 Task: Look for space in Cranbrook, Canada from 4th June, 2023 to 15th June, 2023 for 2 adults in price range Rs.10000 to Rs.15000. Place can be entire place with 1  bedroom having 1 bed and 1 bathroom. Property type can be house, flat, guest house, hotel. Booking option can be shelf check-in. Required host language is English.
Action: Mouse moved to (578, 123)
Screenshot: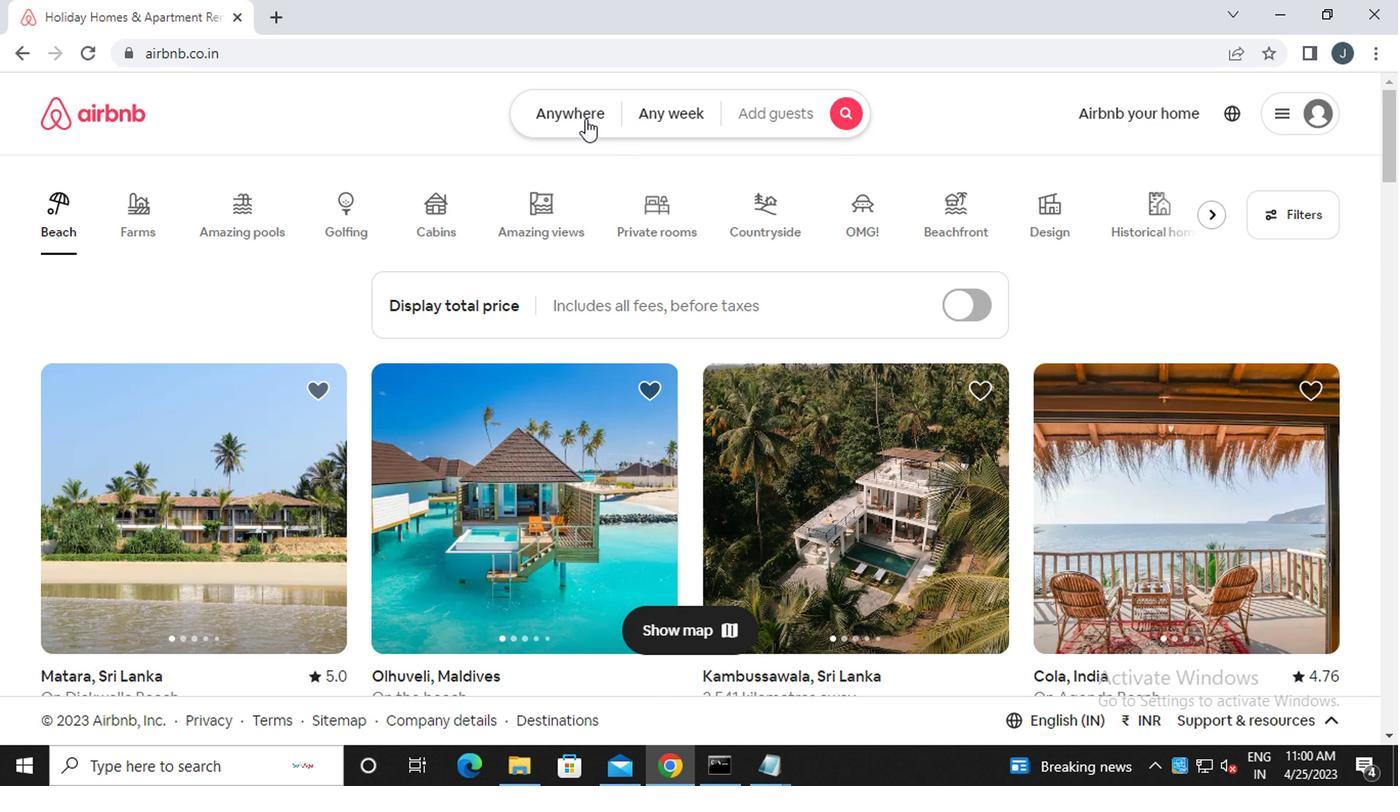 
Action: Mouse pressed left at (578, 123)
Screenshot: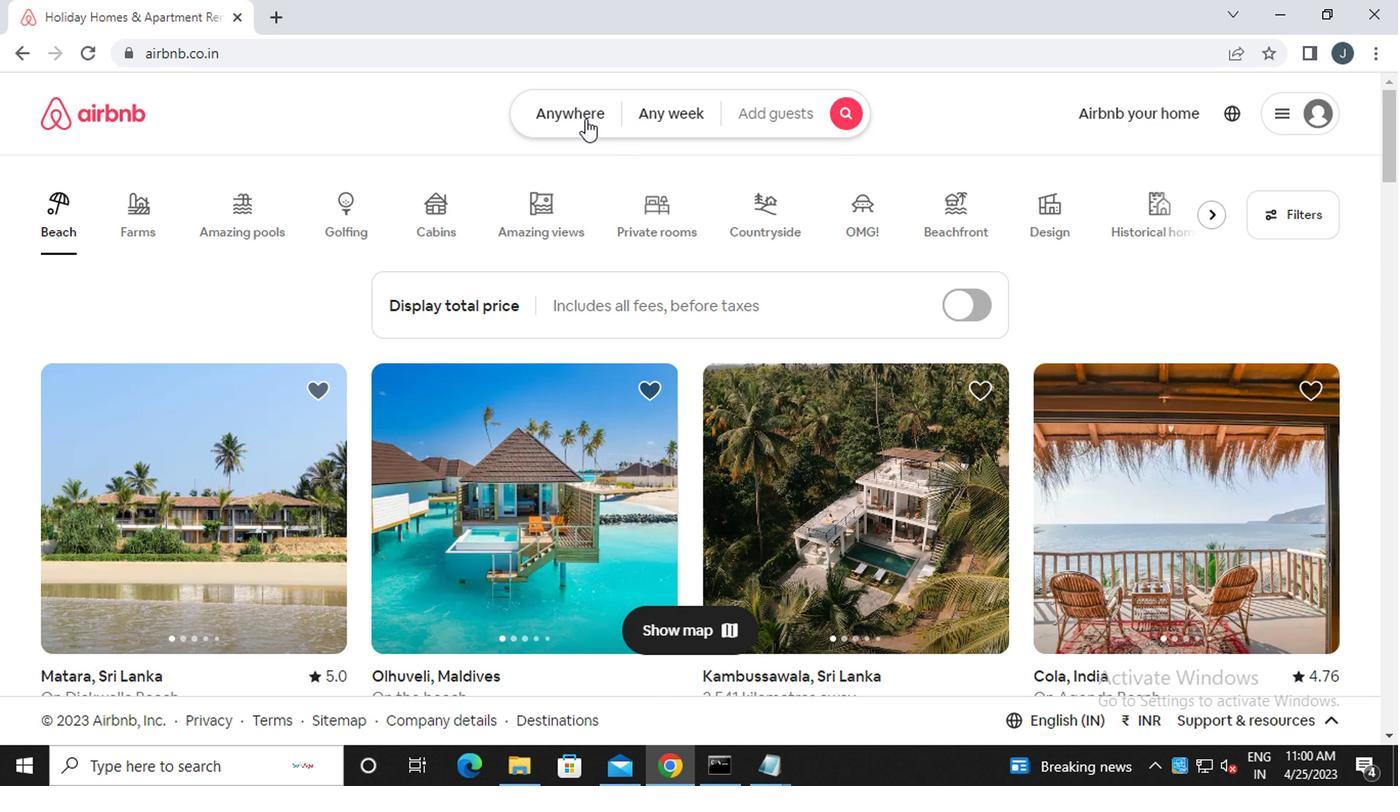 
Action: Mouse moved to (344, 194)
Screenshot: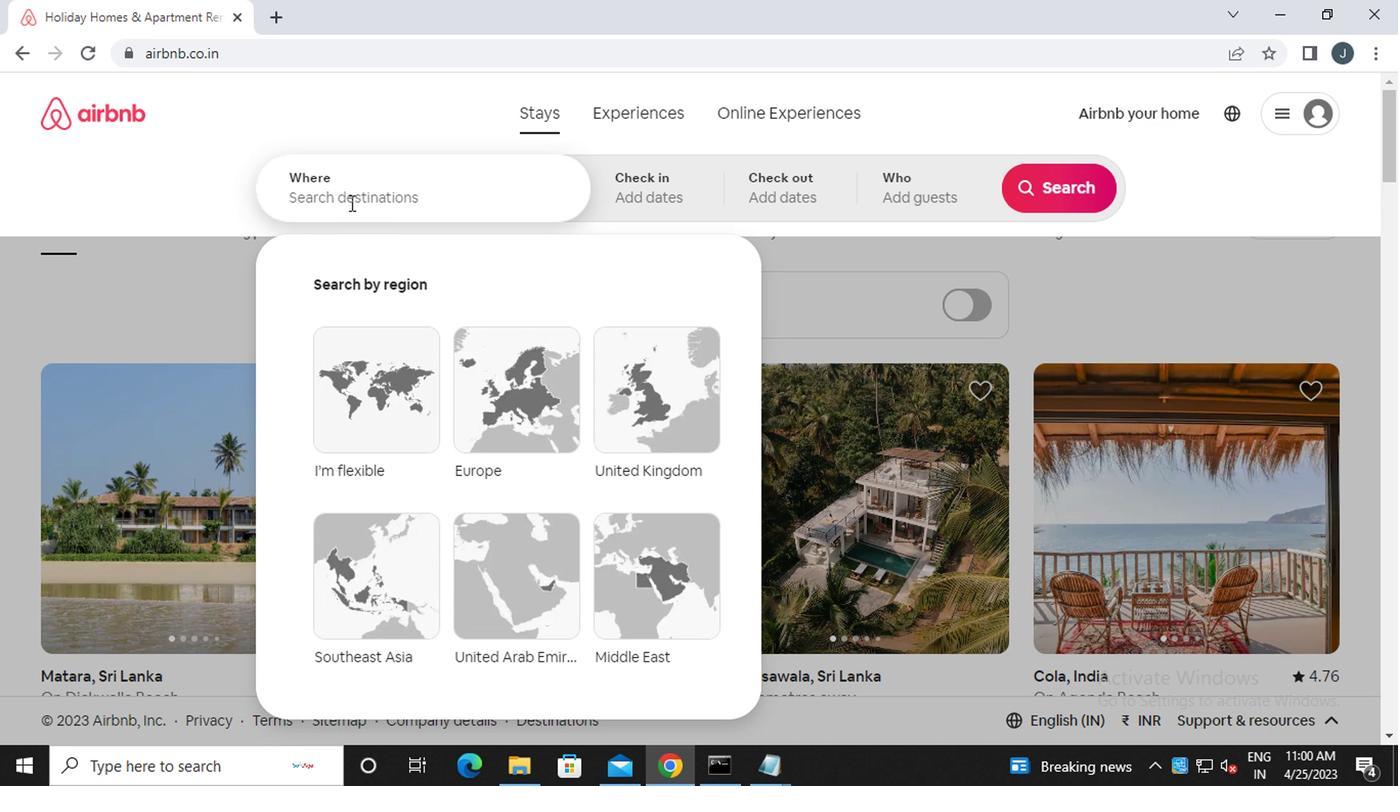 
Action: Mouse pressed left at (344, 194)
Screenshot: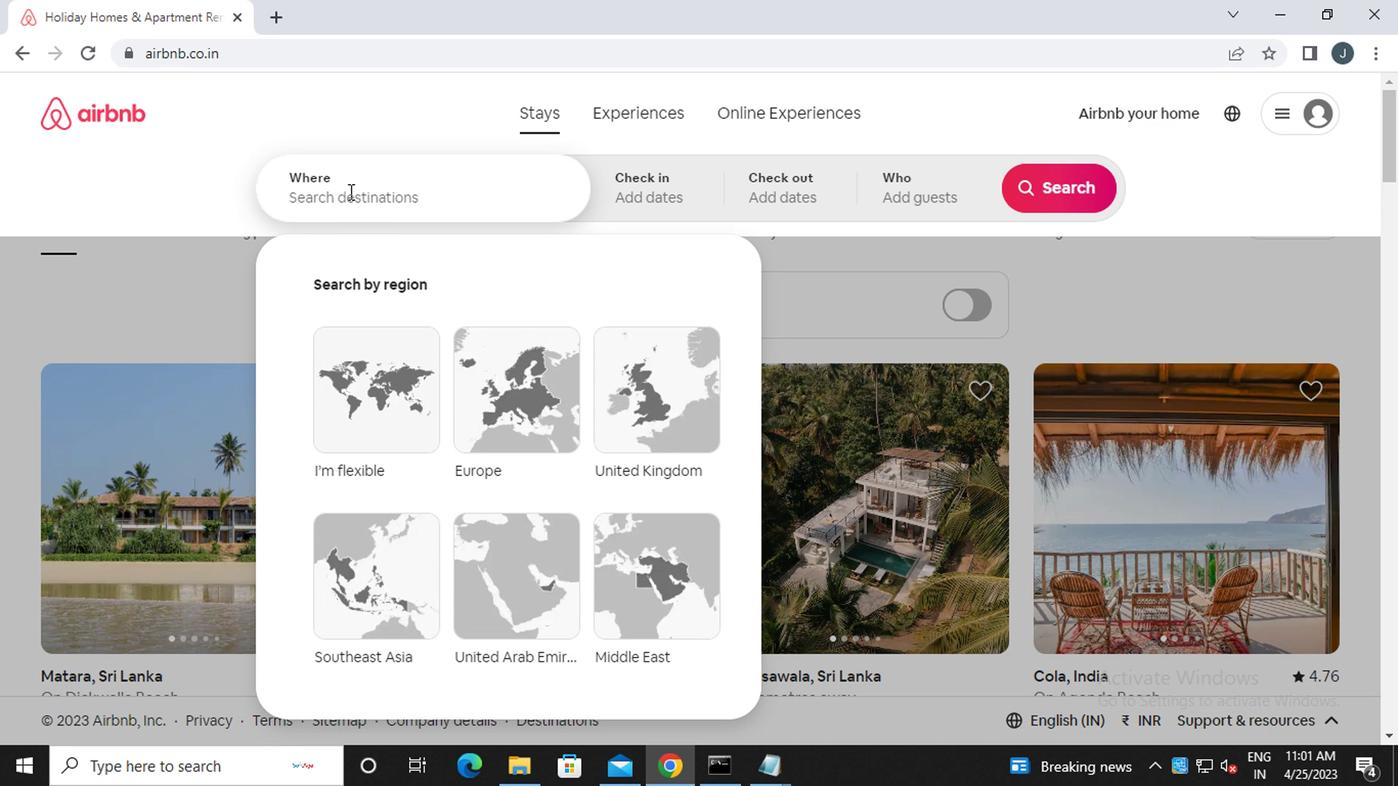 
Action: Mouse moved to (343, 194)
Screenshot: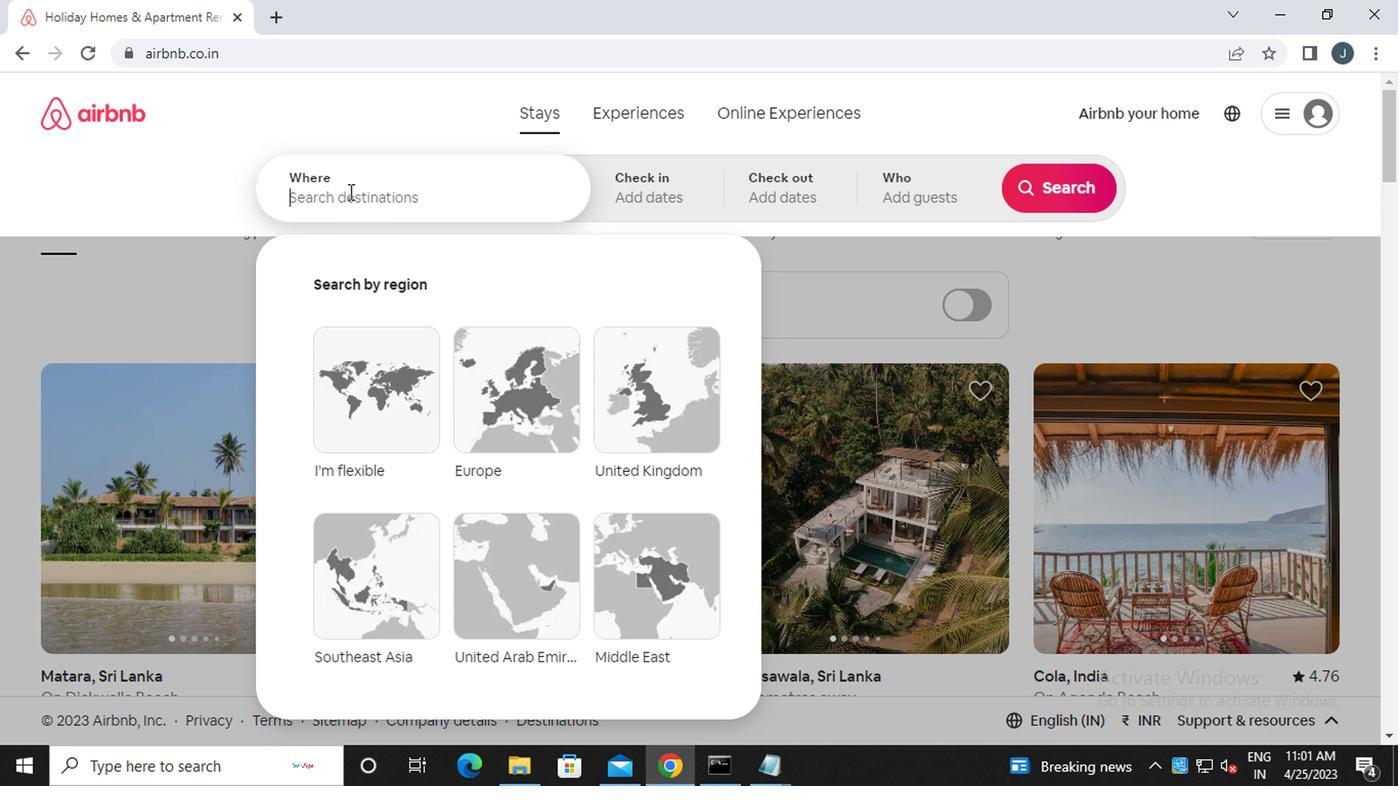 
Action: Key pressed c<Key.caps_lock>ranbrook,<Key.caps_lock>c<Key.caps_lock>anada
Screenshot: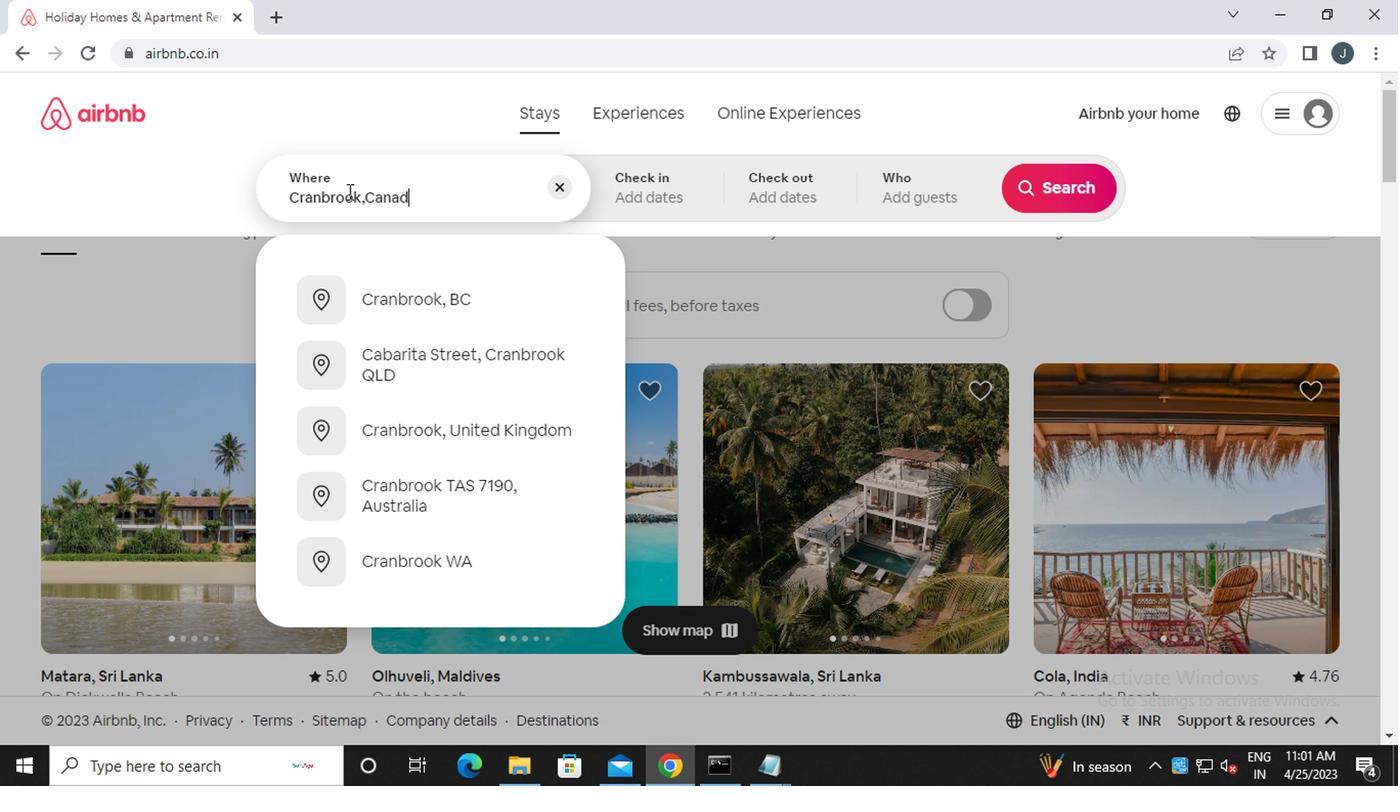 
Action: Mouse moved to (639, 202)
Screenshot: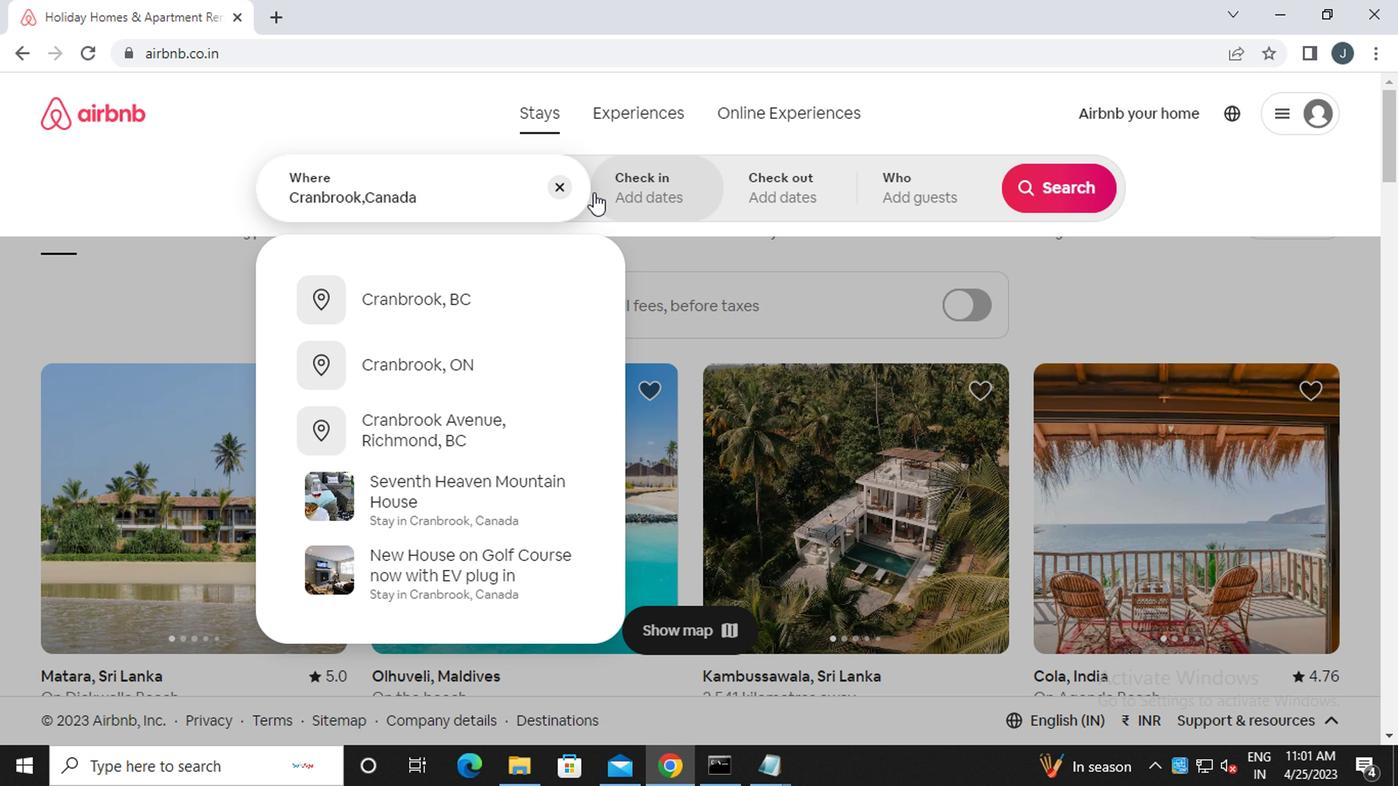 
Action: Mouse pressed left at (639, 202)
Screenshot: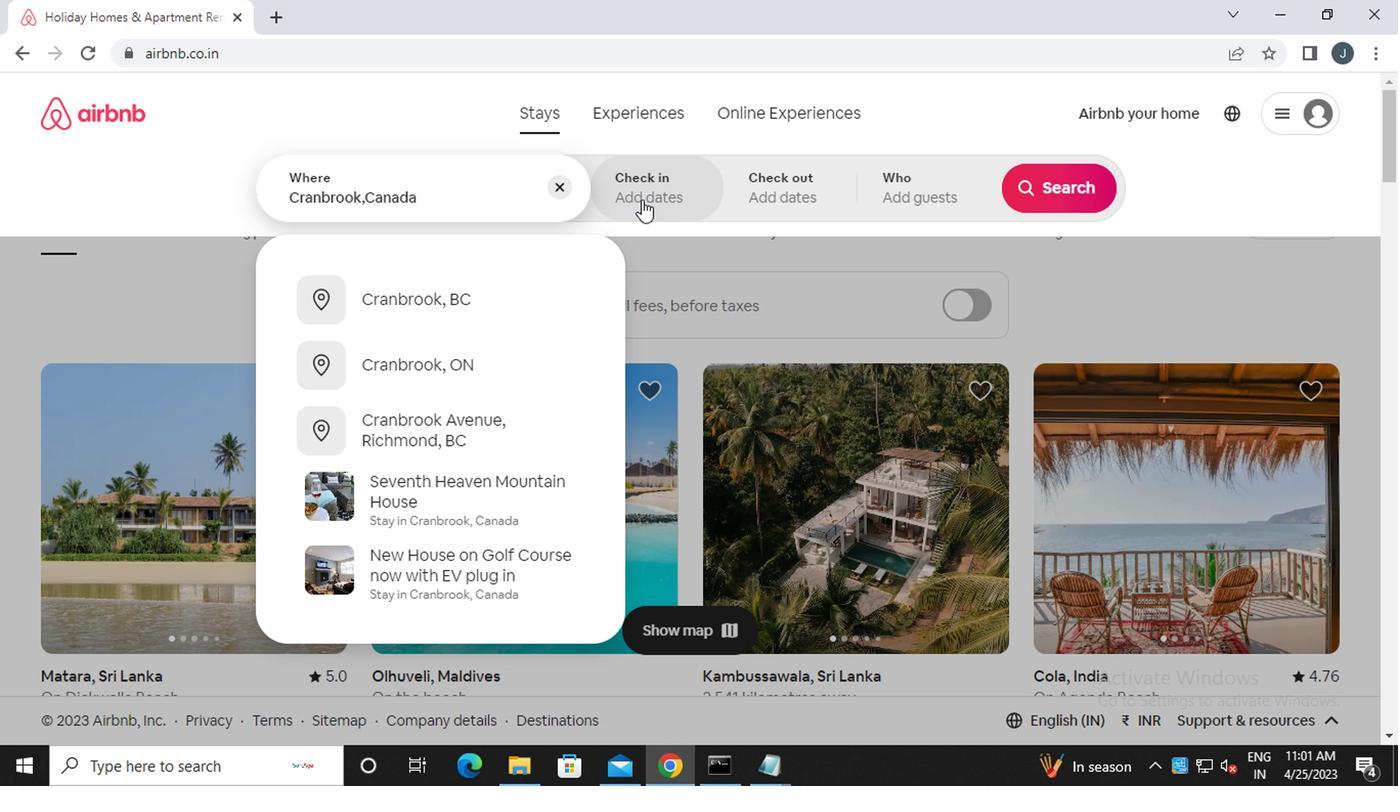 
Action: Mouse moved to (1027, 360)
Screenshot: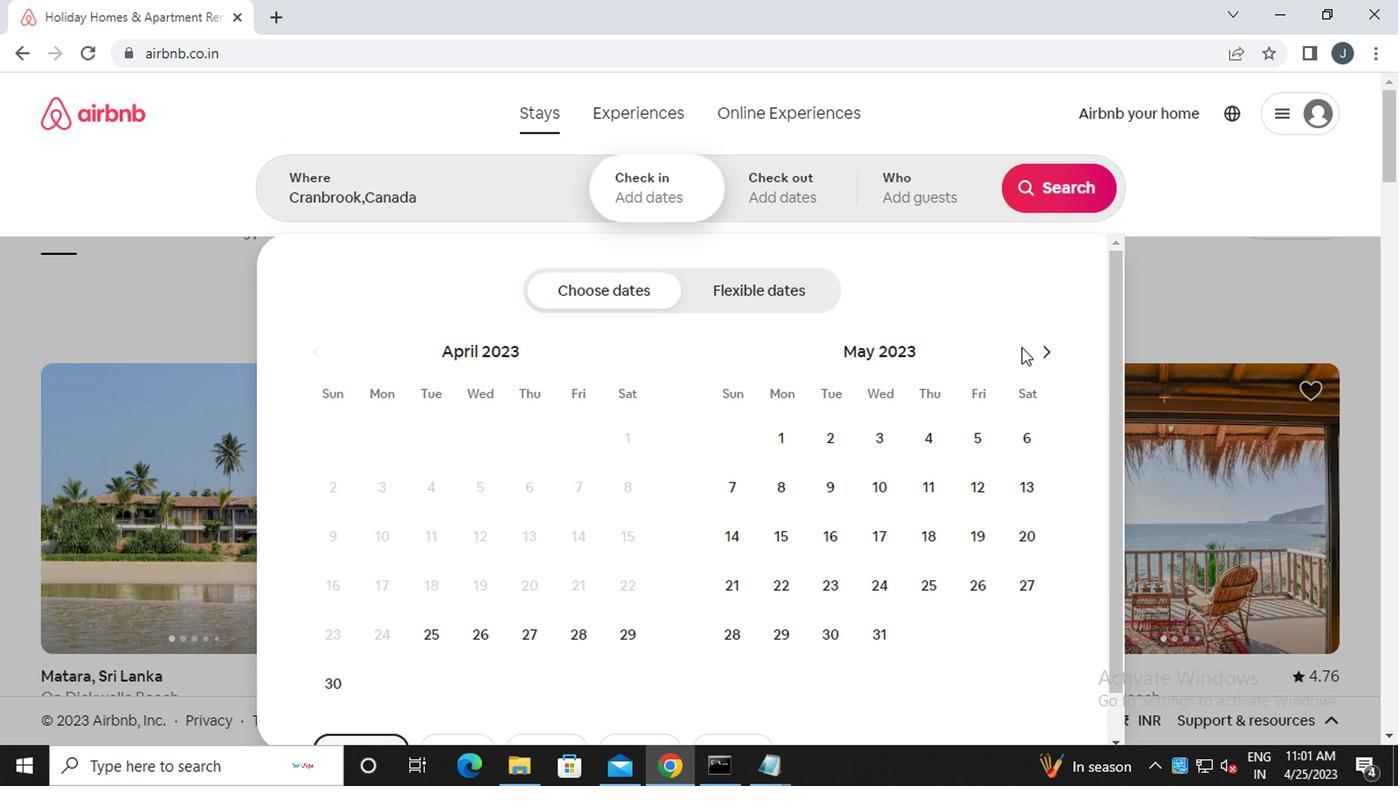 
Action: Mouse pressed left at (1027, 360)
Screenshot: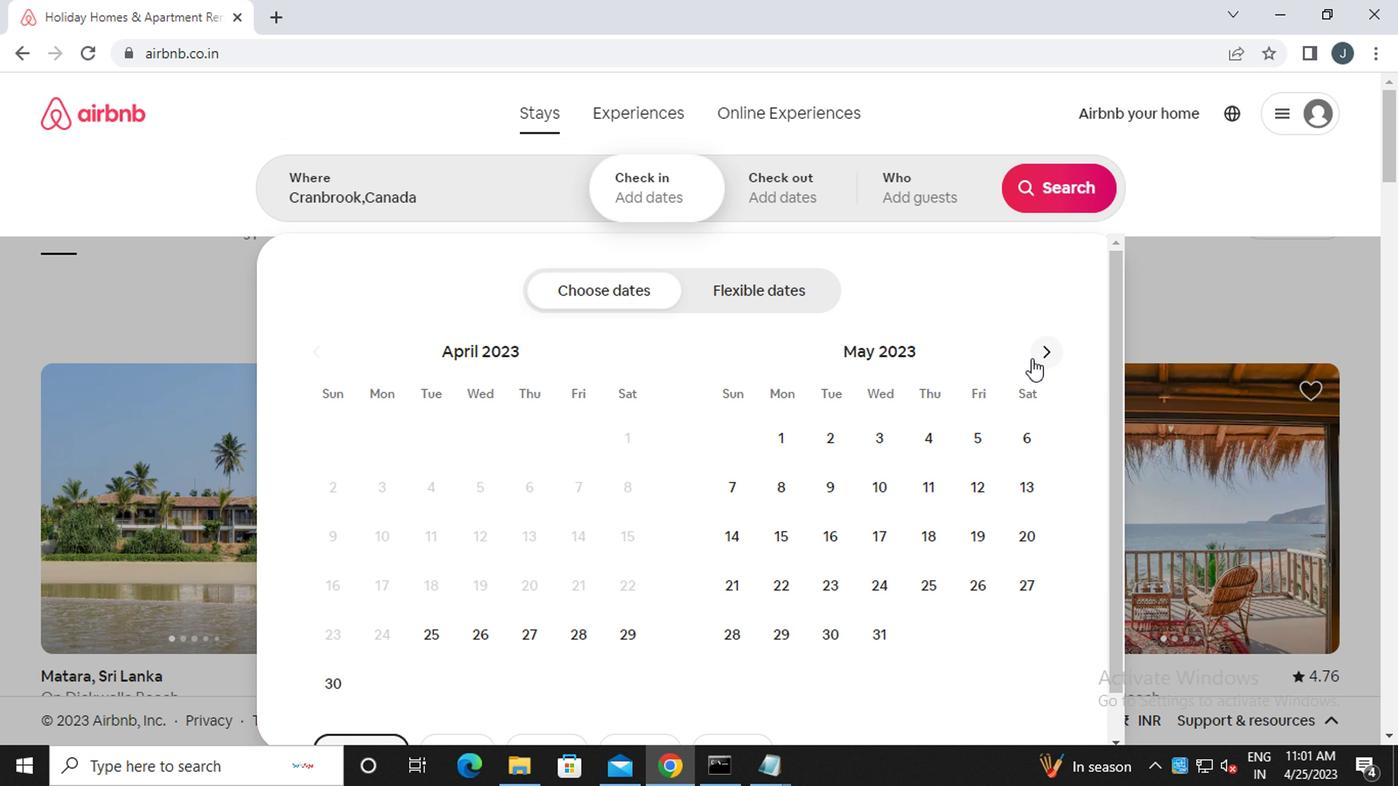 
Action: Mouse pressed left at (1027, 360)
Screenshot: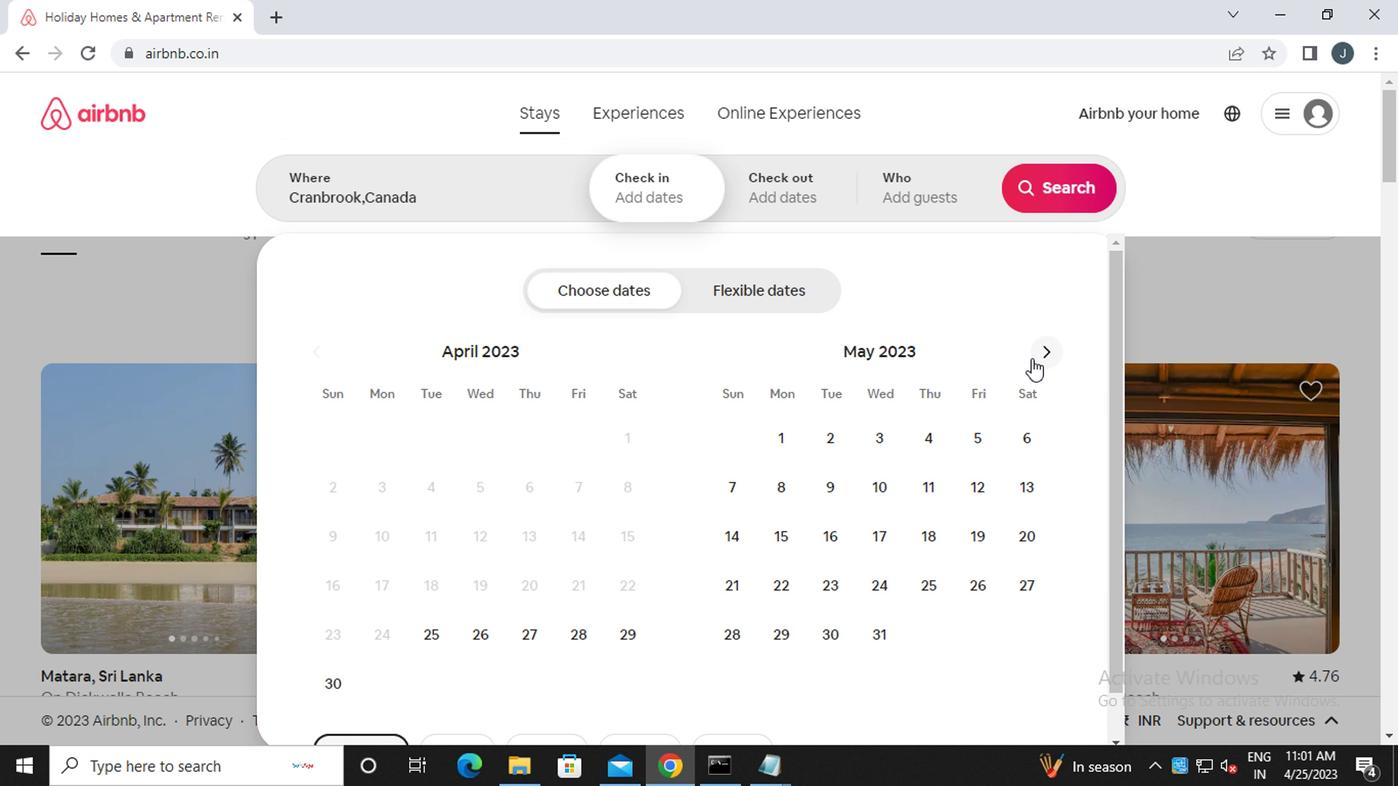 
Action: Mouse moved to (1046, 358)
Screenshot: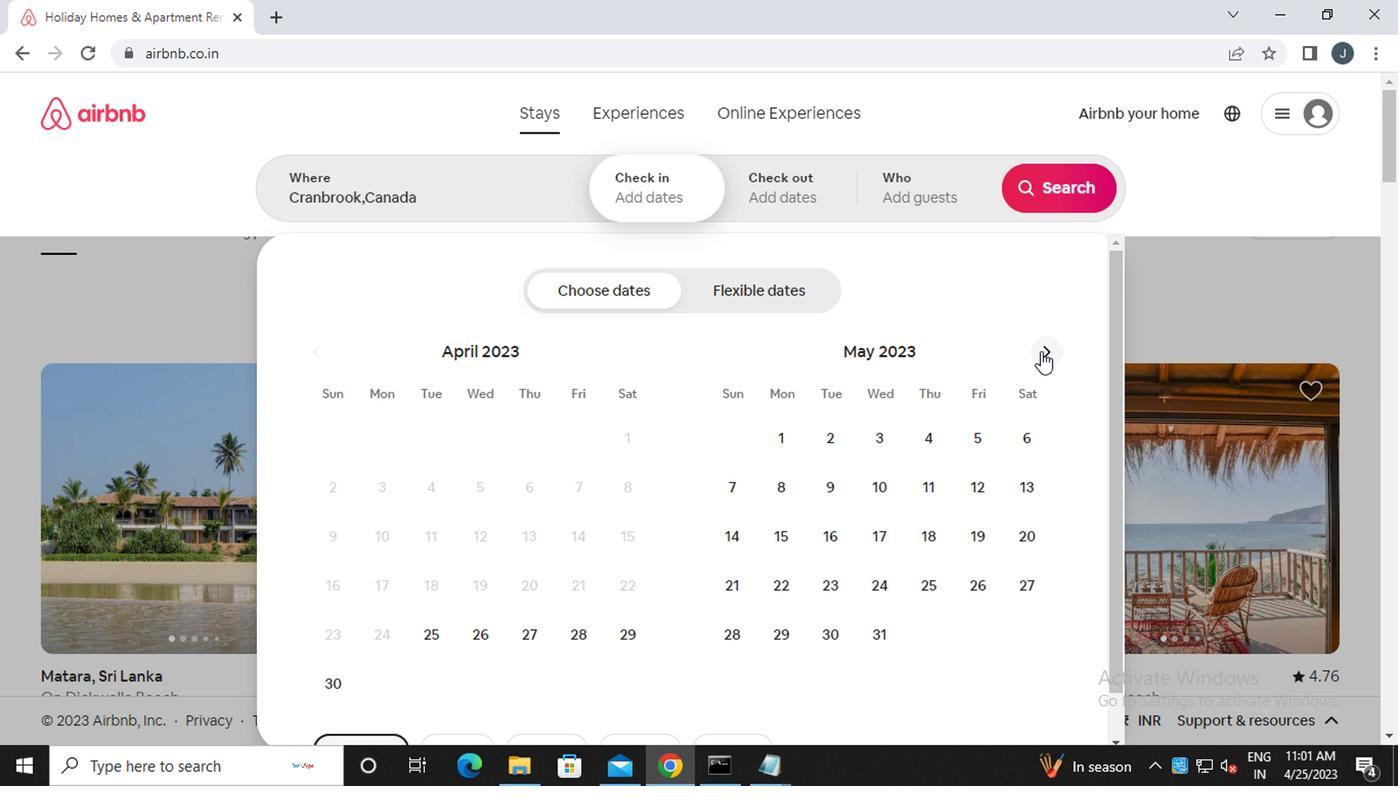 
Action: Mouse pressed left at (1046, 358)
Screenshot: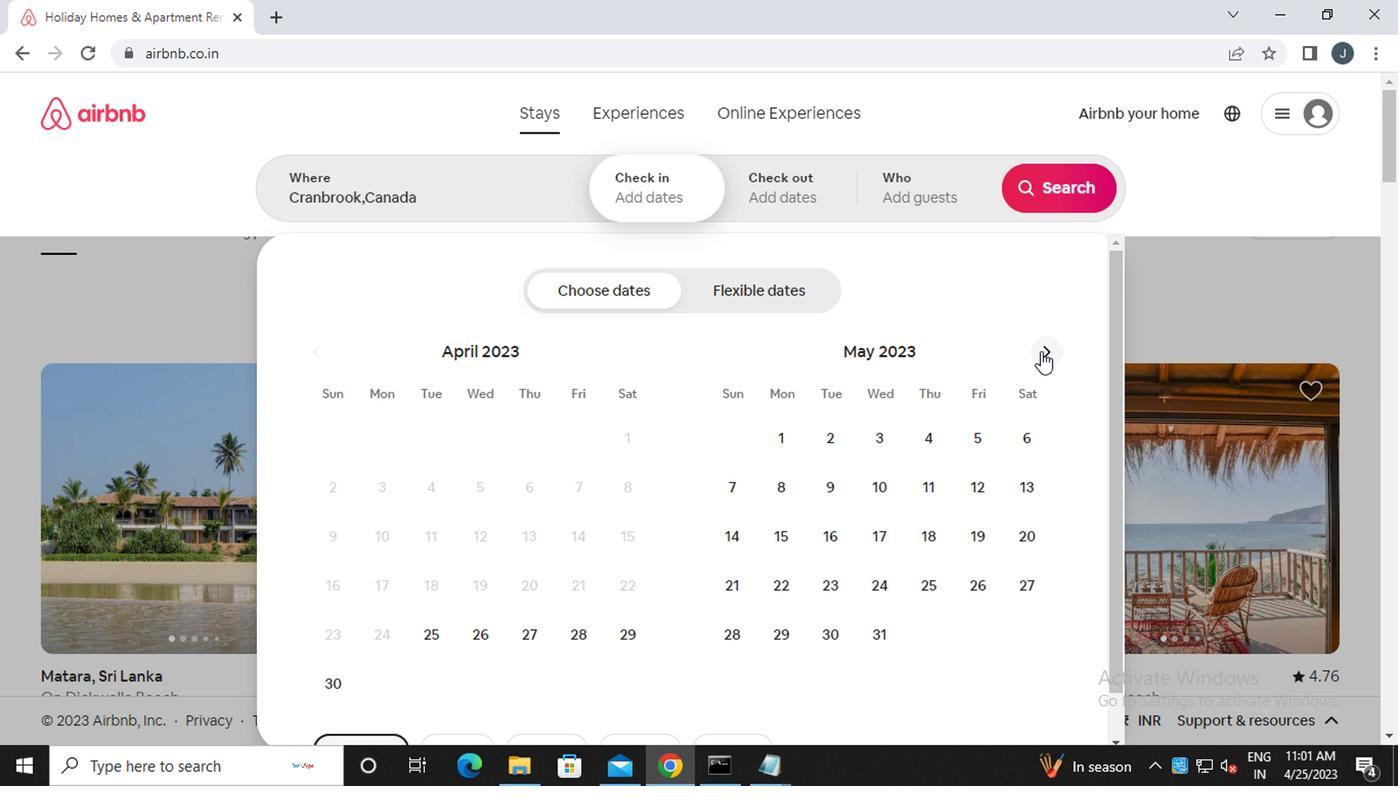 
Action: Mouse moved to (728, 486)
Screenshot: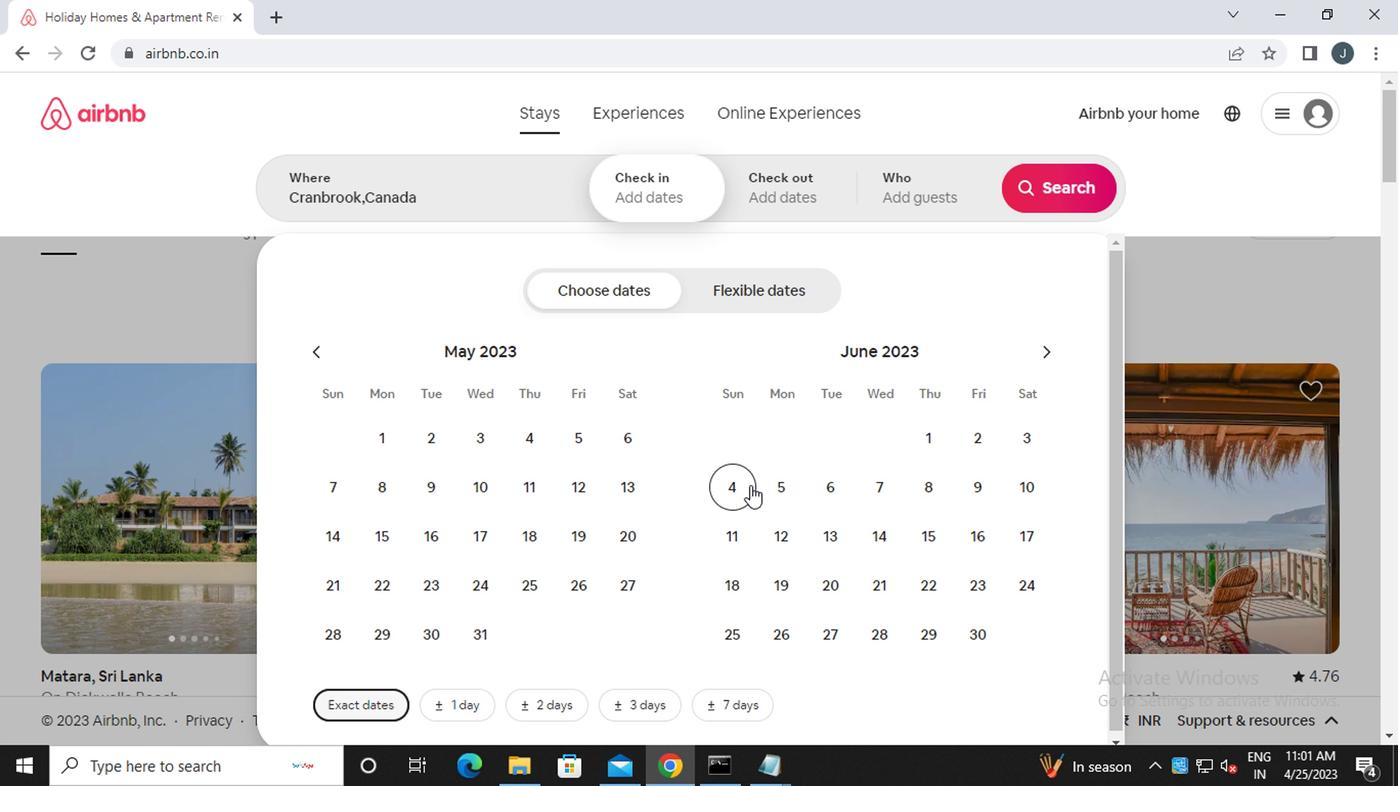 
Action: Mouse pressed left at (728, 486)
Screenshot: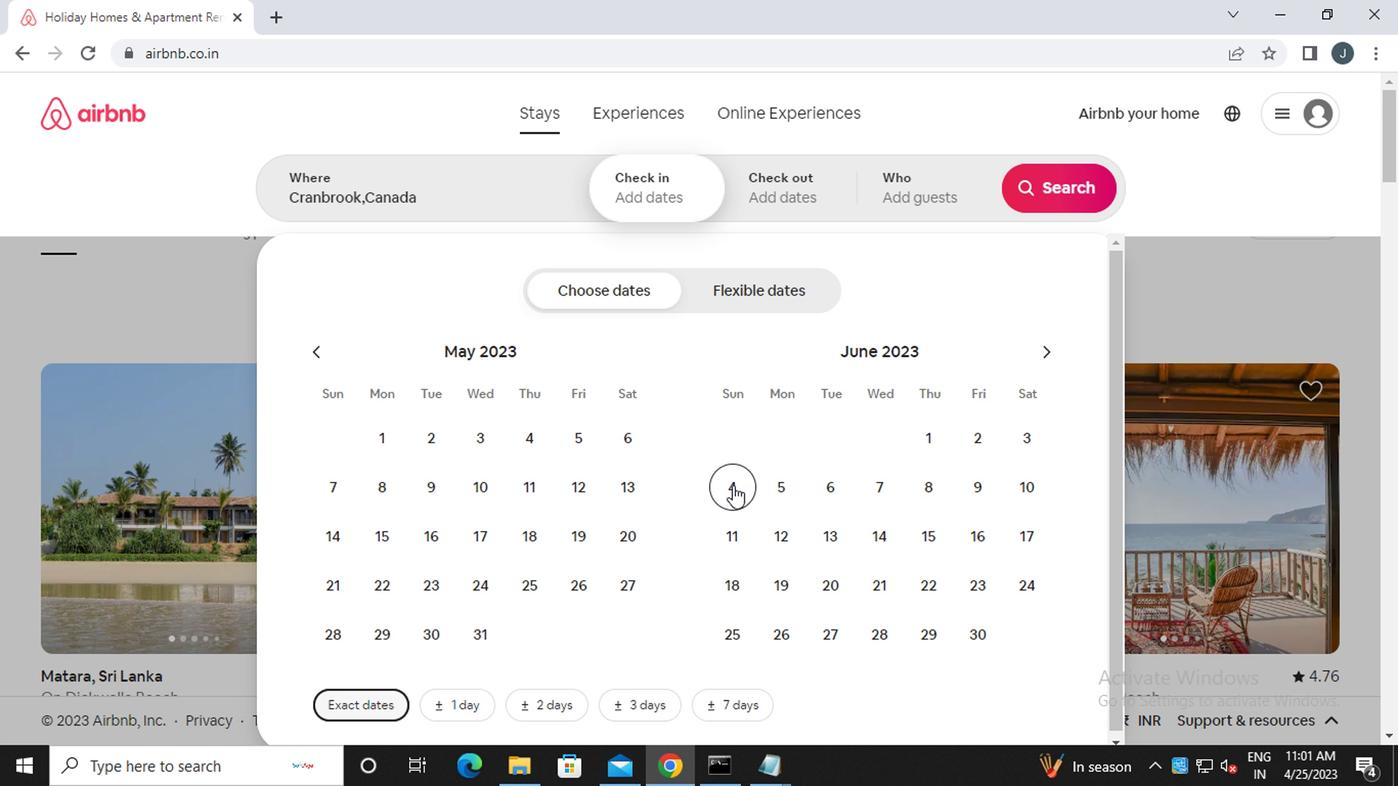 
Action: Mouse moved to (913, 544)
Screenshot: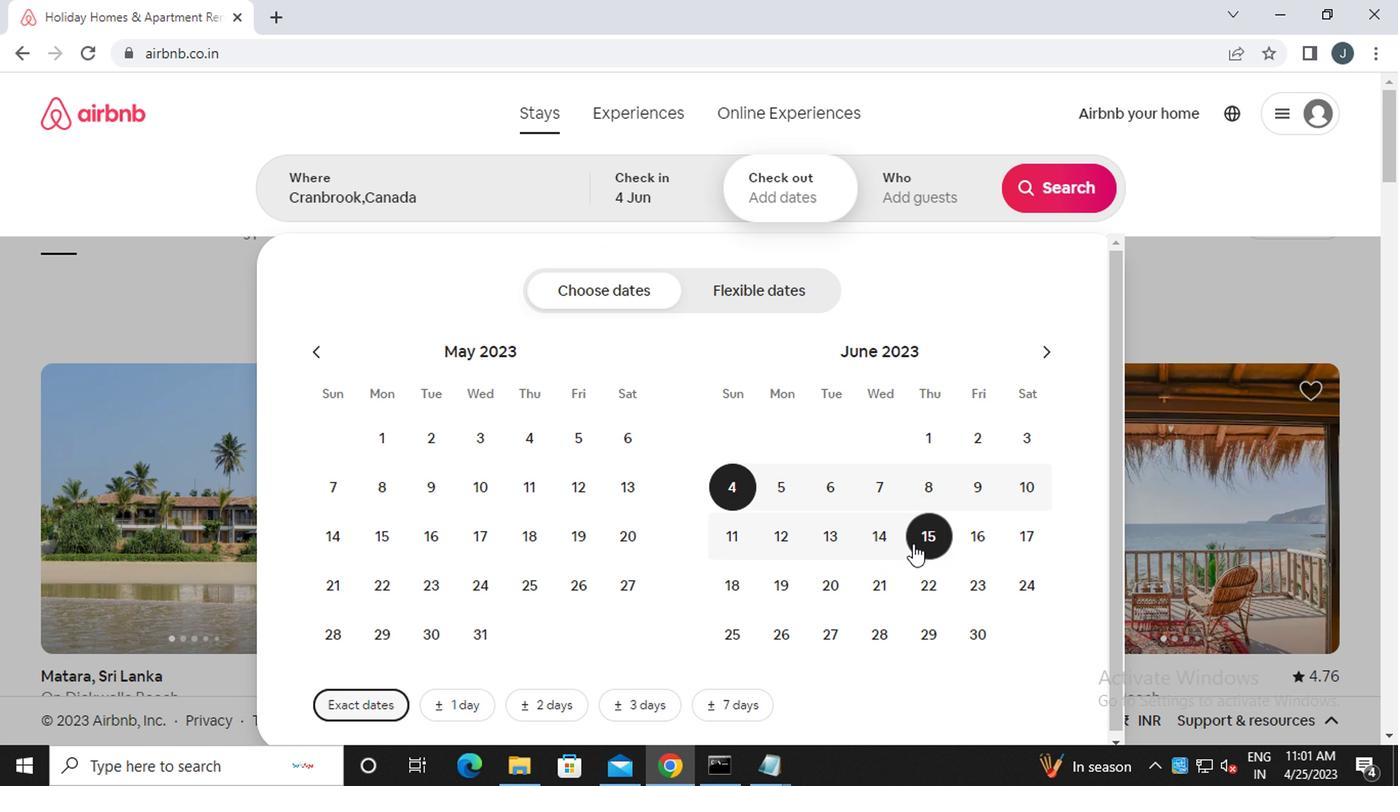 
Action: Mouse pressed left at (913, 544)
Screenshot: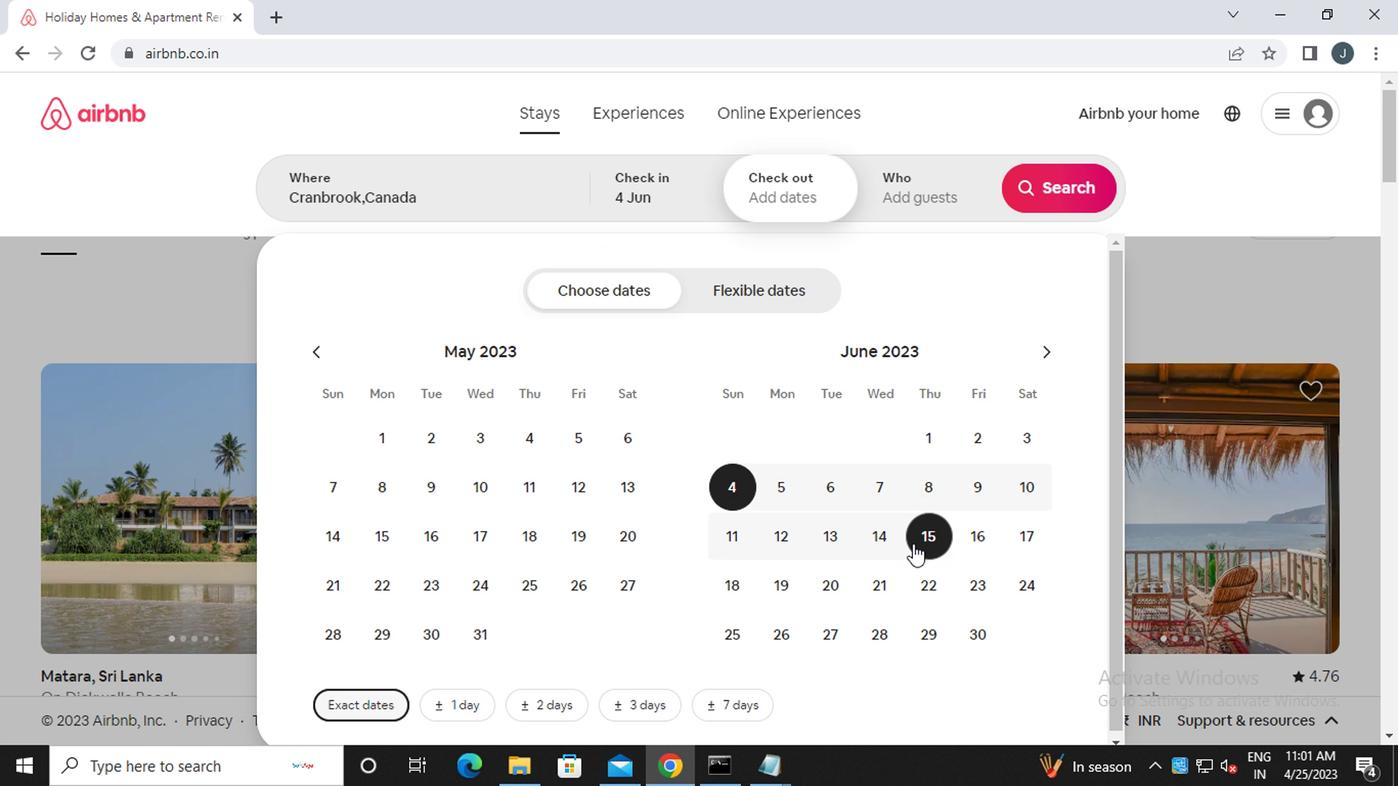 
Action: Mouse moved to (916, 206)
Screenshot: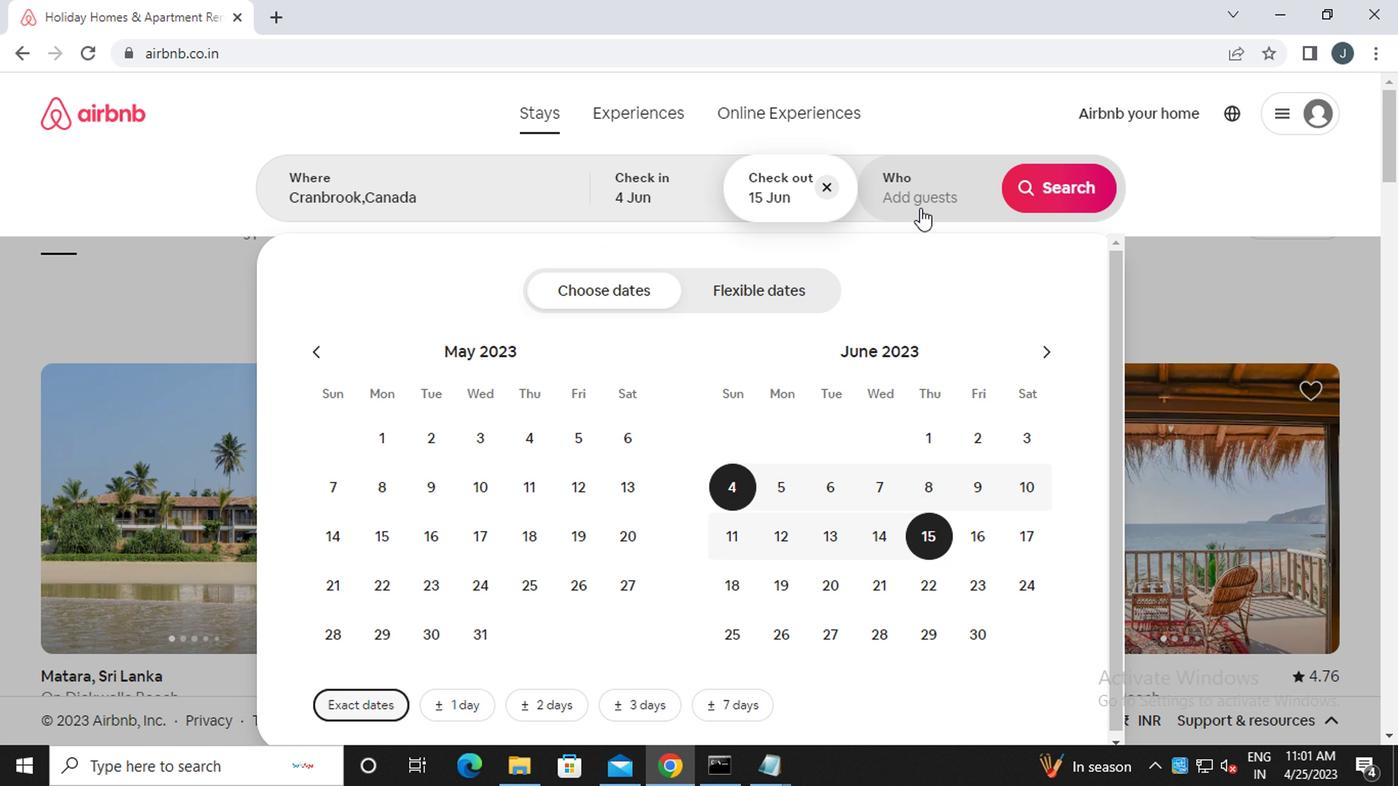 
Action: Mouse pressed left at (916, 206)
Screenshot: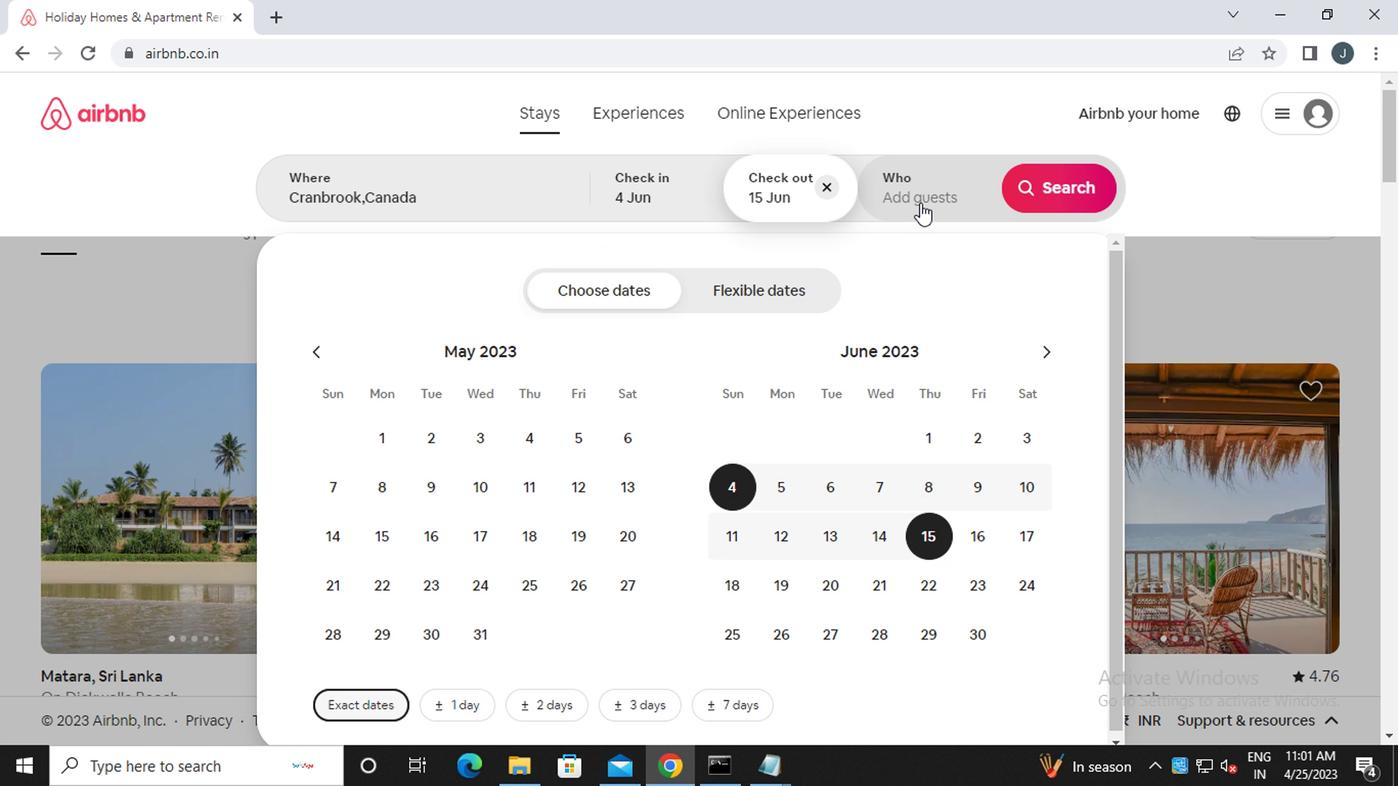 
Action: Mouse moved to (1061, 301)
Screenshot: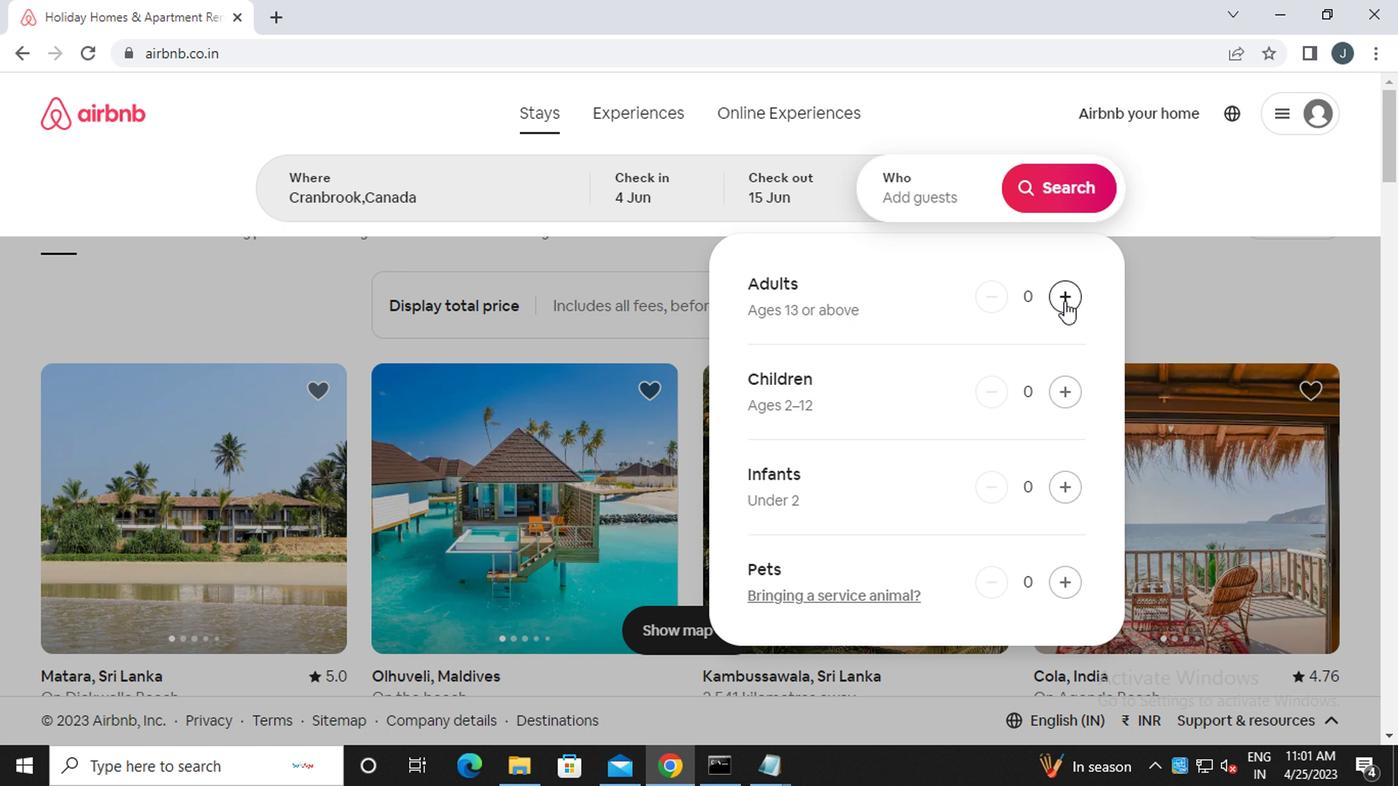 
Action: Mouse pressed left at (1061, 301)
Screenshot: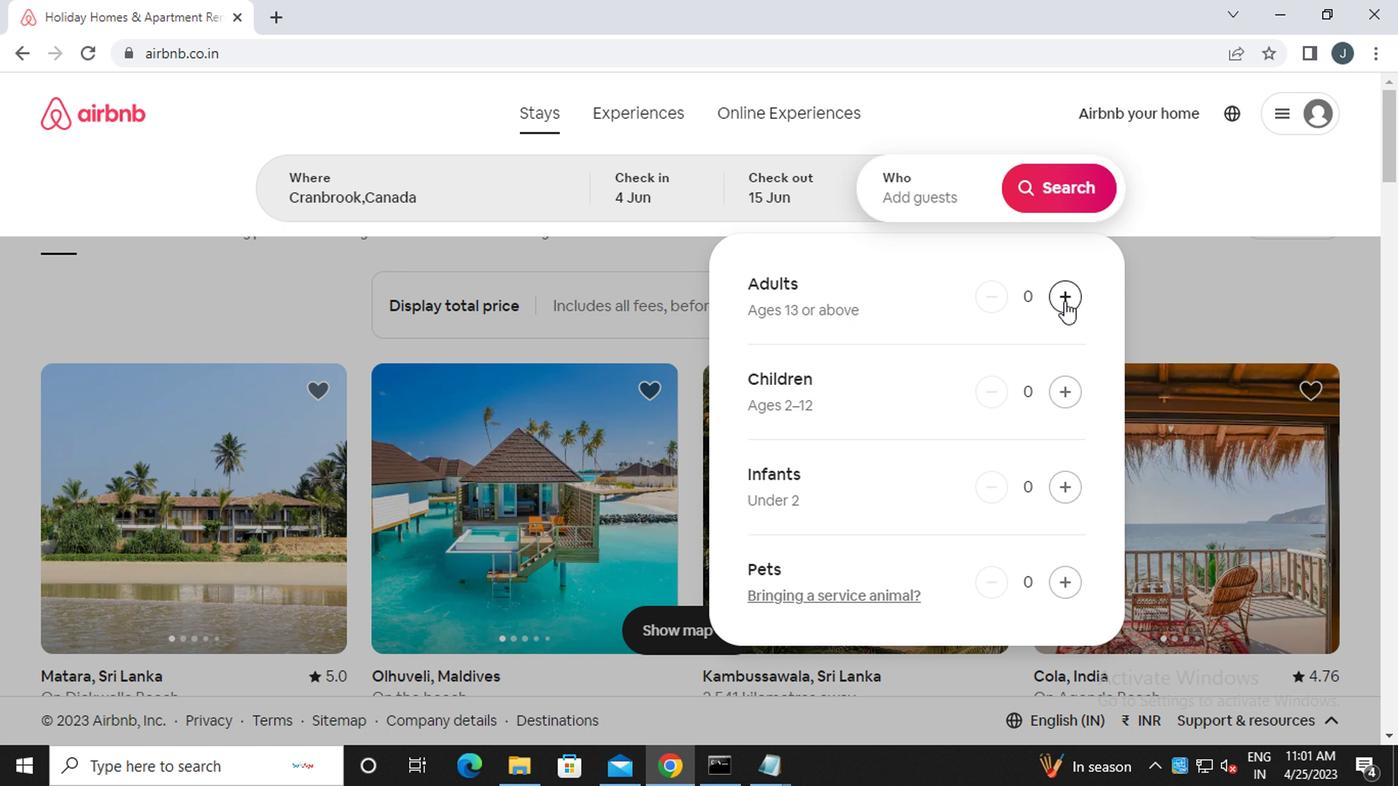 
Action: Mouse moved to (1062, 301)
Screenshot: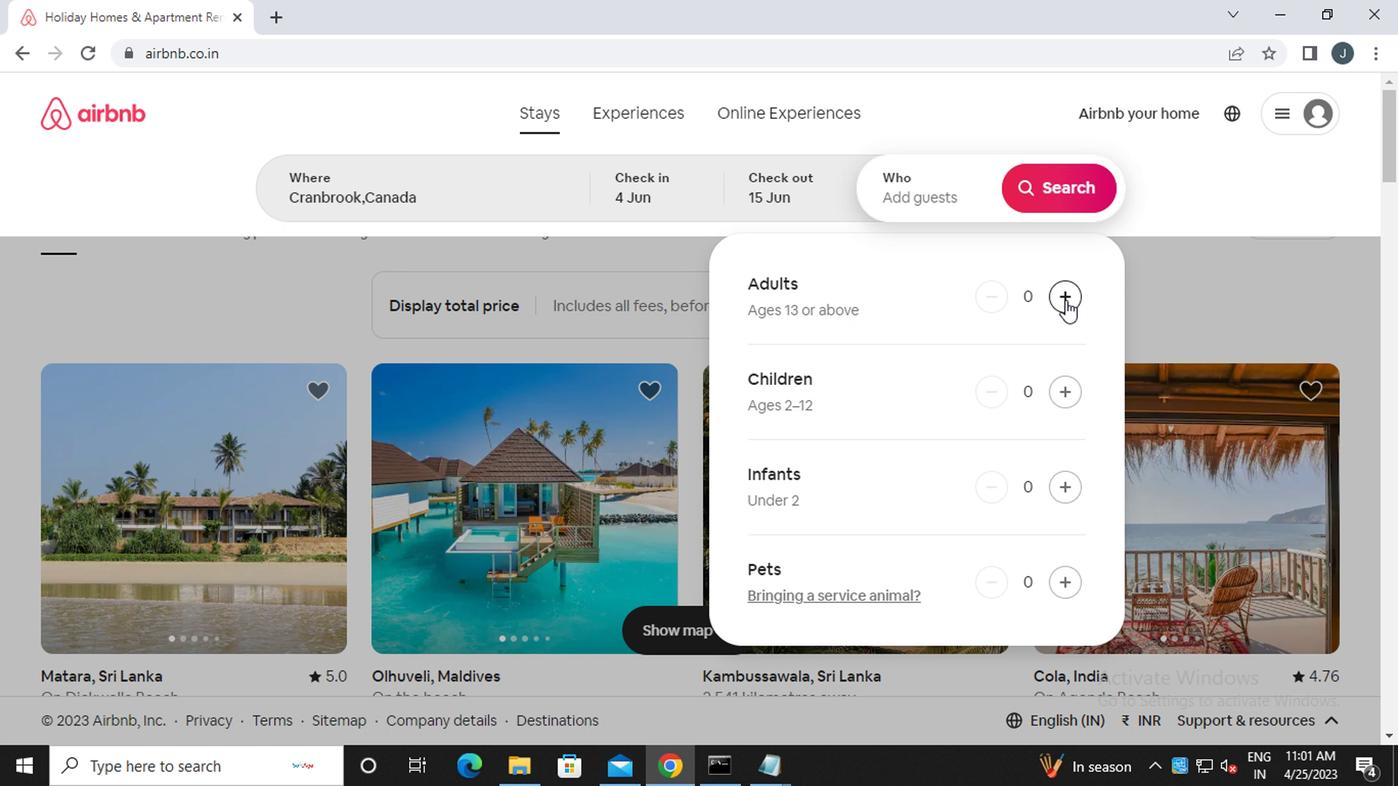
Action: Mouse pressed left at (1062, 301)
Screenshot: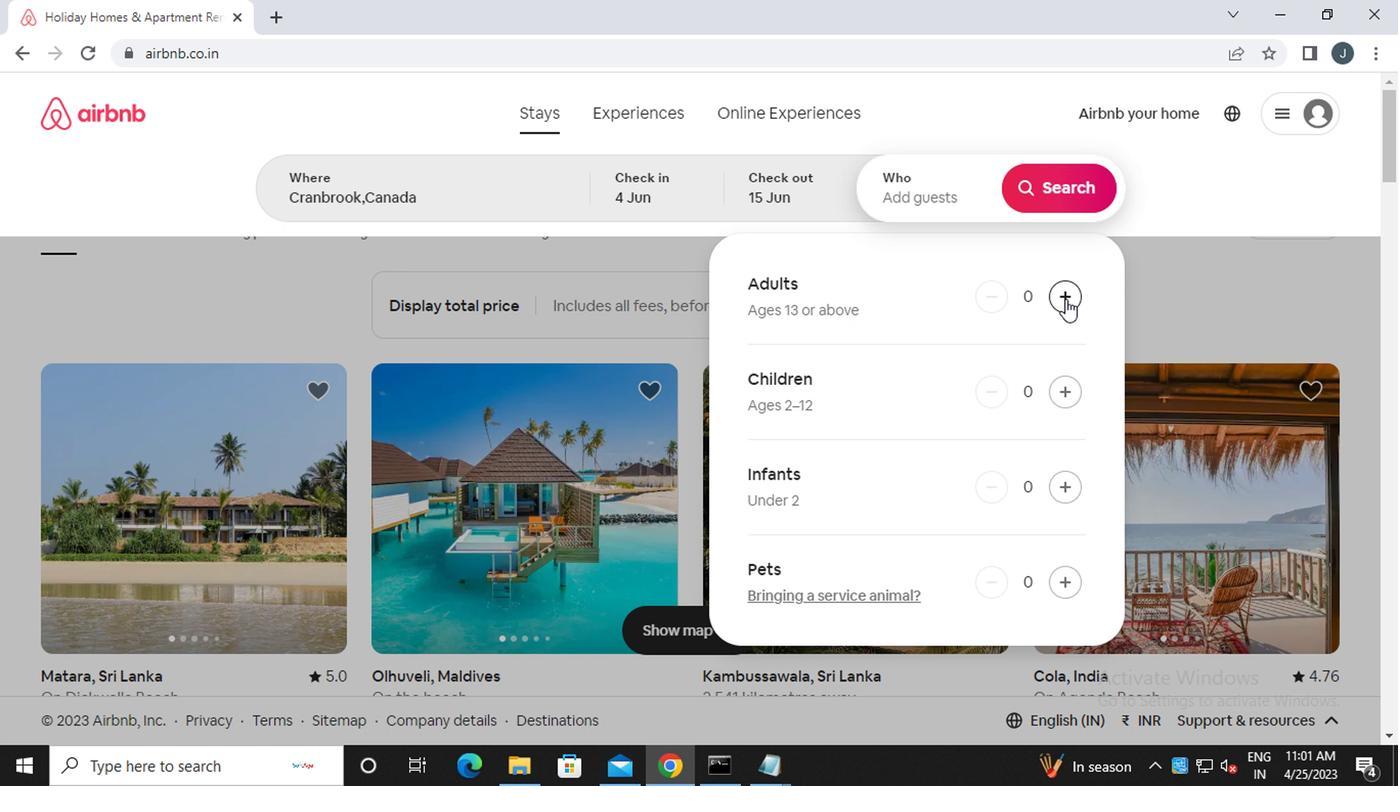 
Action: Mouse moved to (1059, 196)
Screenshot: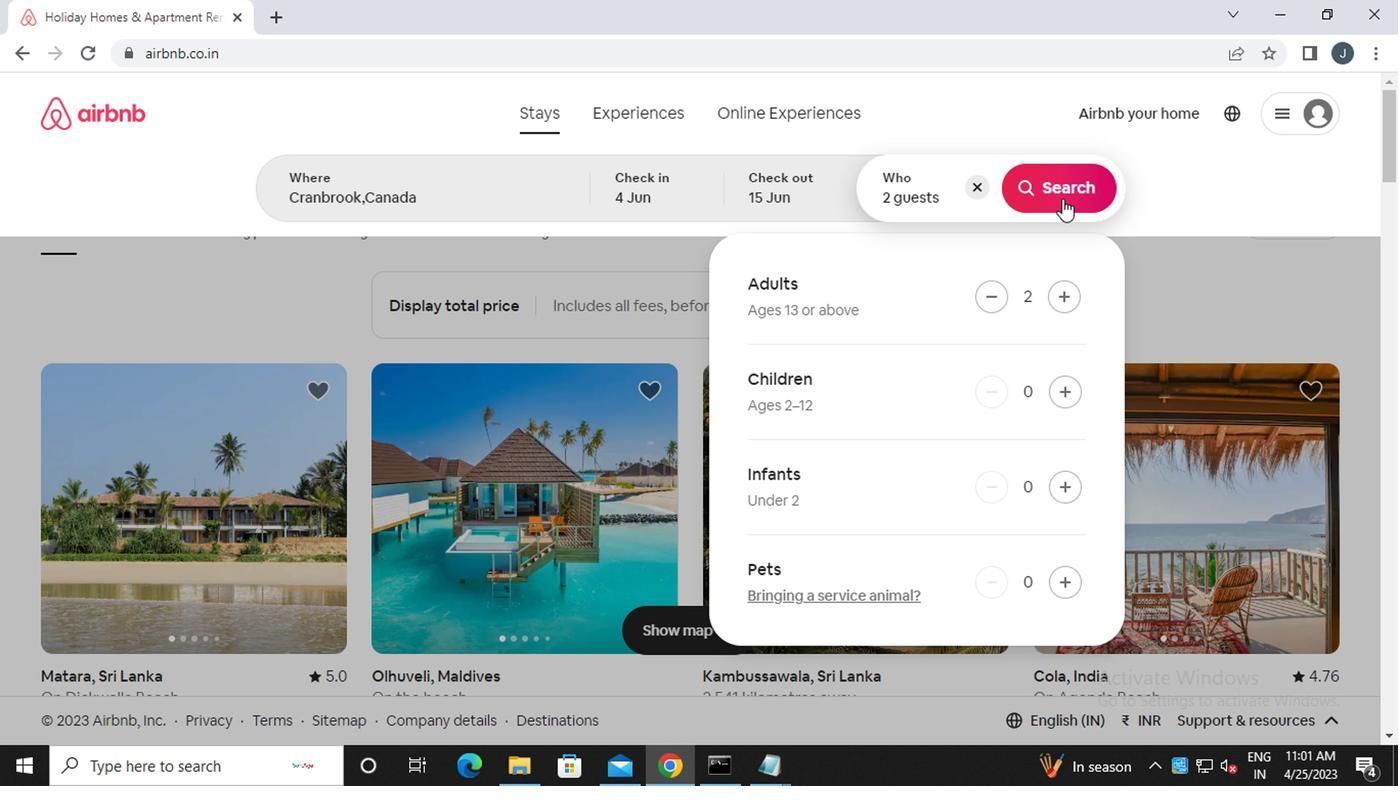 
Action: Mouse pressed left at (1059, 196)
Screenshot: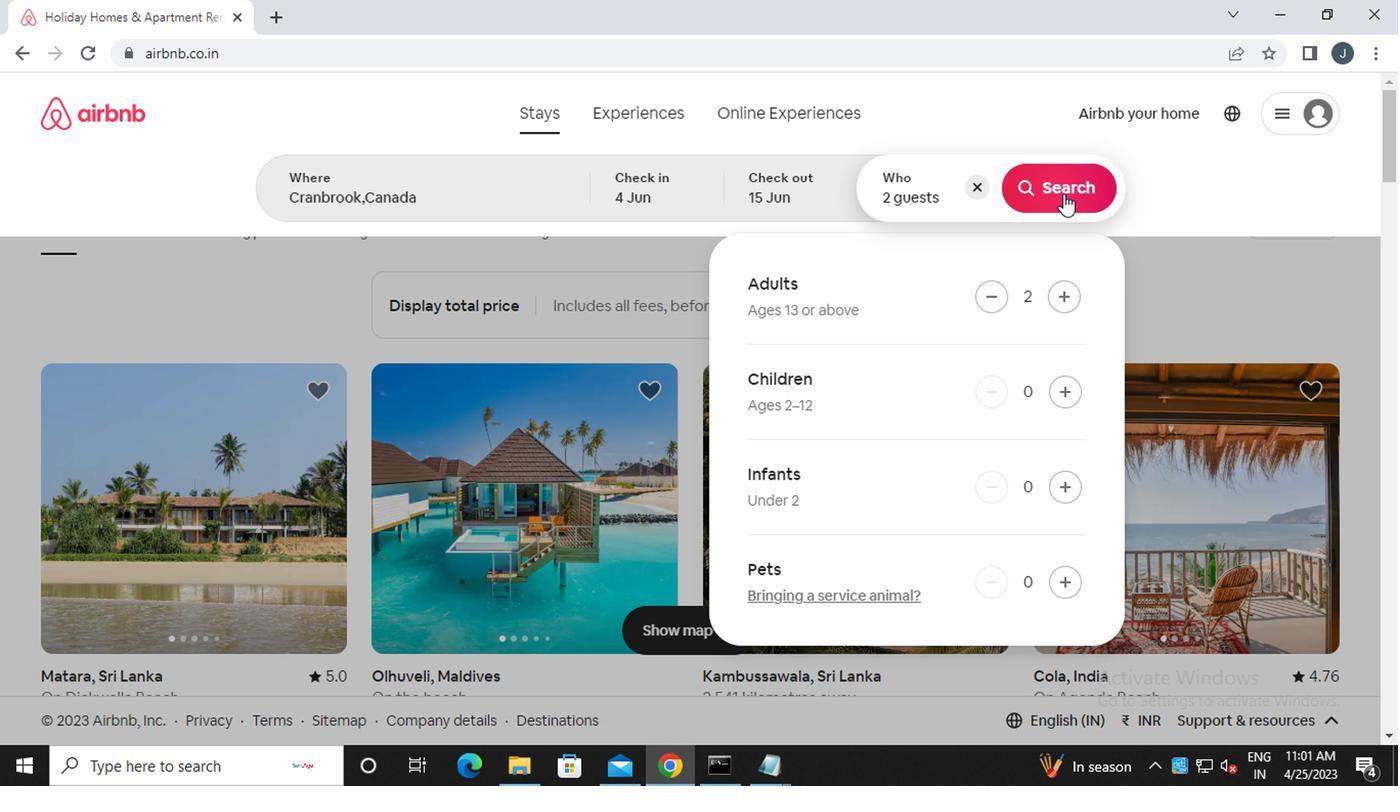 
Action: Mouse moved to (1325, 197)
Screenshot: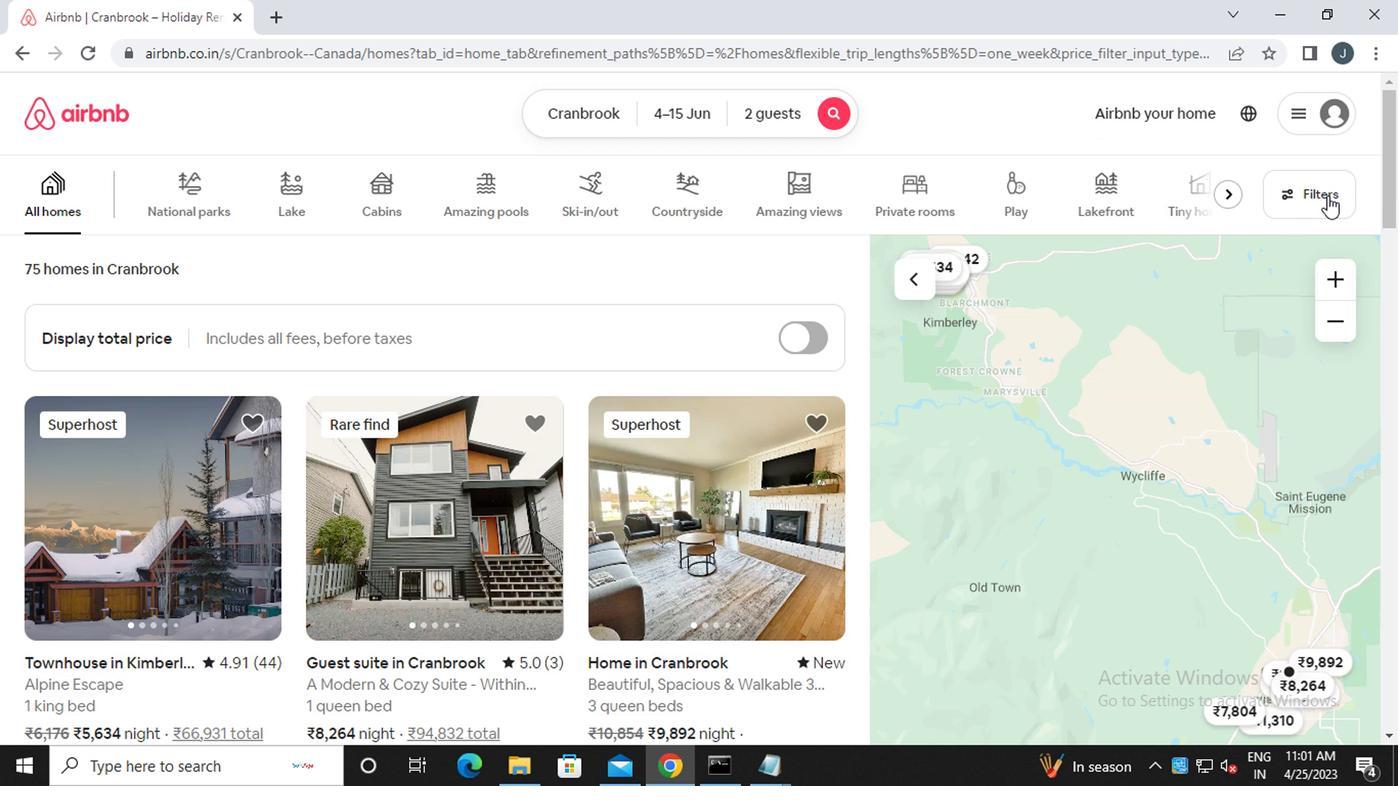 
Action: Mouse pressed left at (1325, 197)
Screenshot: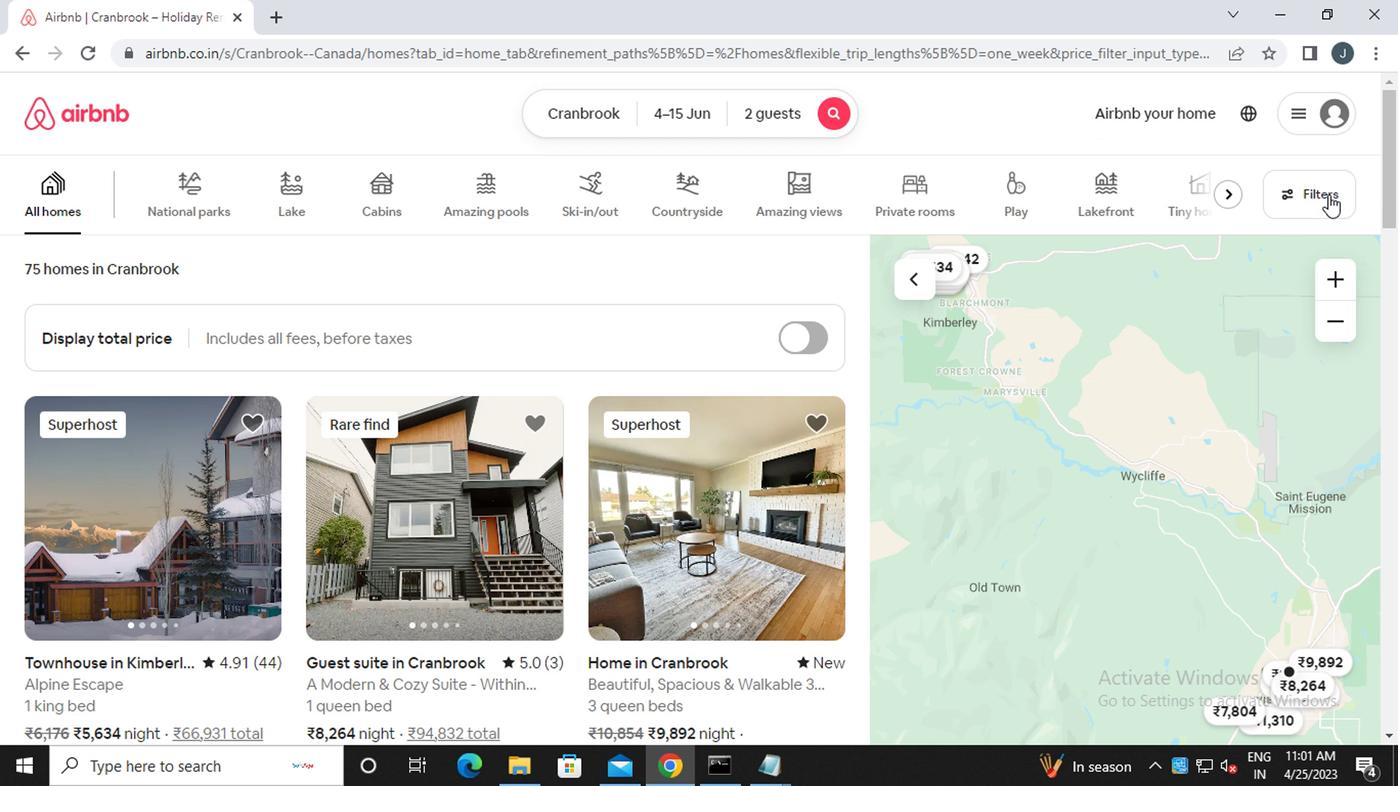 
Action: Mouse moved to (517, 458)
Screenshot: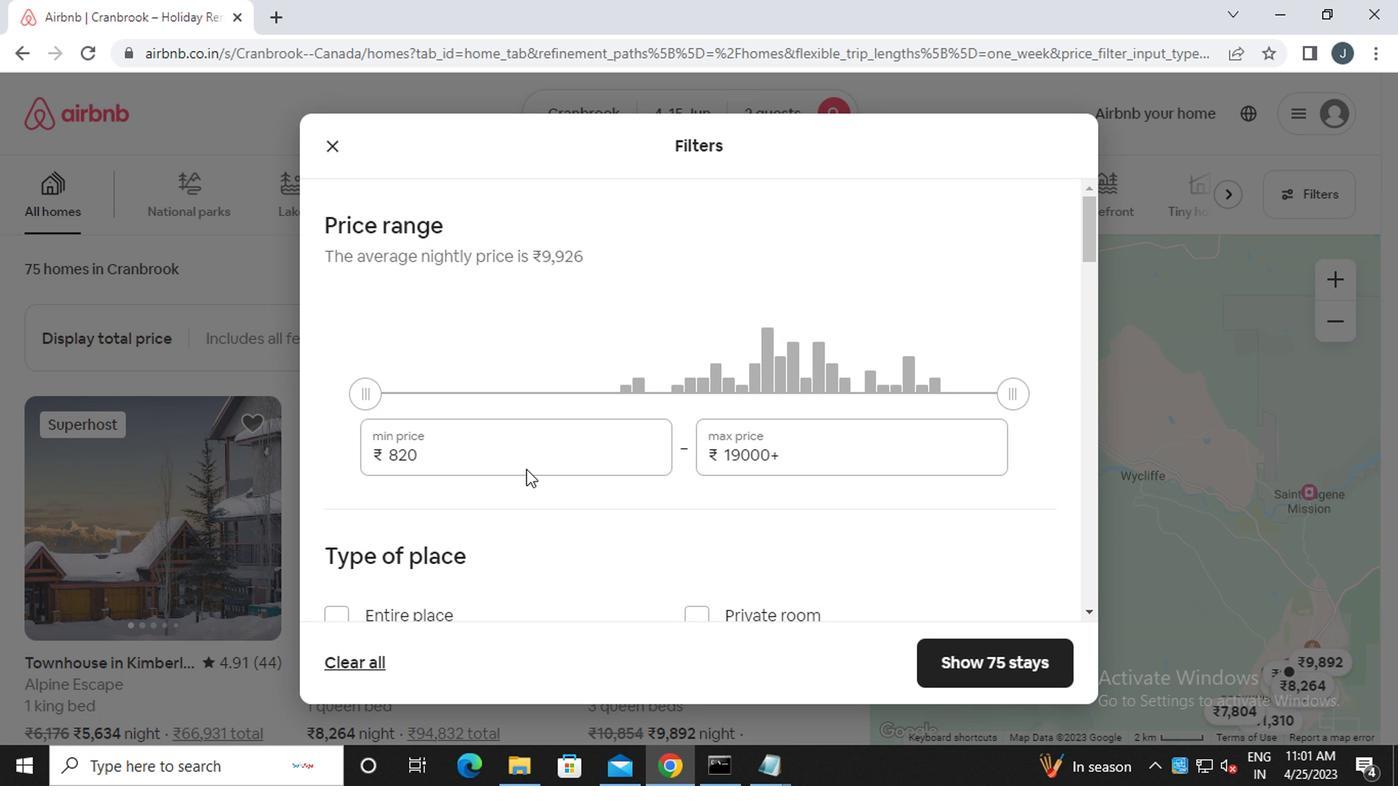 
Action: Mouse pressed left at (517, 458)
Screenshot: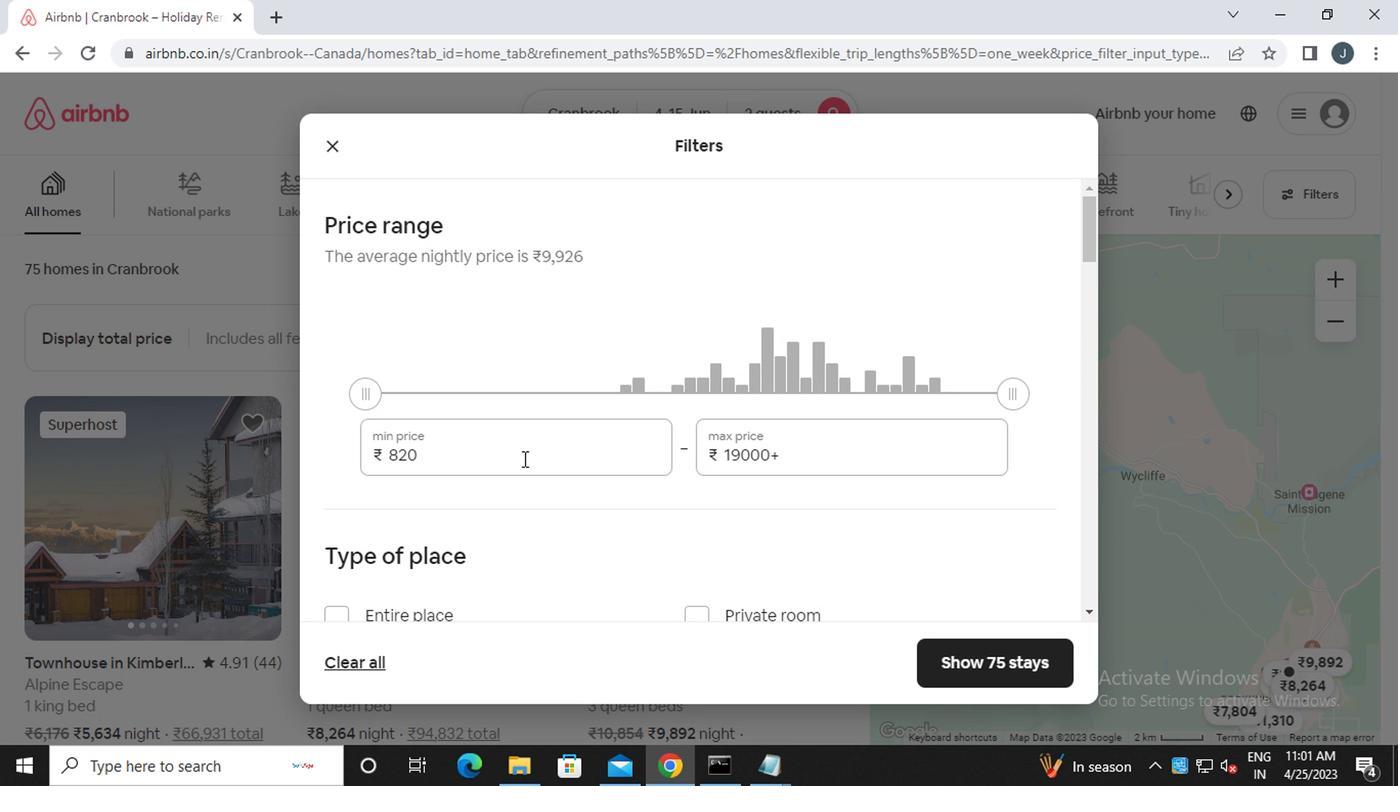
Action: Mouse moved to (513, 455)
Screenshot: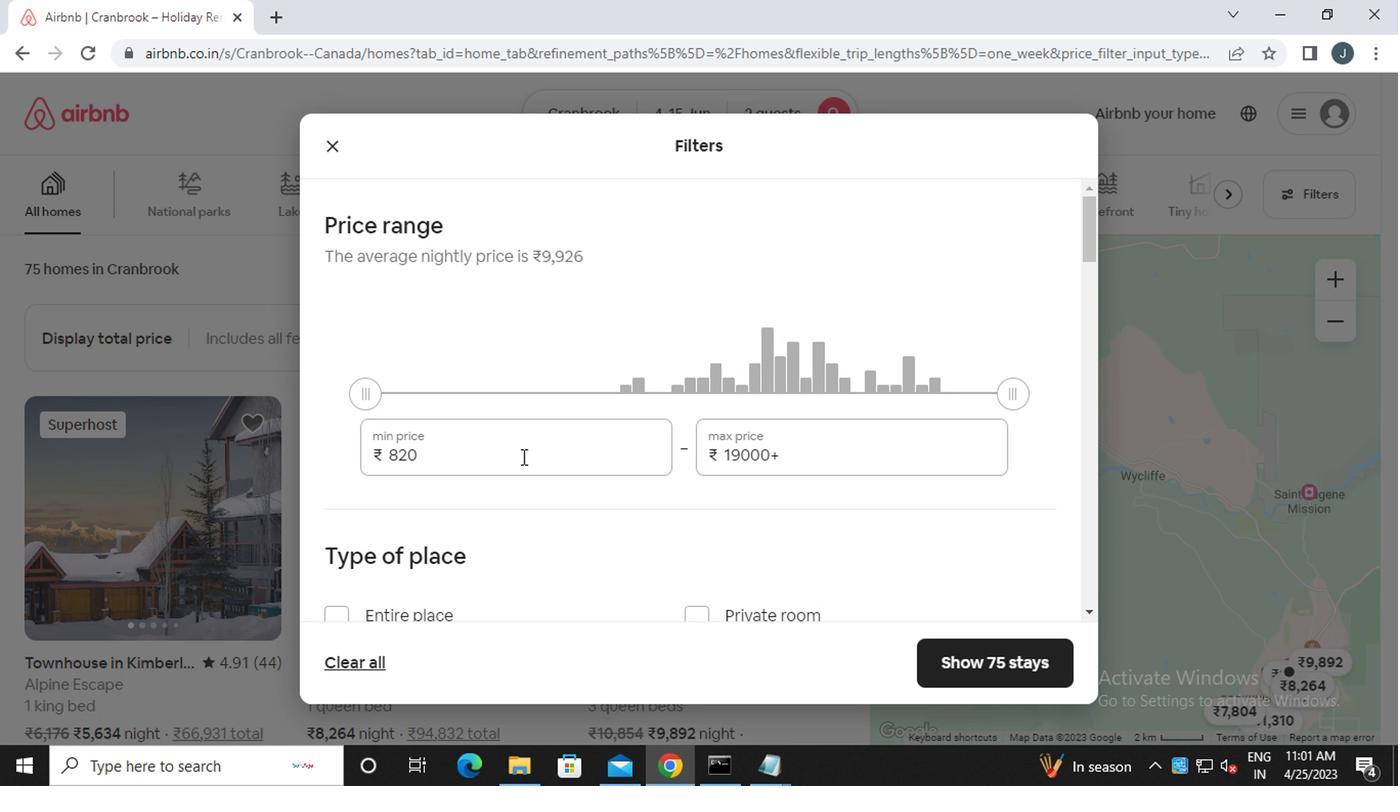 
Action: Key pressed <Key.backspace><Key.backspace><Key.backspace><Key.backspace><Key.backspace><Key.backspace><Key.backspace><Key.backspace><Key.backspace><Key.backspace><<97>><<96>><<96>><<96>><<96>>
Screenshot: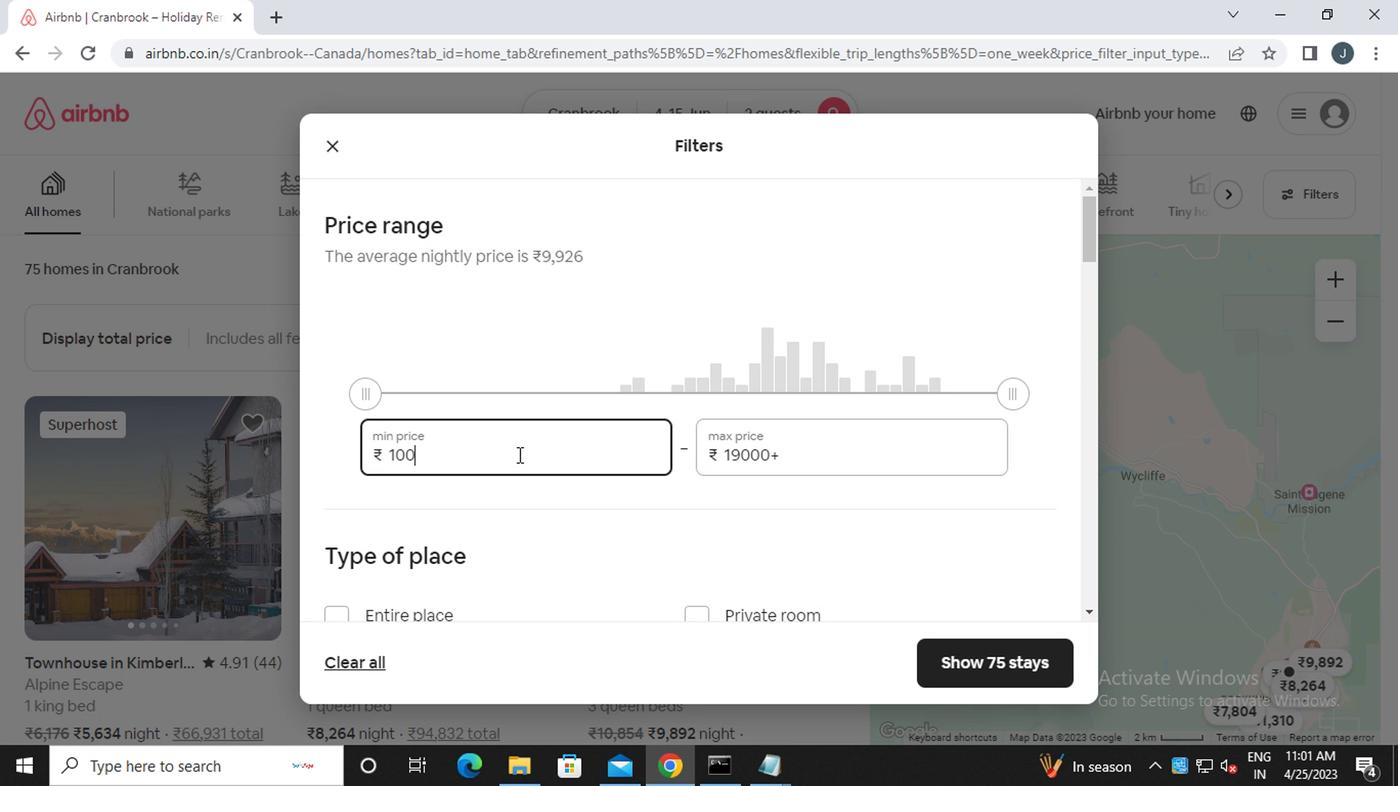 
Action: Mouse moved to (790, 458)
Screenshot: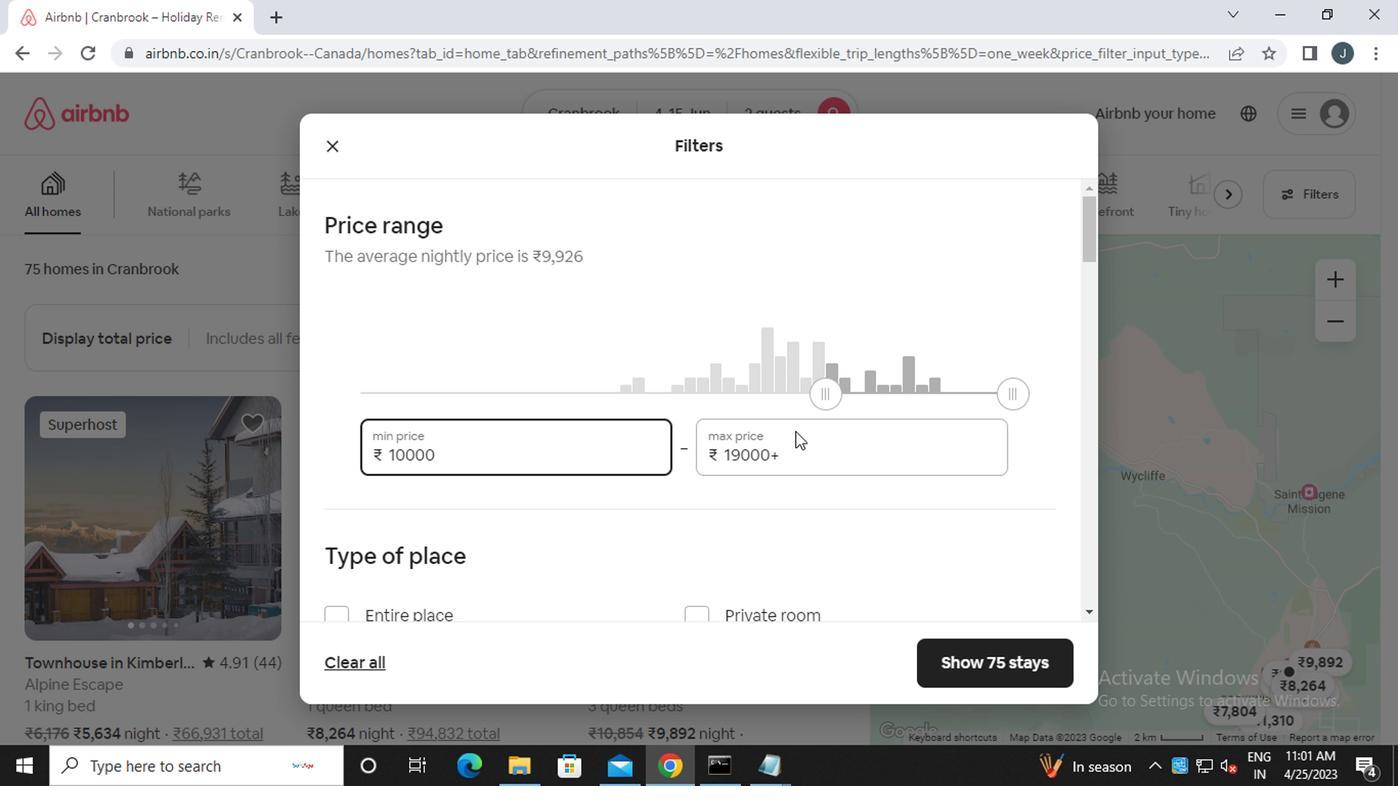 
Action: Mouse pressed left at (790, 458)
Screenshot: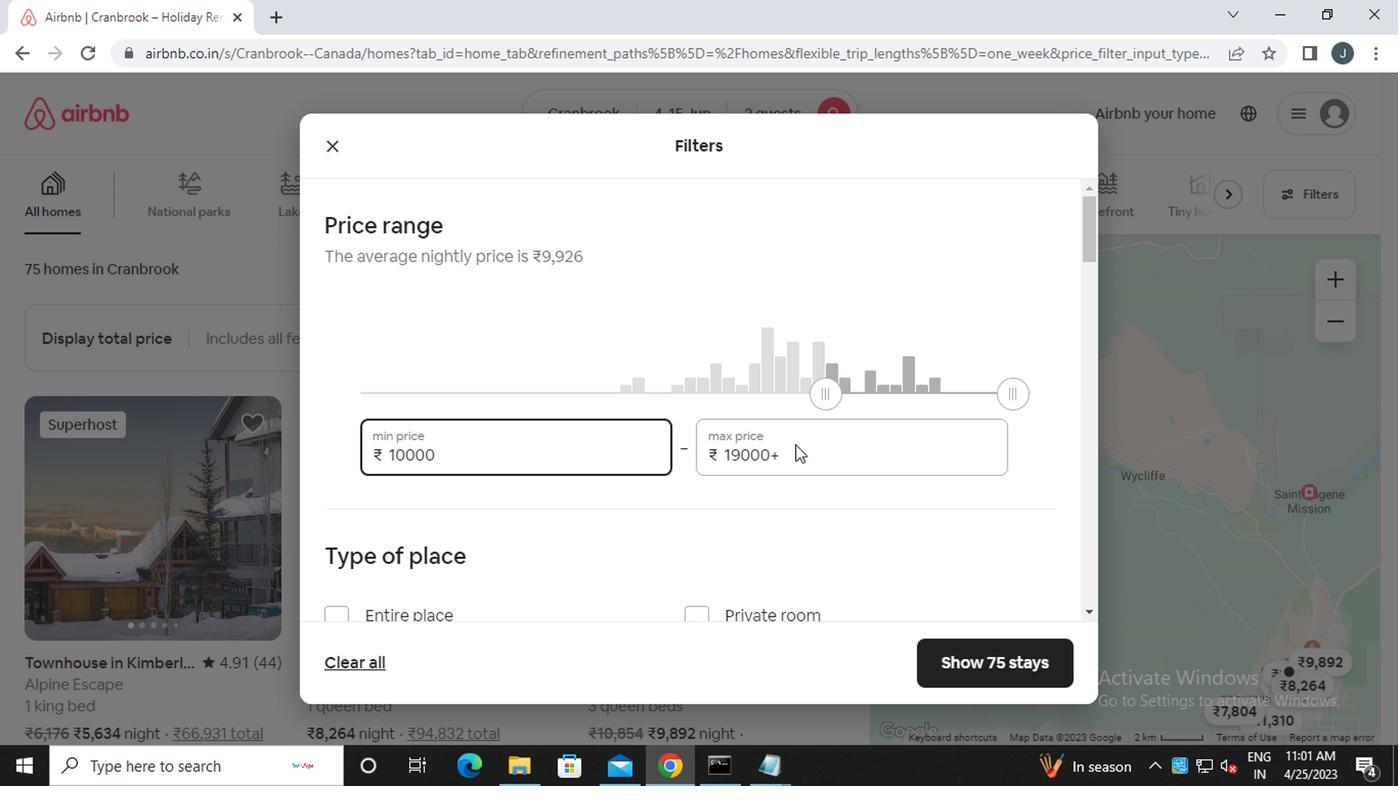 
Action: Mouse moved to (789, 458)
Screenshot: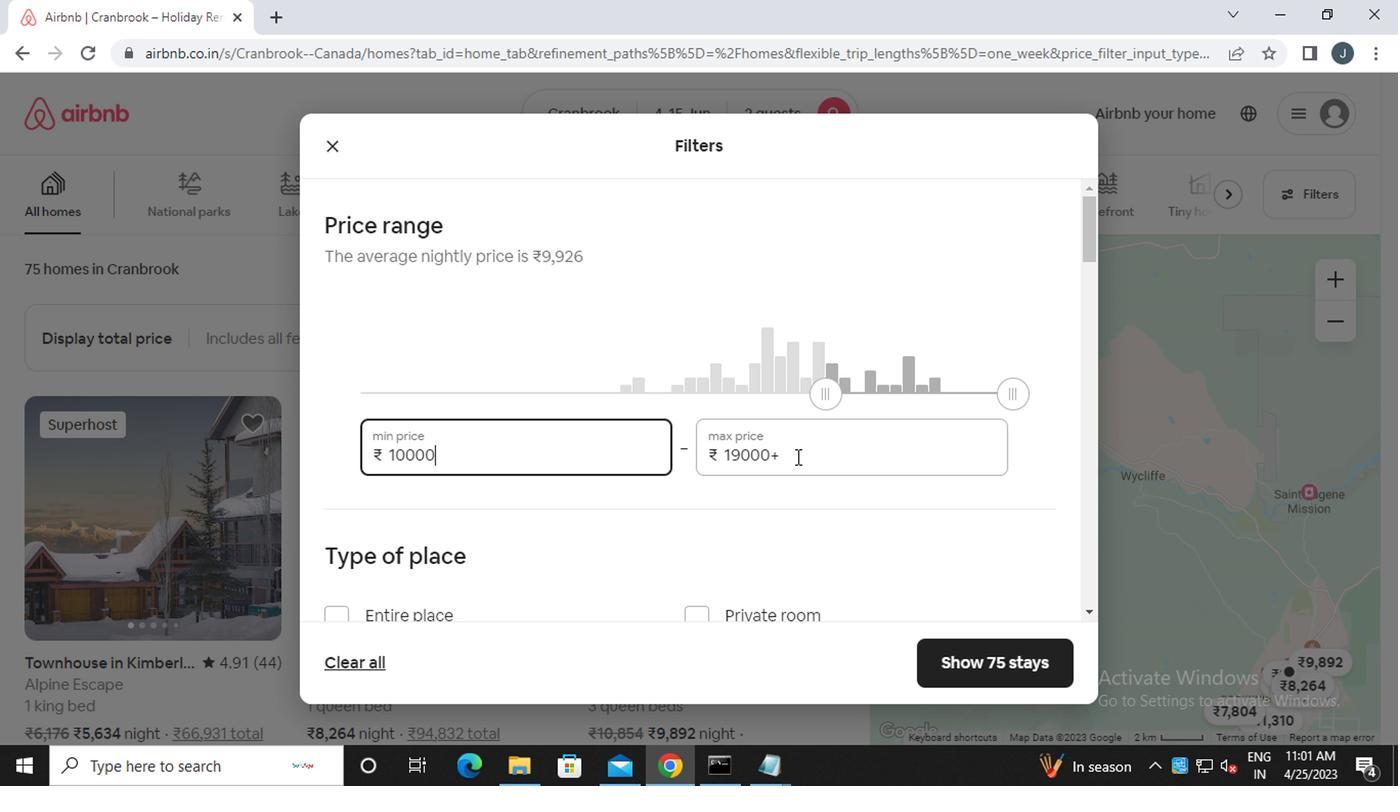 
Action: Key pressed <Key.backspace><Key.backspace><Key.backspace><Key.backspace><Key.backspace><Key.backspace><Key.backspace><Key.backspace><Key.backspace><Key.backspace><Key.backspace><Key.backspace><<97>><<101>><<96>><<96>><<96>>
Screenshot: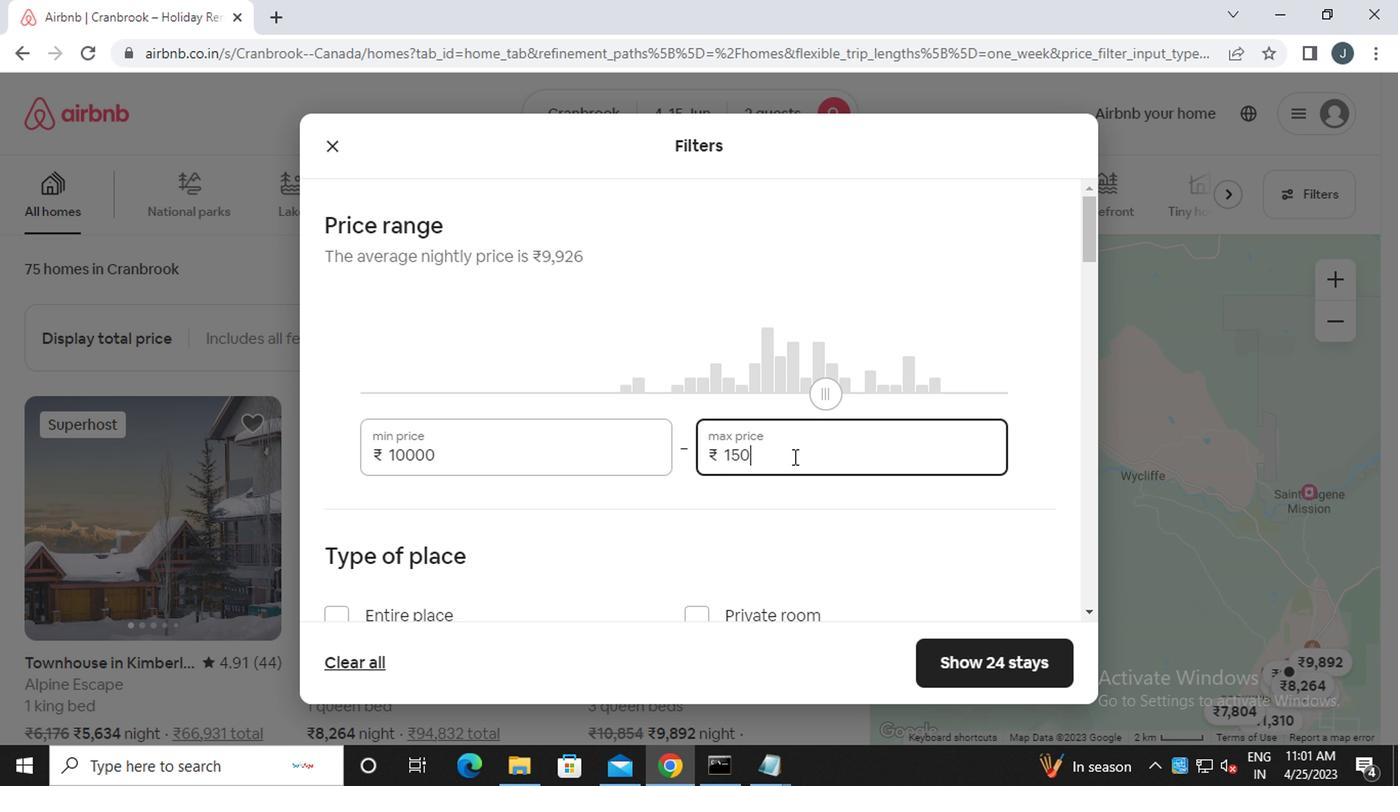 
Action: Mouse moved to (684, 468)
Screenshot: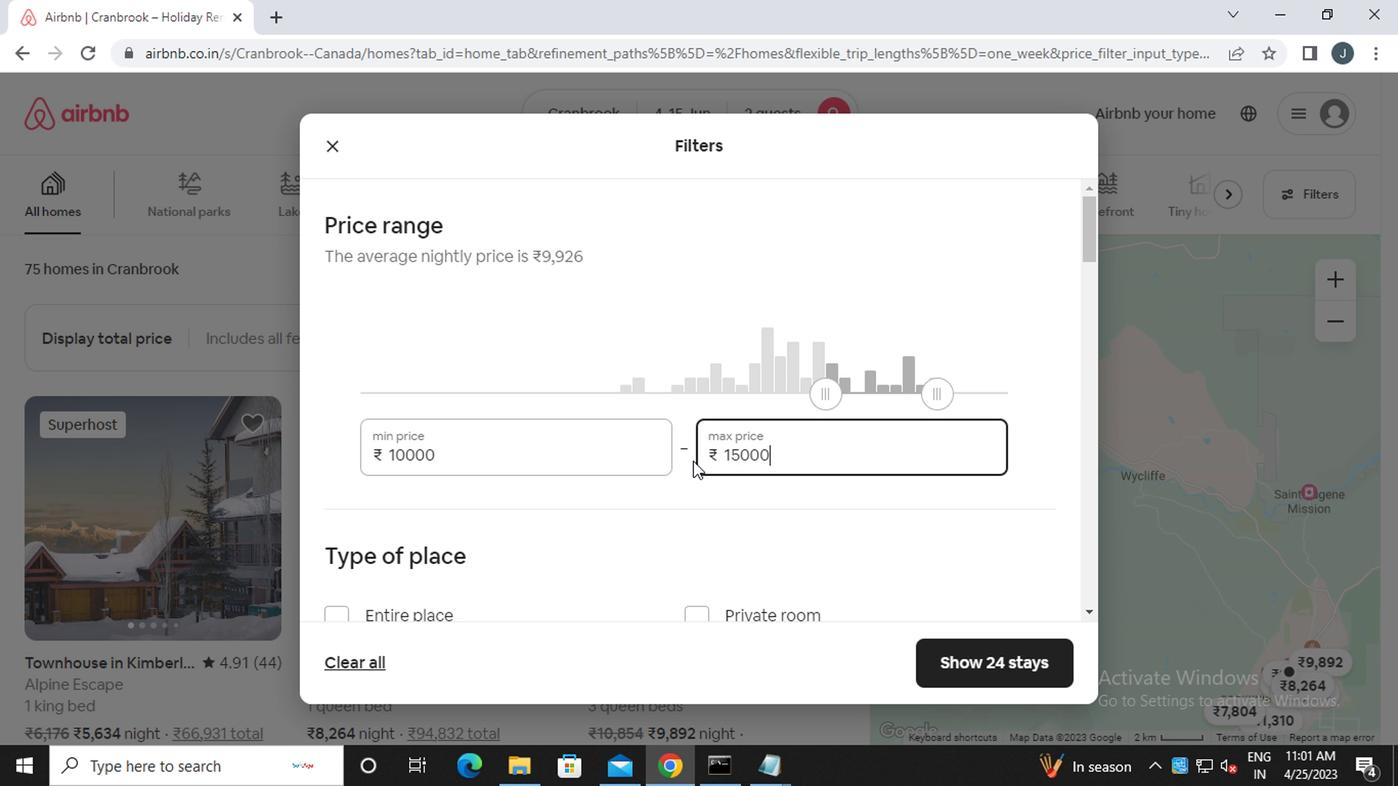 
Action: Mouse scrolled (684, 468) with delta (0, 0)
Screenshot: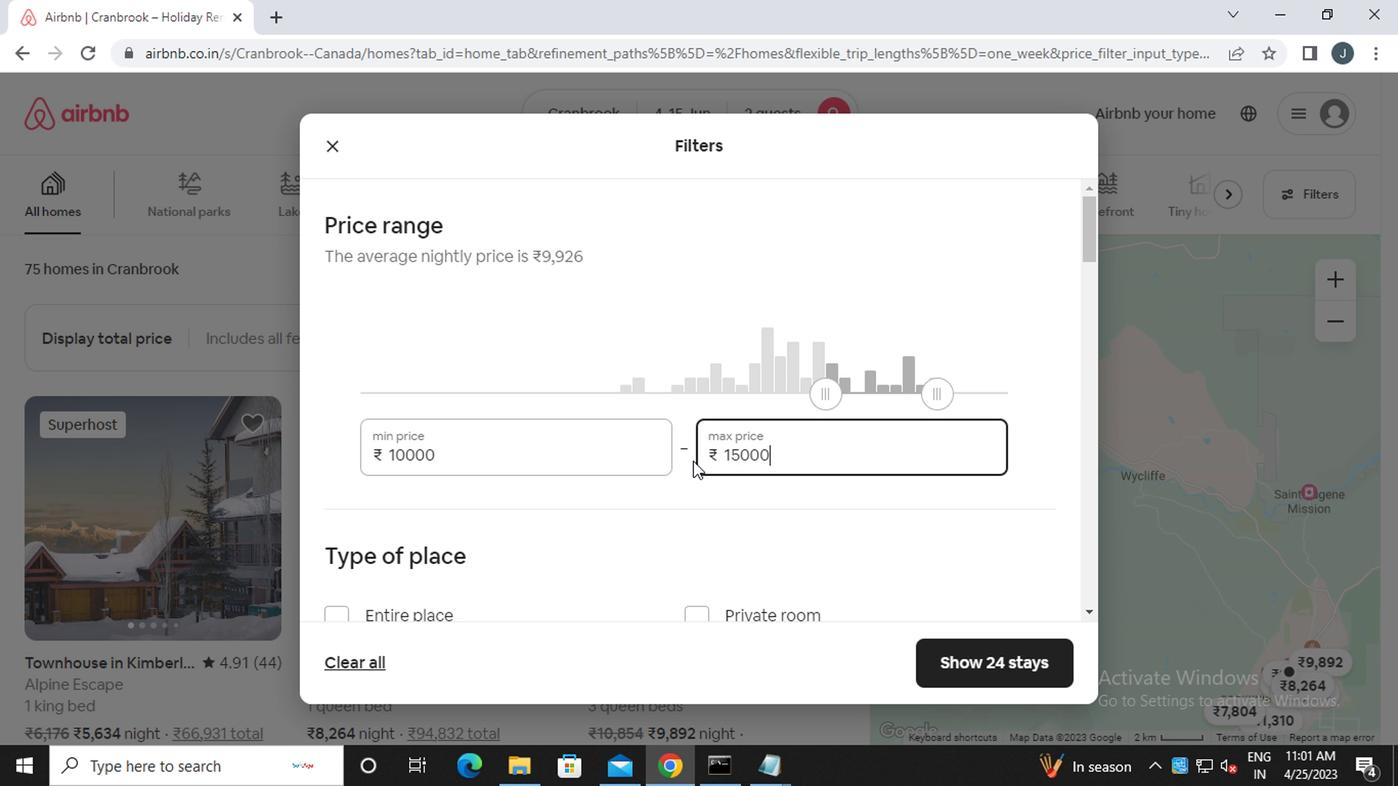 
Action: Mouse moved to (685, 471)
Screenshot: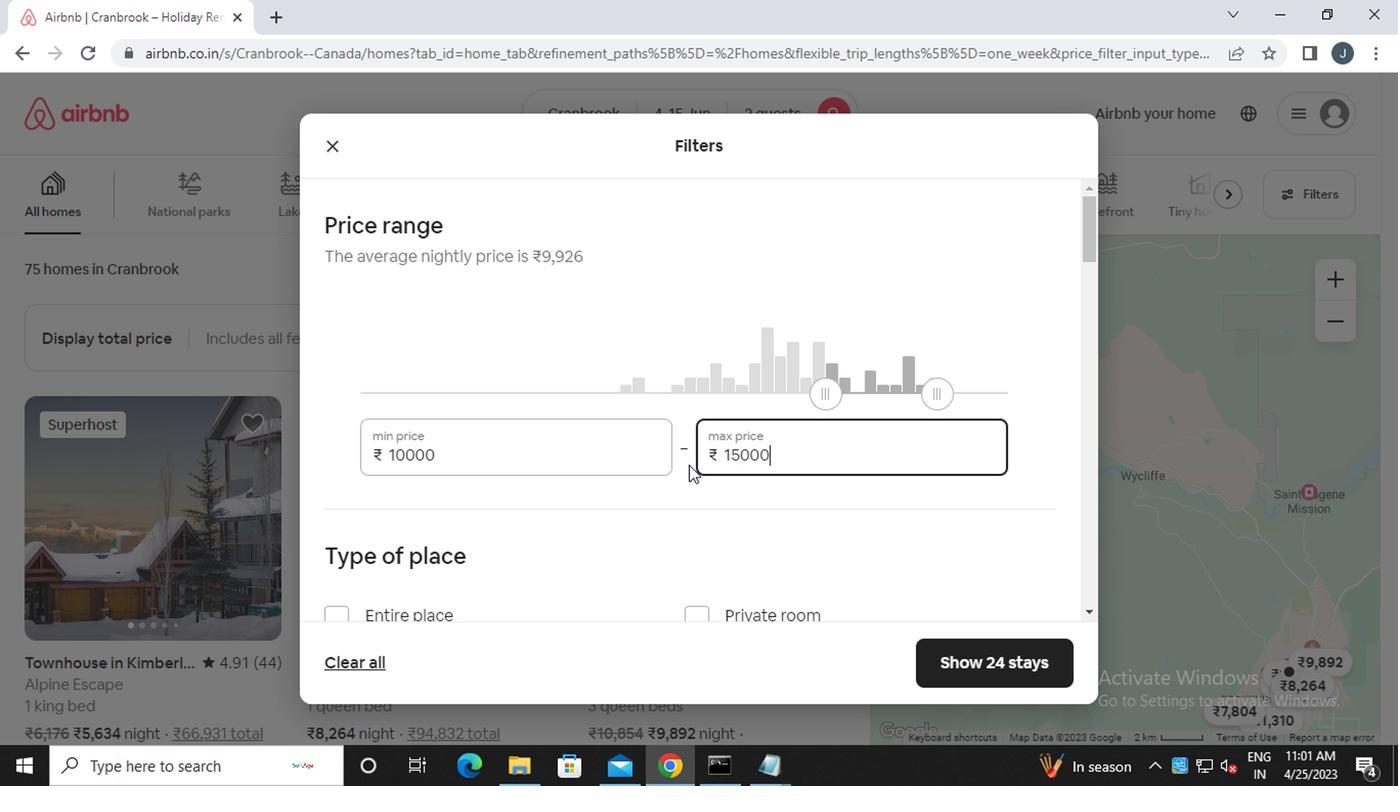 
Action: Mouse scrolled (685, 470) with delta (0, 0)
Screenshot: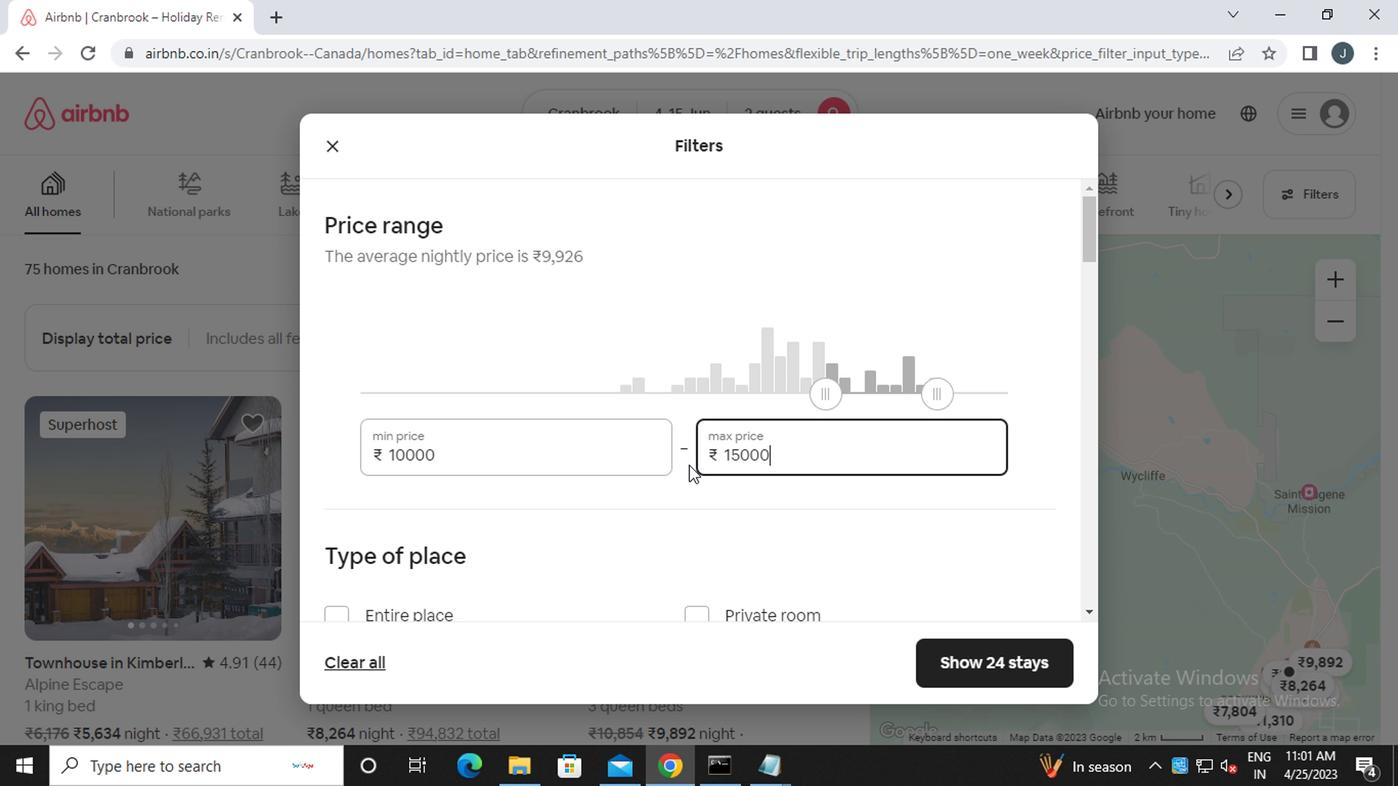 
Action: Mouse moved to (685, 472)
Screenshot: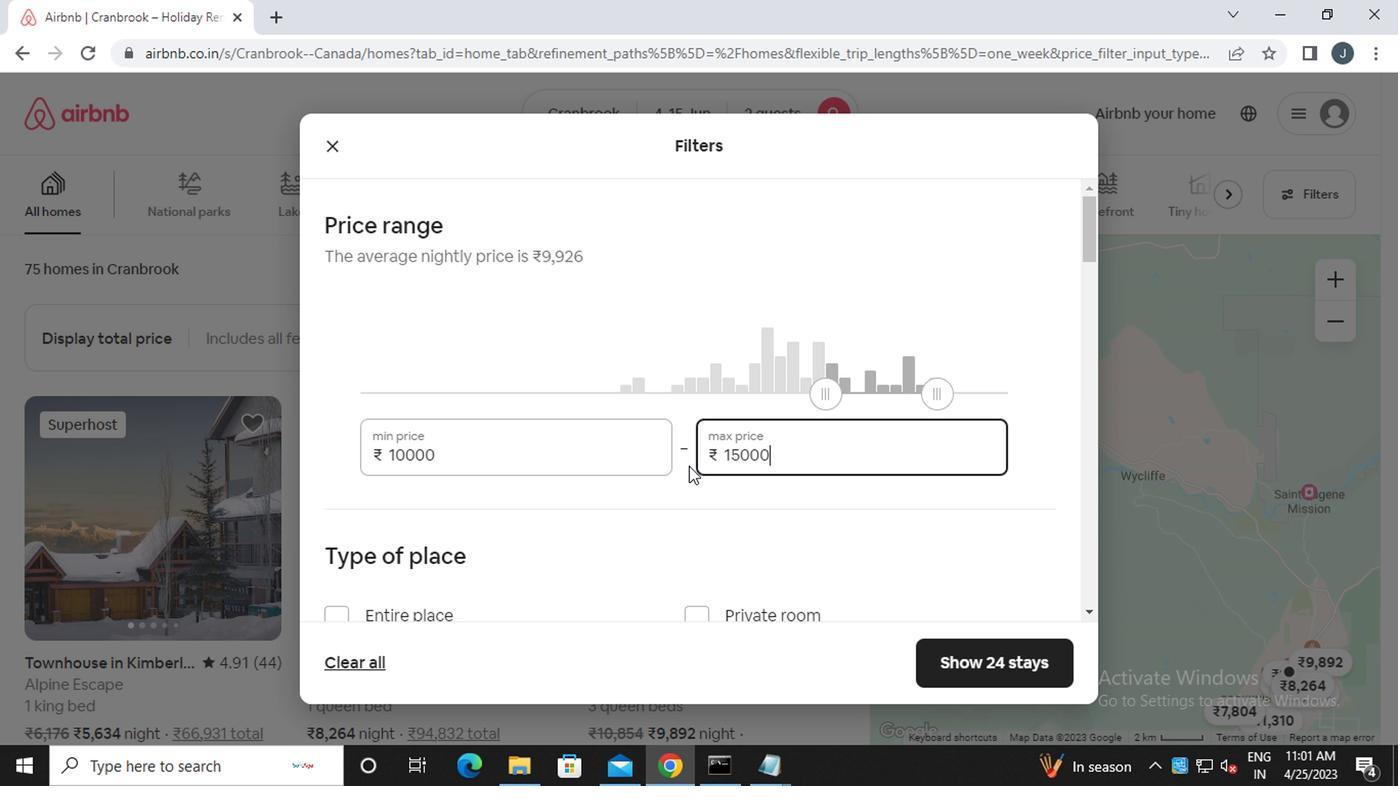 
Action: Mouse scrolled (685, 471) with delta (0, -1)
Screenshot: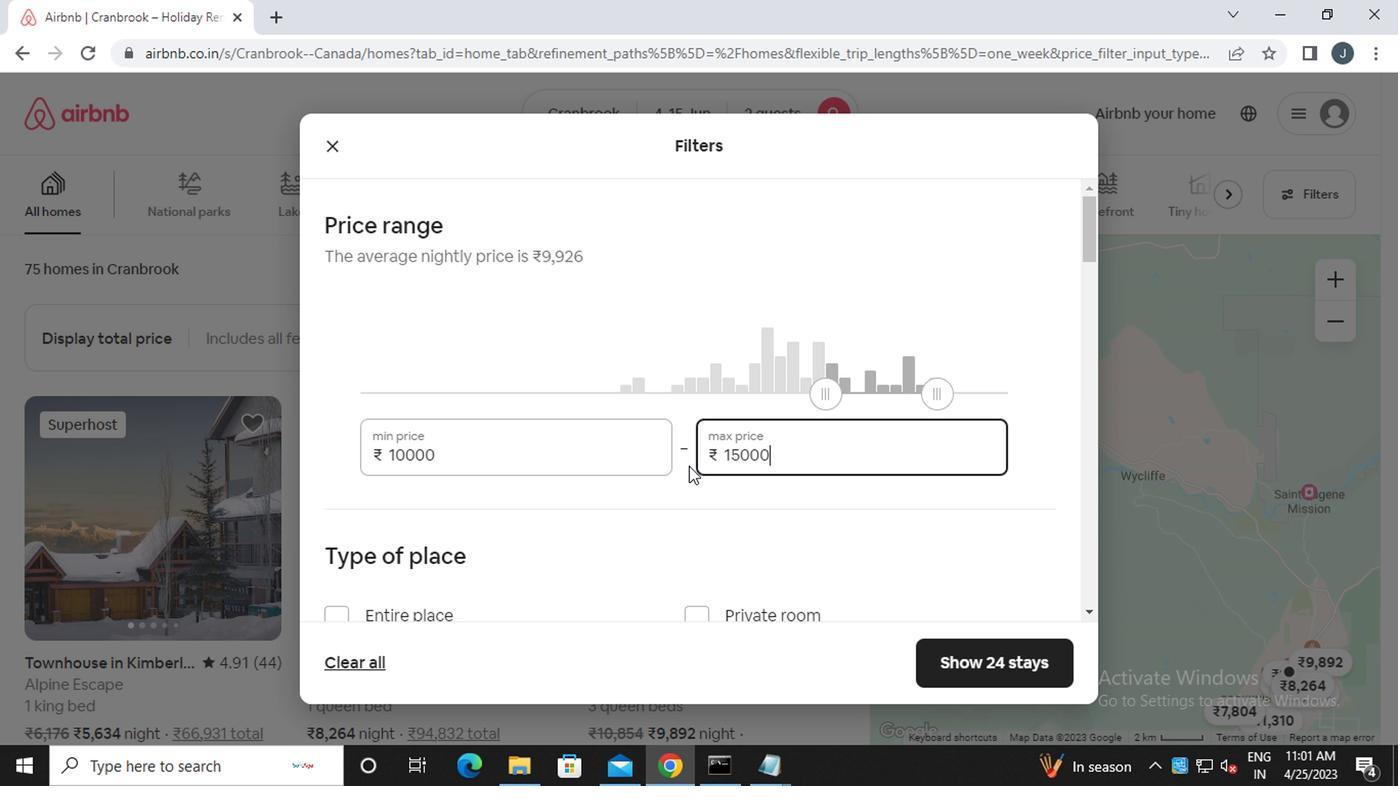 
Action: Mouse moved to (334, 319)
Screenshot: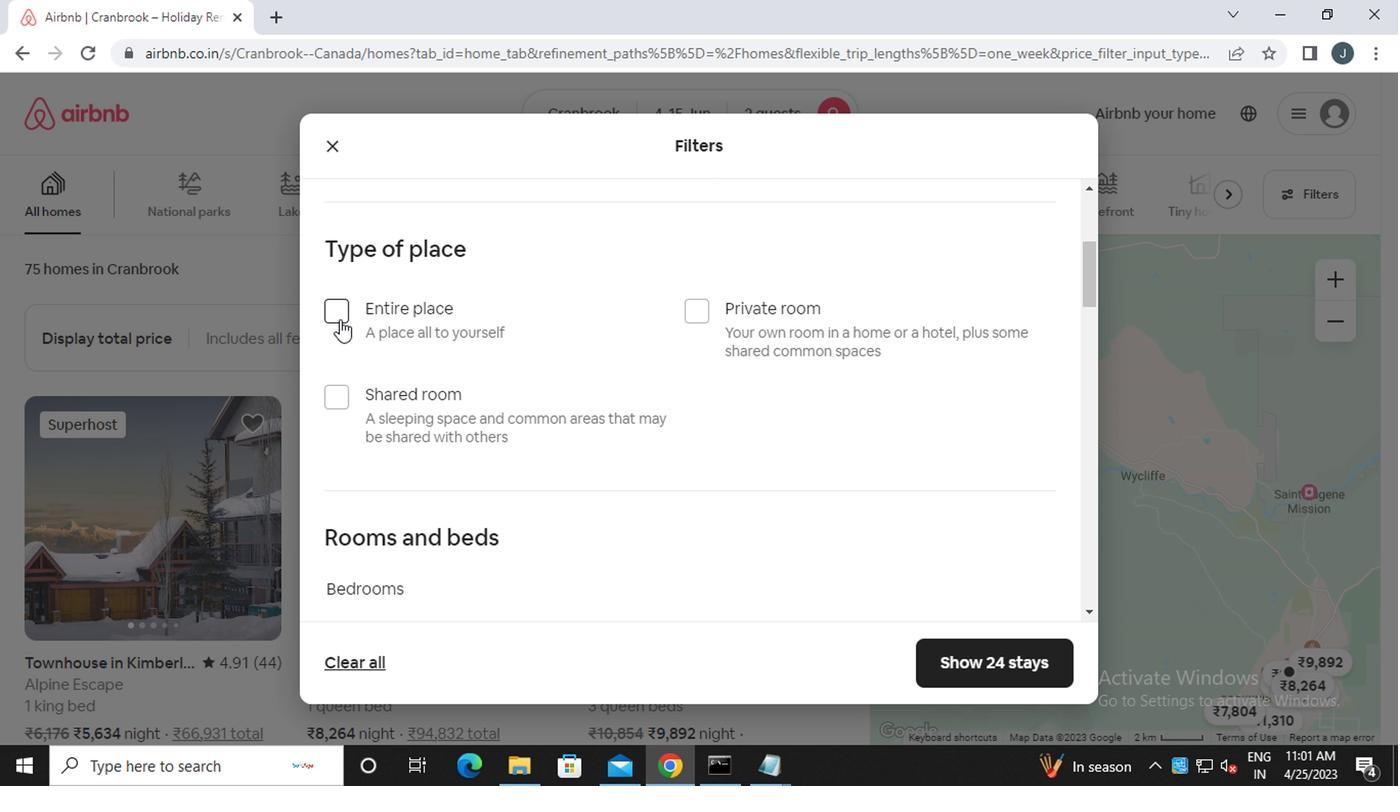 
Action: Mouse pressed left at (334, 319)
Screenshot: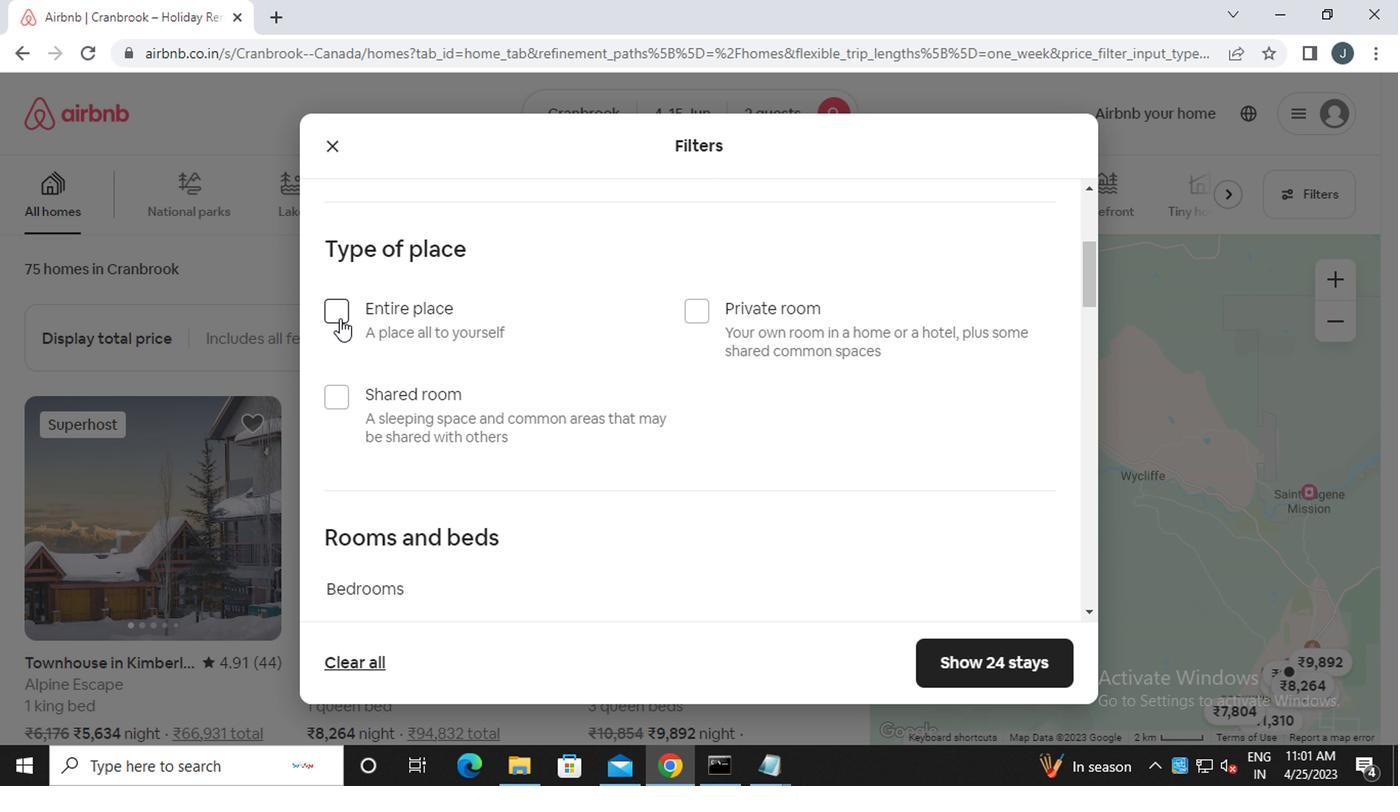 
Action: Mouse moved to (506, 391)
Screenshot: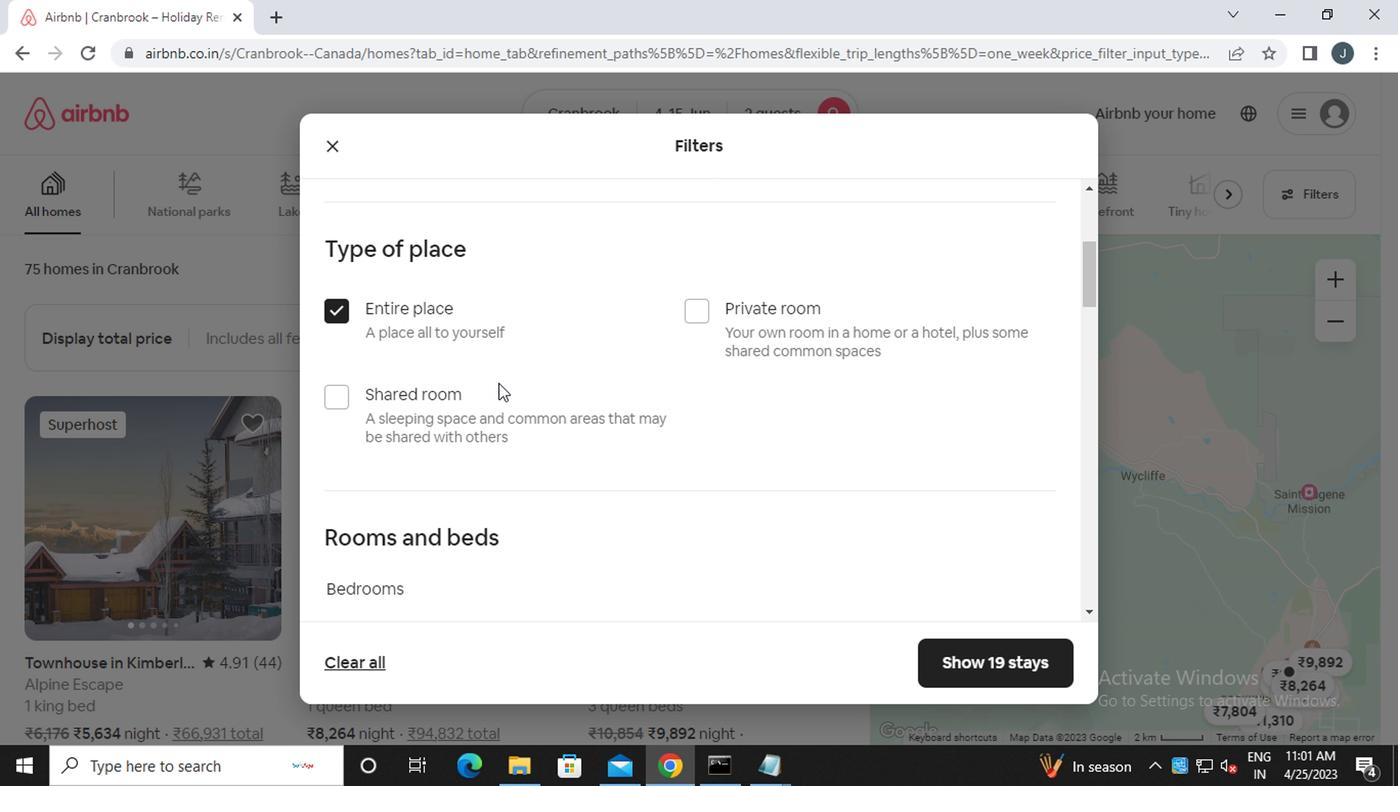 
Action: Mouse scrolled (506, 389) with delta (0, -1)
Screenshot: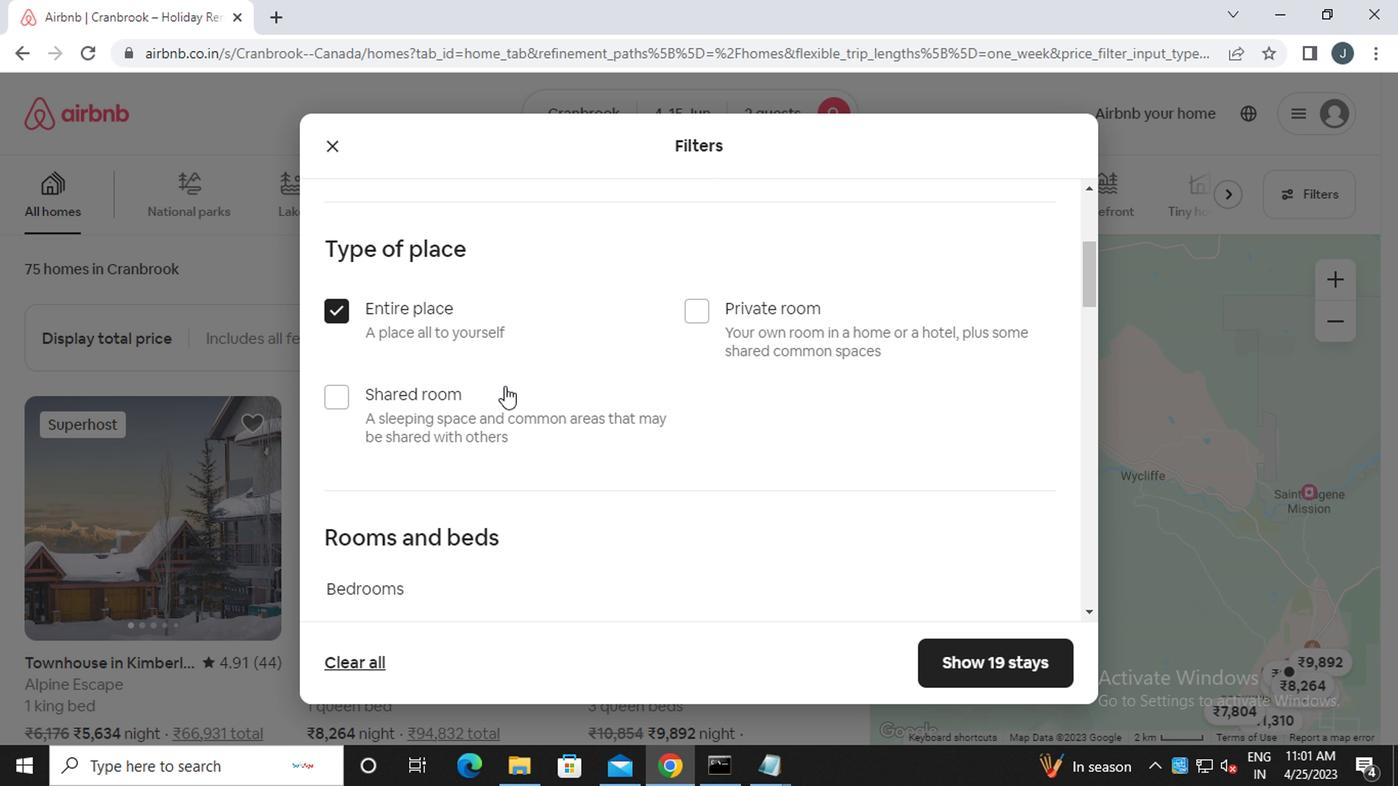 
Action: Mouse scrolled (506, 389) with delta (0, -1)
Screenshot: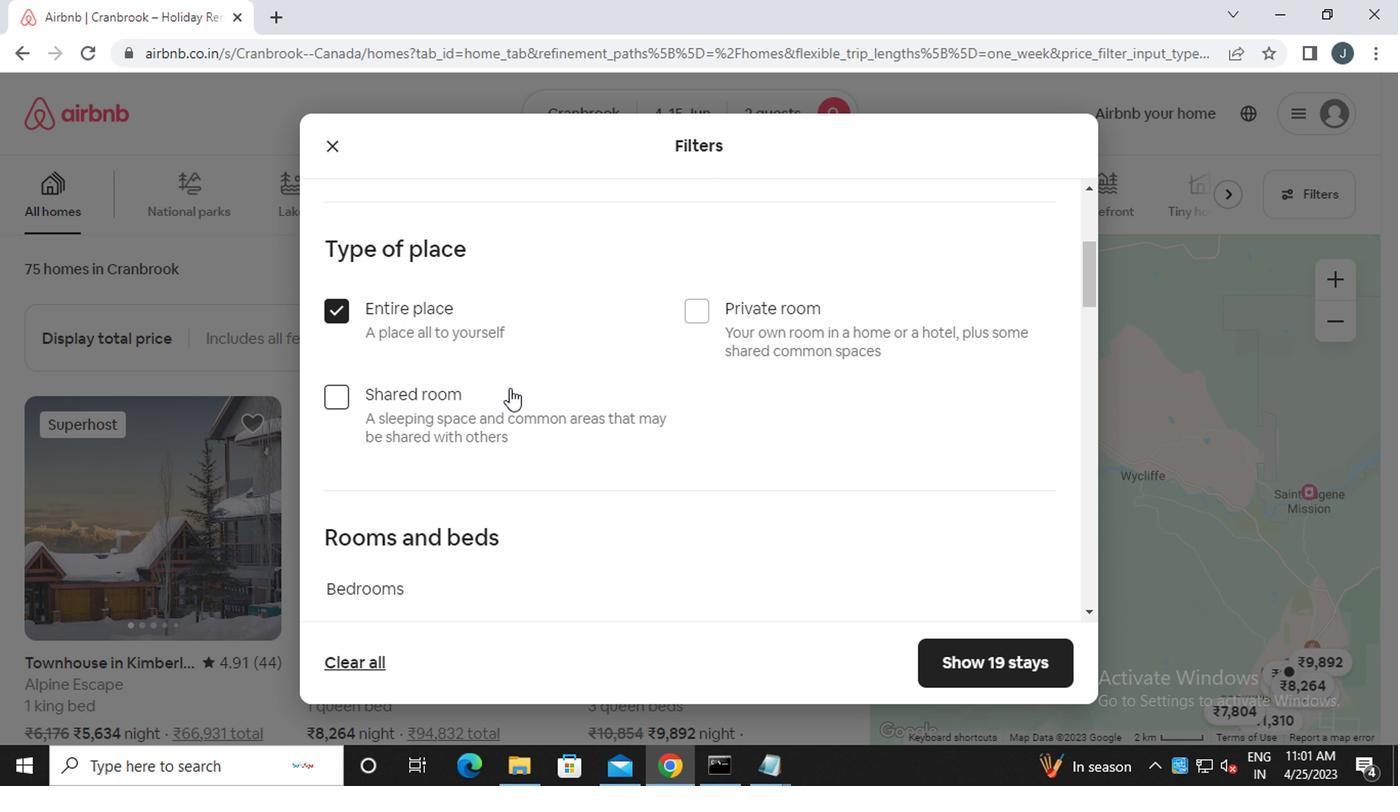 
Action: Mouse moved to (507, 393)
Screenshot: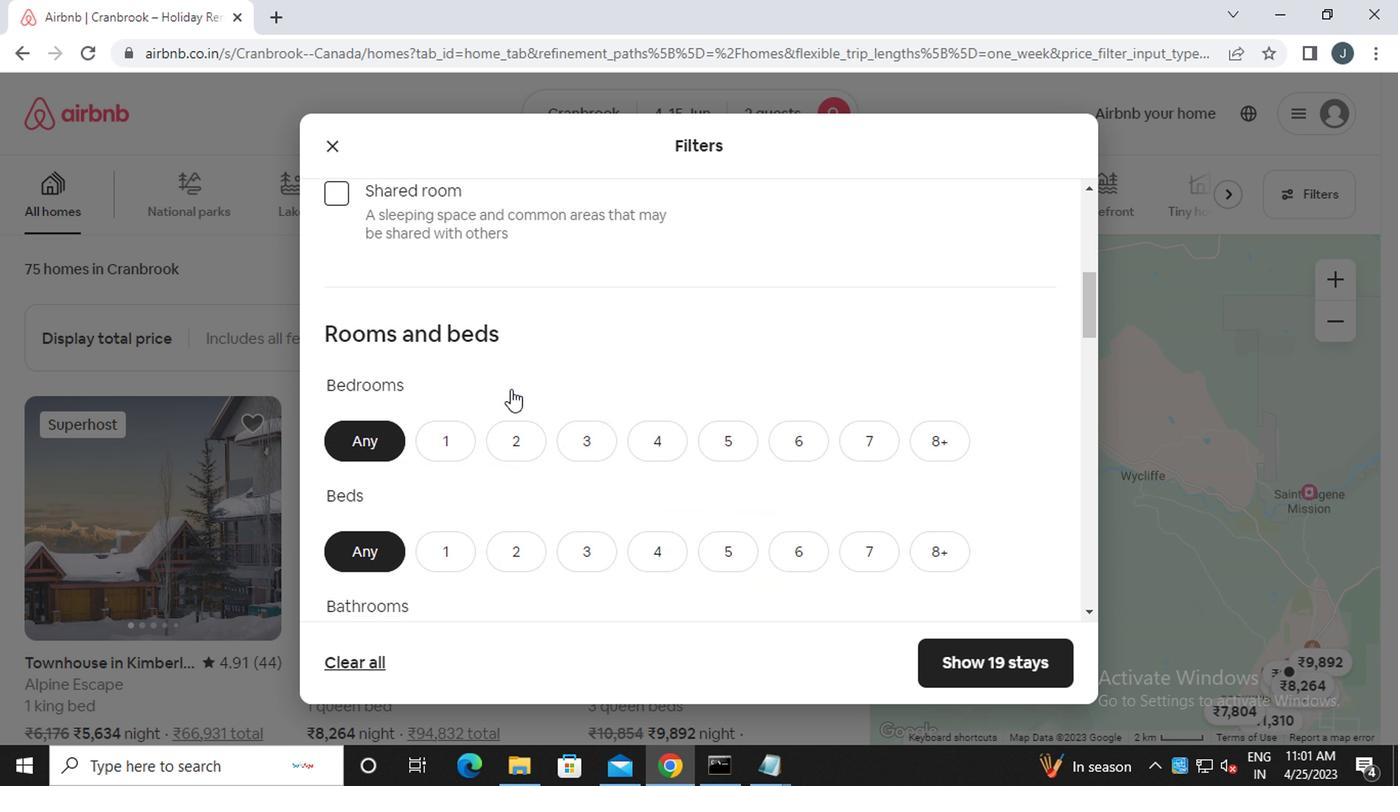 
Action: Mouse scrolled (507, 391) with delta (0, -1)
Screenshot: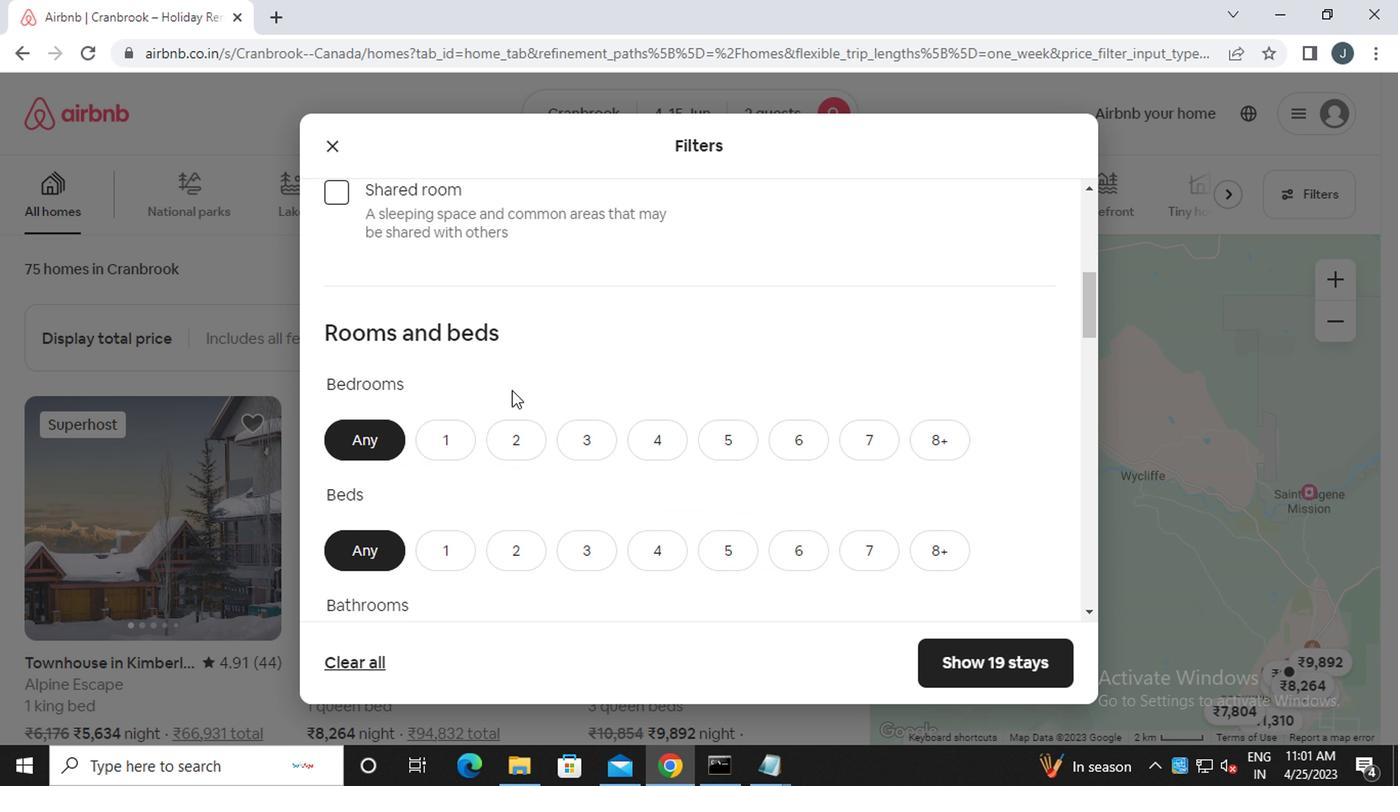 
Action: Mouse scrolled (507, 391) with delta (0, -1)
Screenshot: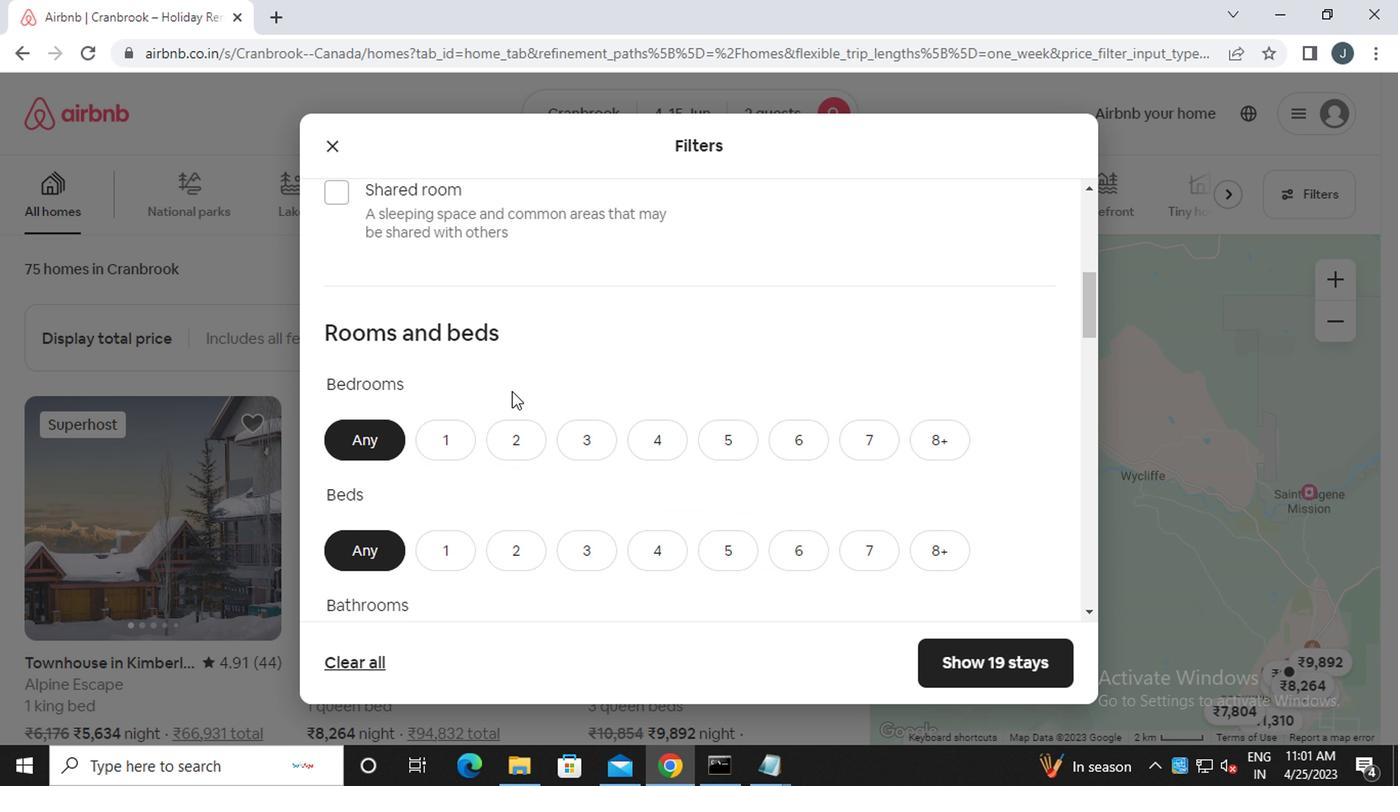 
Action: Mouse moved to (427, 245)
Screenshot: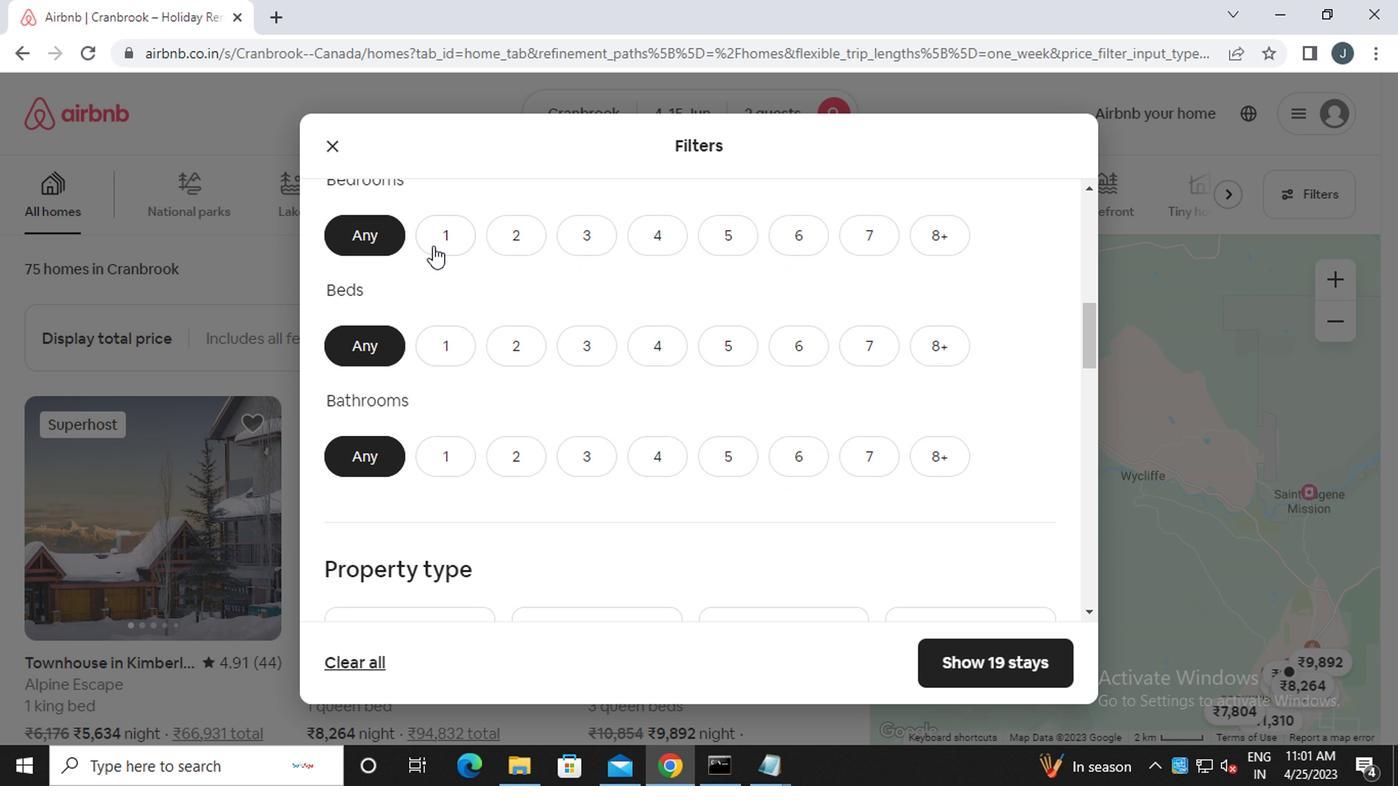 
Action: Mouse pressed left at (427, 245)
Screenshot: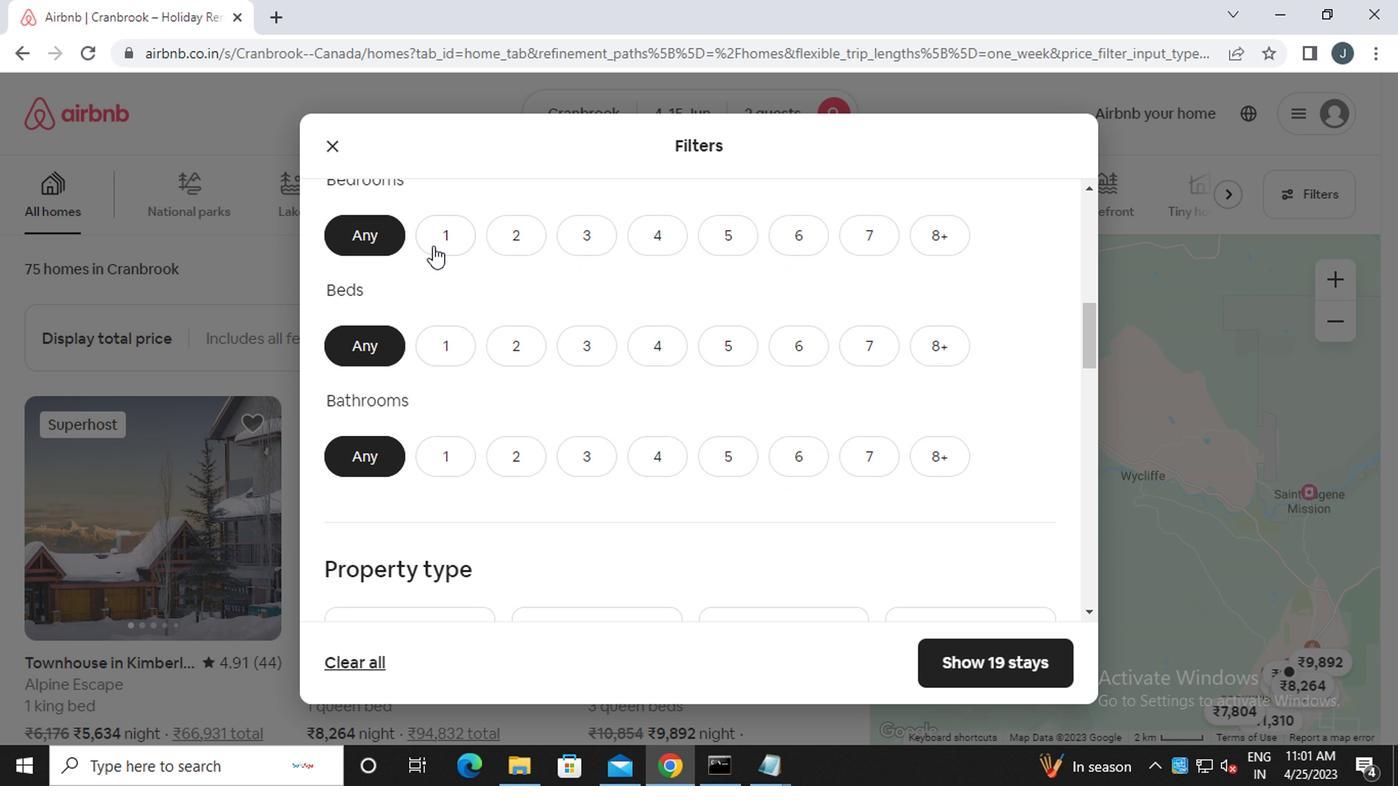
Action: Mouse moved to (447, 349)
Screenshot: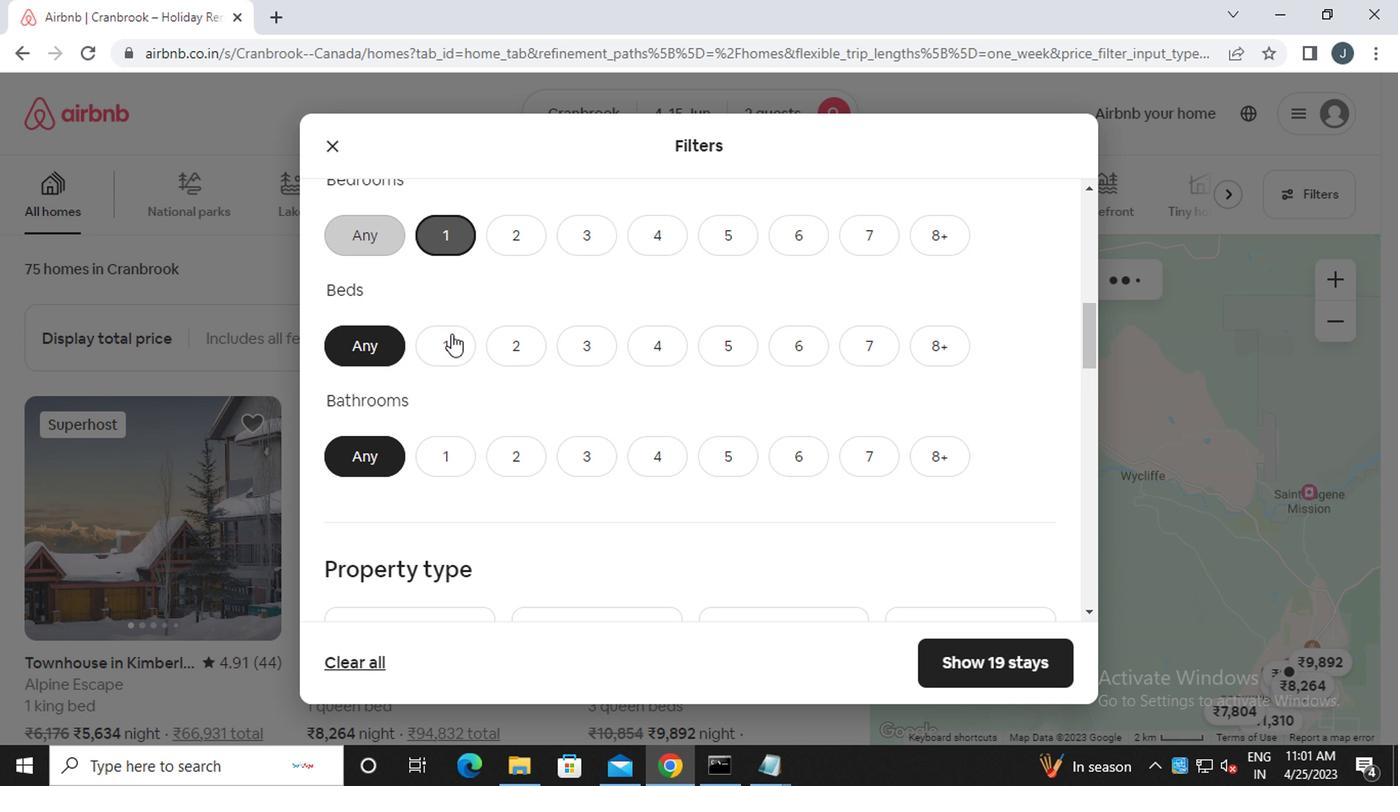 
Action: Mouse pressed left at (447, 349)
Screenshot: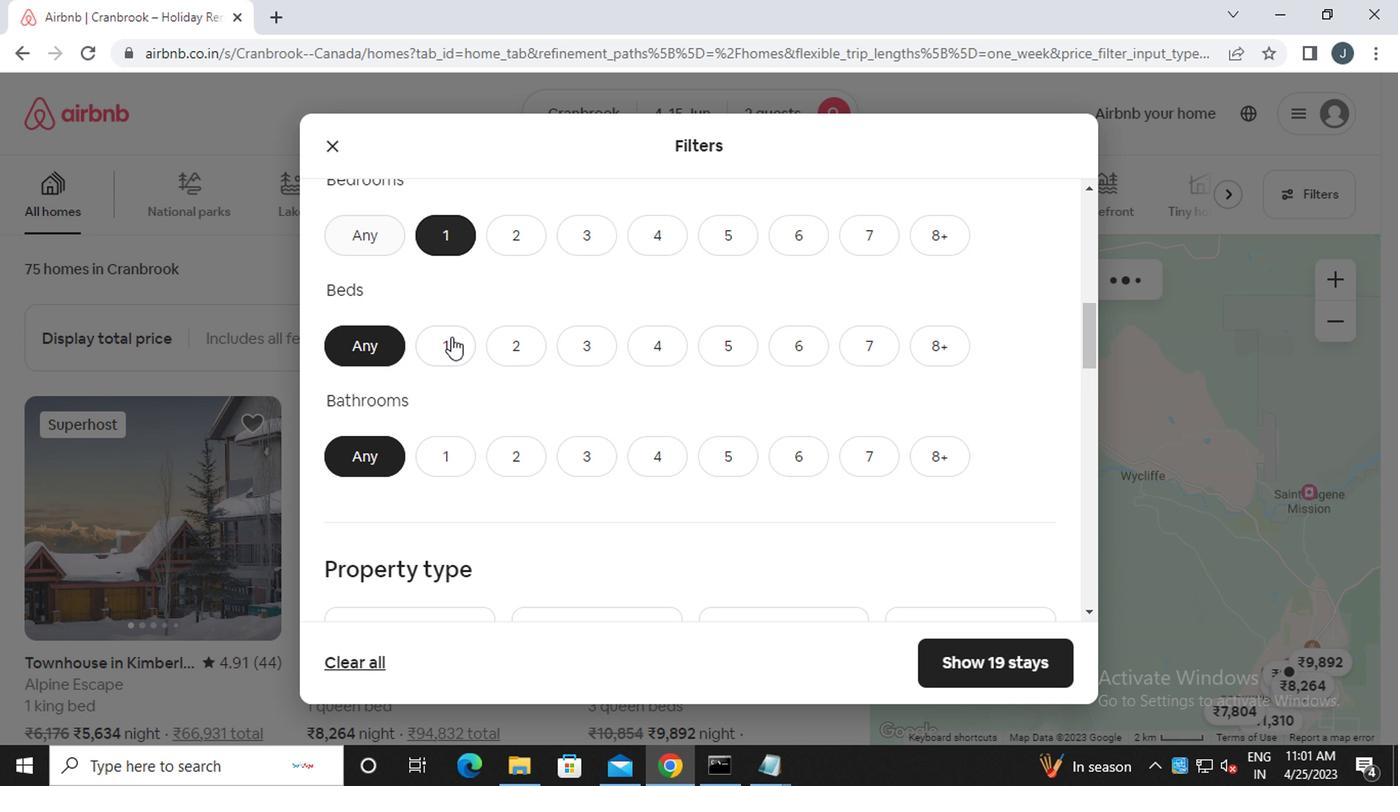 
Action: Mouse moved to (455, 445)
Screenshot: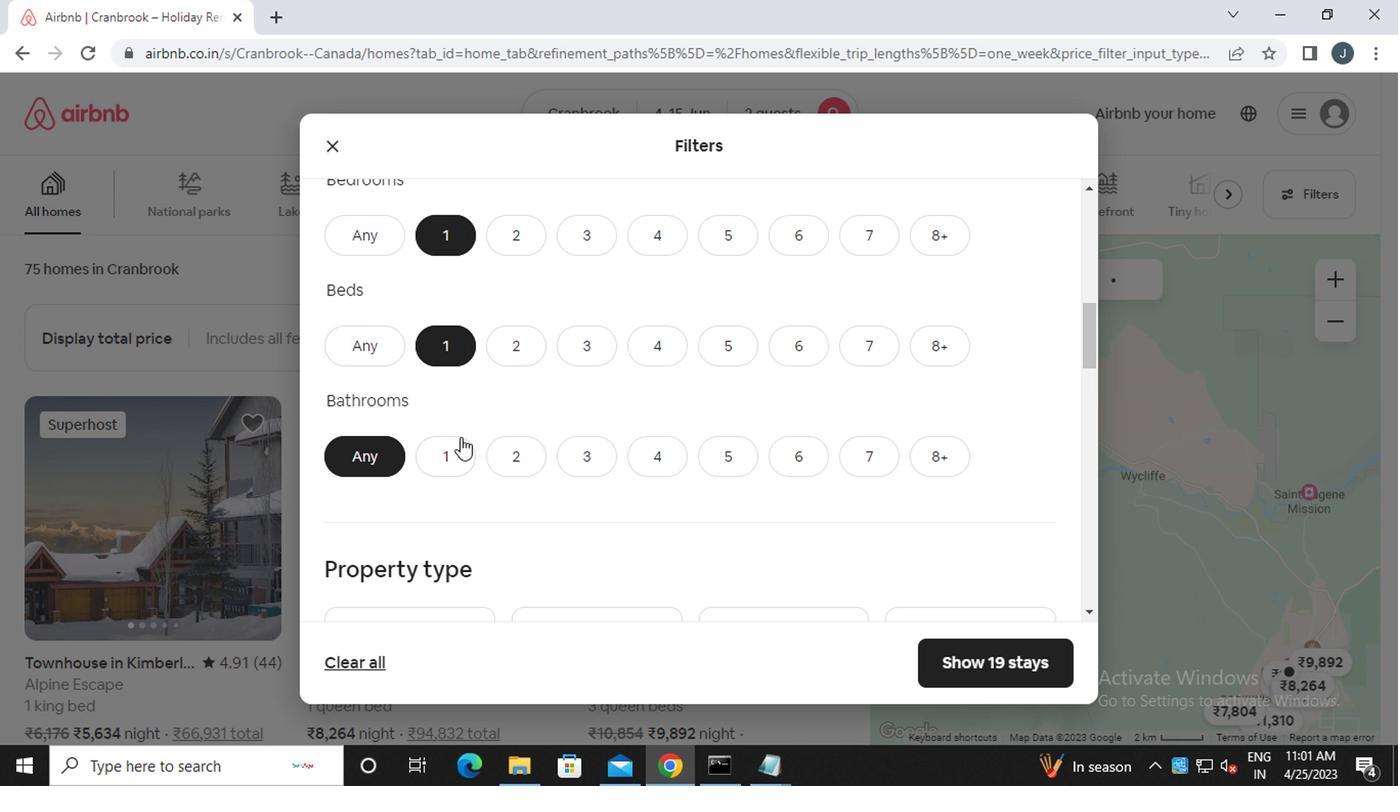 
Action: Mouse pressed left at (455, 445)
Screenshot: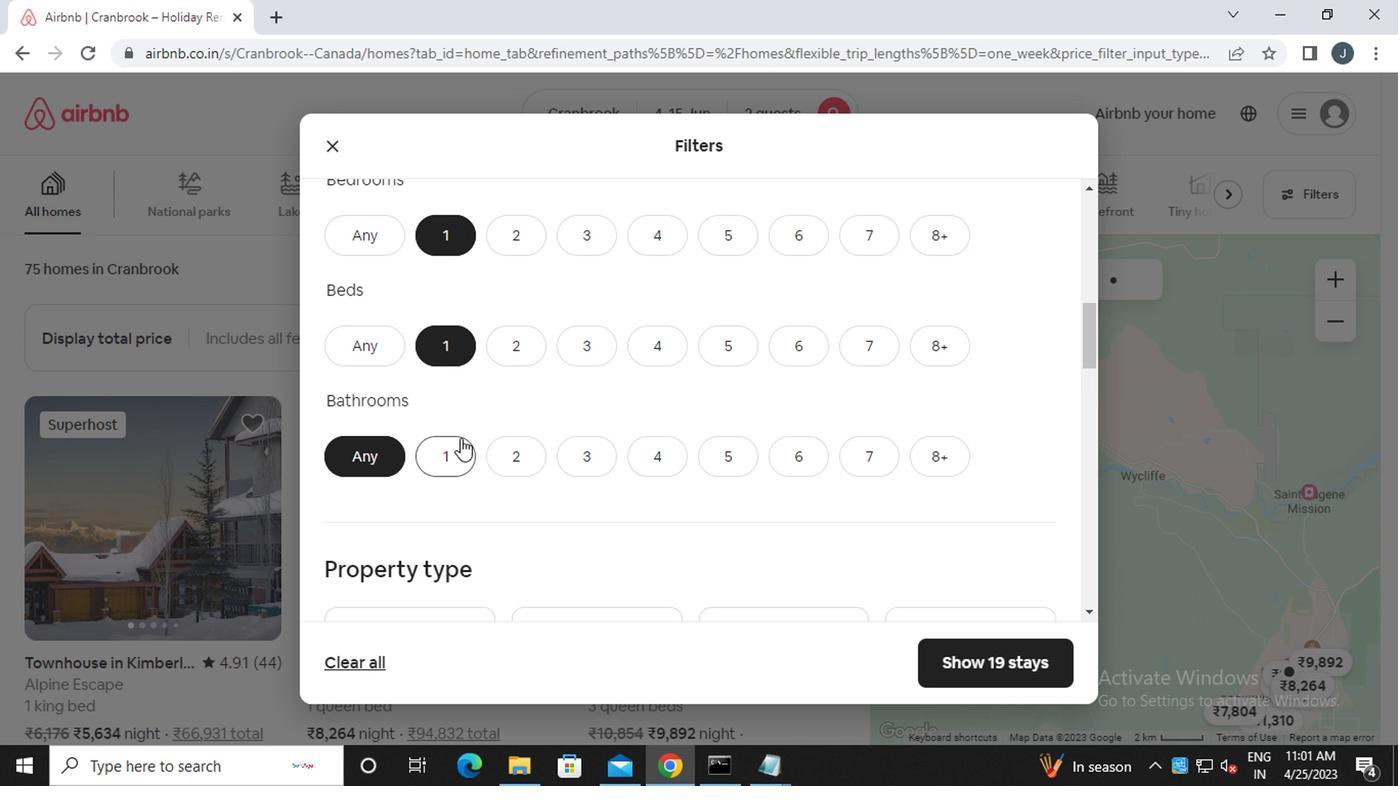 
Action: Mouse moved to (443, 455)
Screenshot: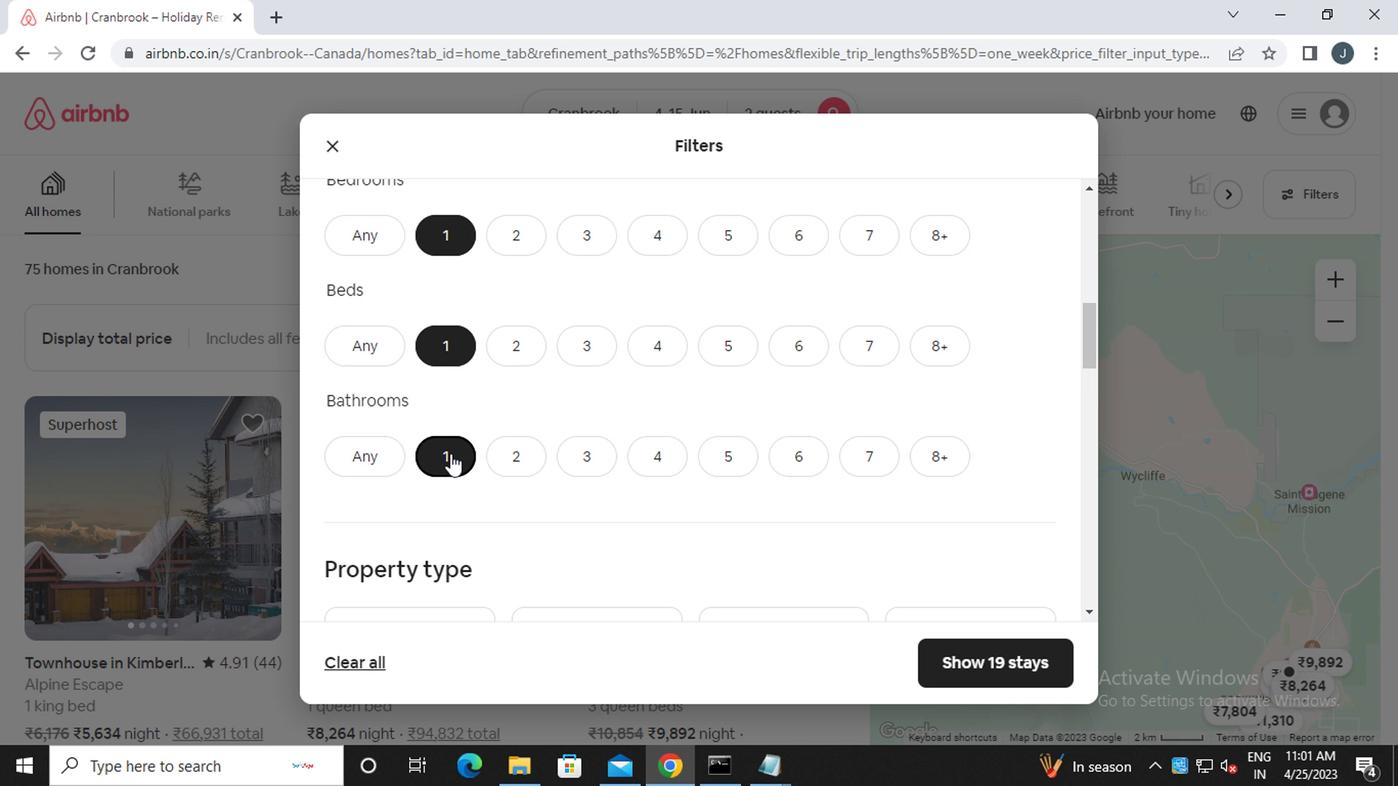 
Action: Mouse scrolled (443, 455) with delta (0, 0)
Screenshot: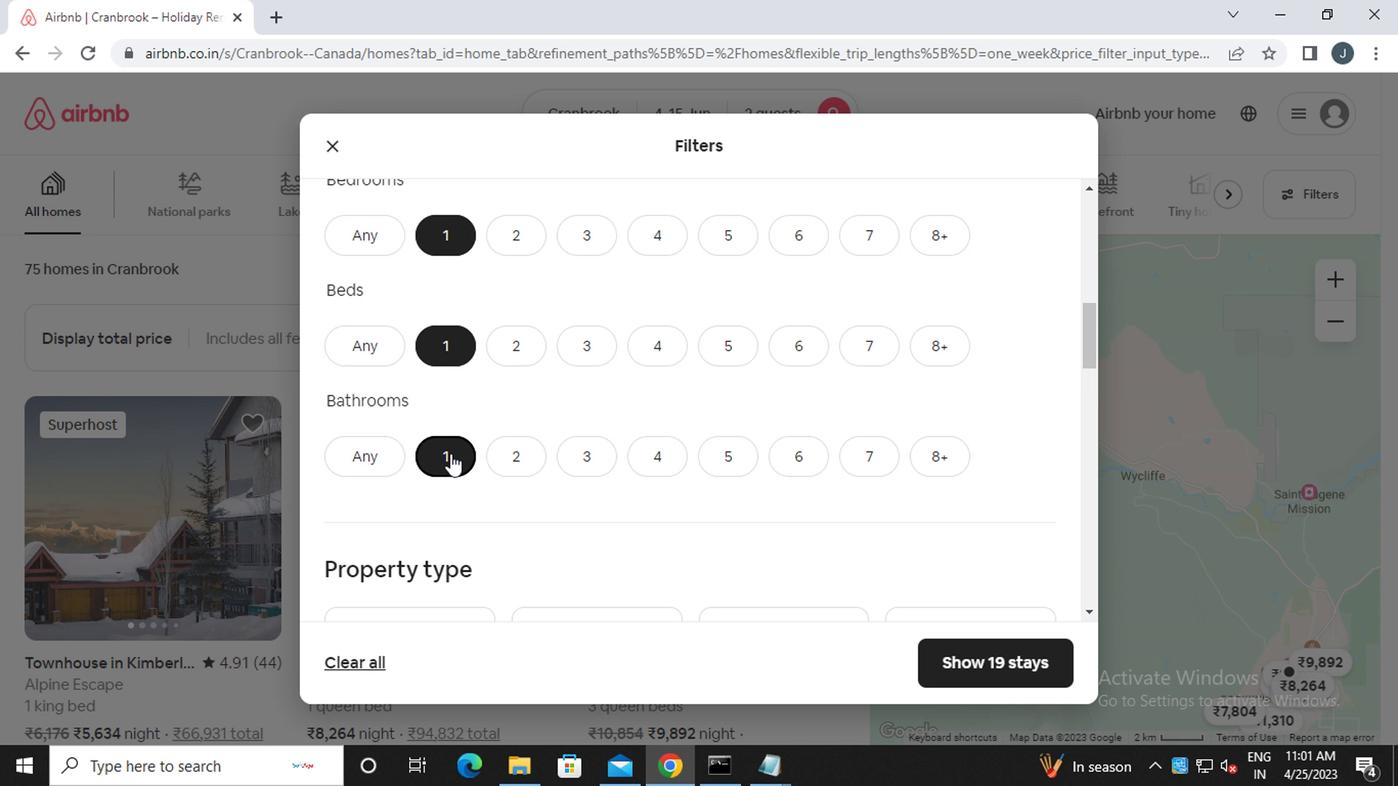 
Action: Mouse moved to (443, 455)
Screenshot: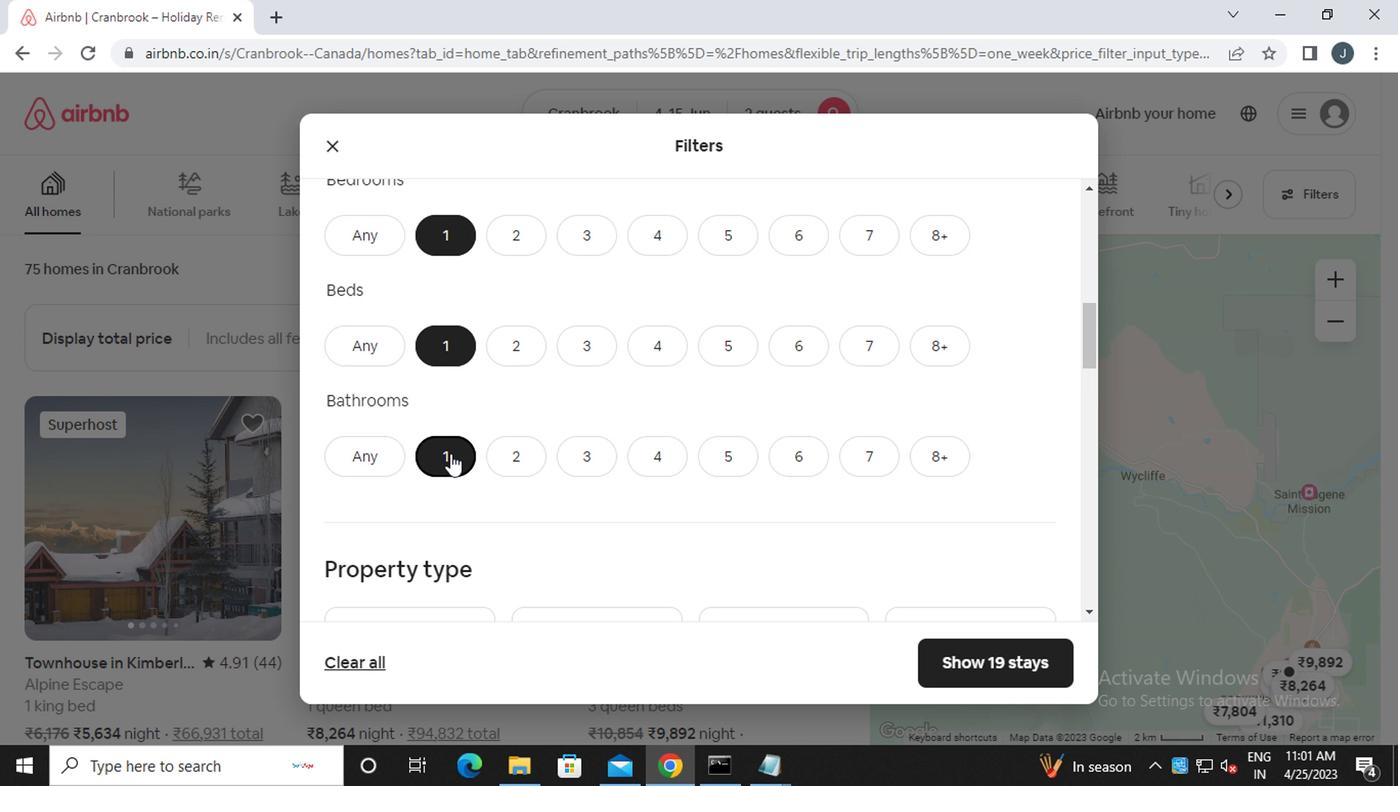 
Action: Mouse scrolled (443, 455) with delta (0, 0)
Screenshot: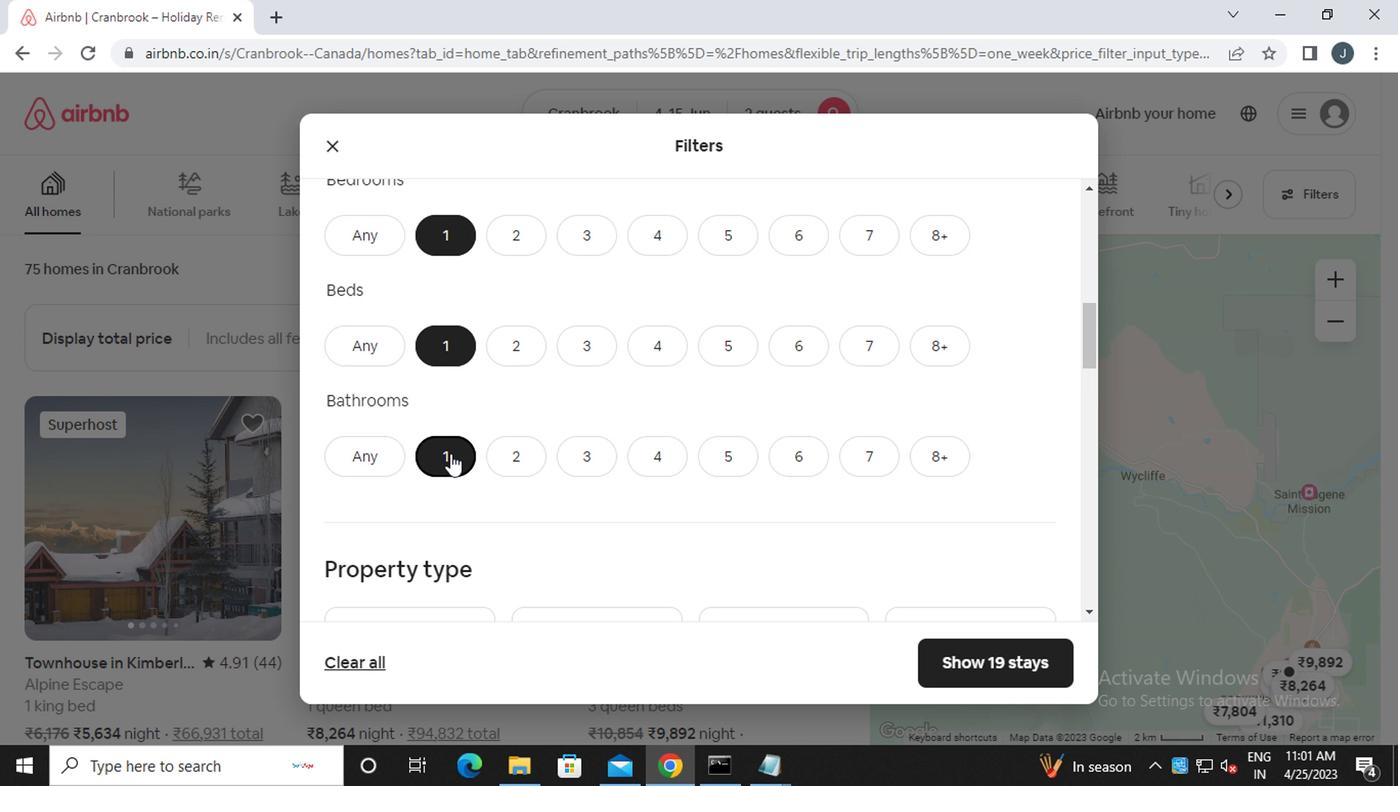 
Action: Mouse scrolled (443, 455) with delta (0, 0)
Screenshot: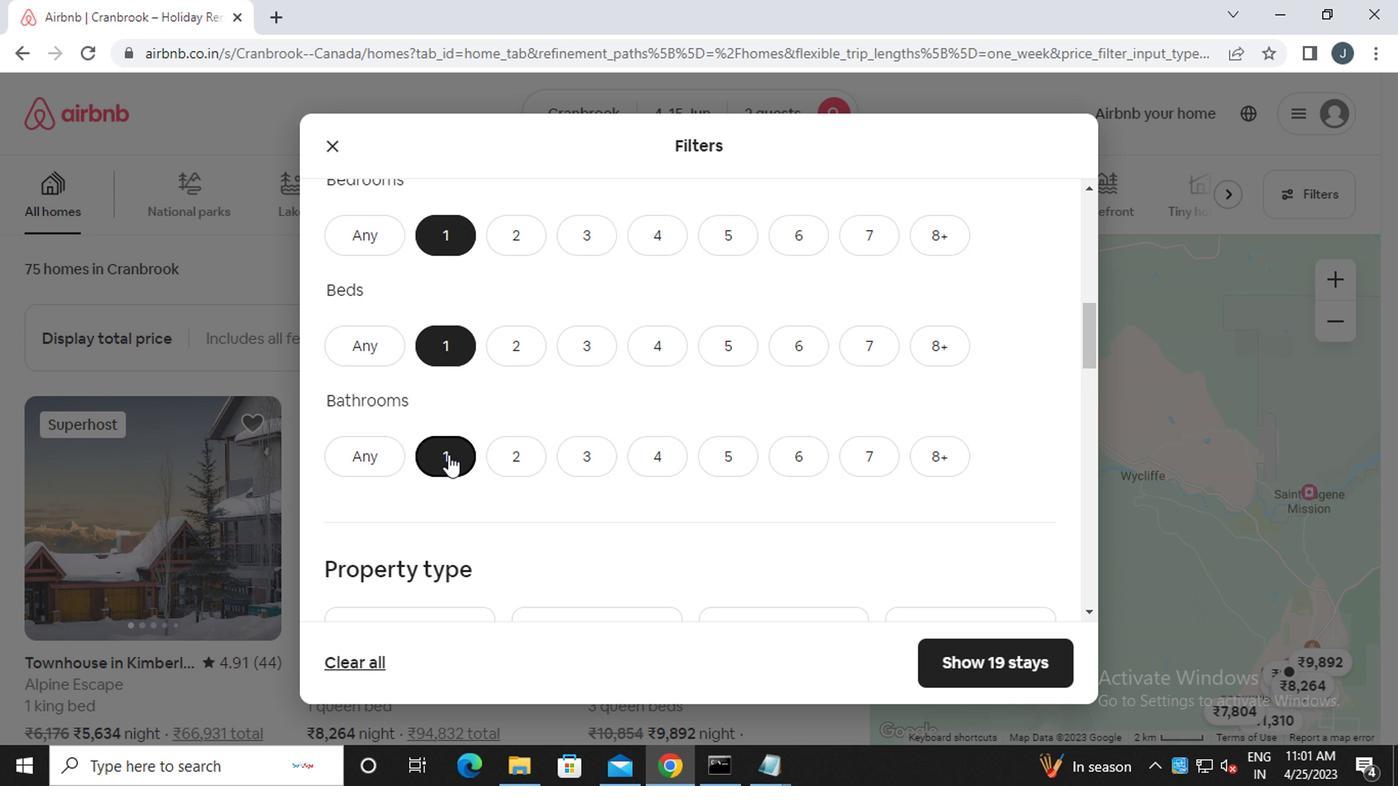 
Action: Mouse moved to (431, 463)
Screenshot: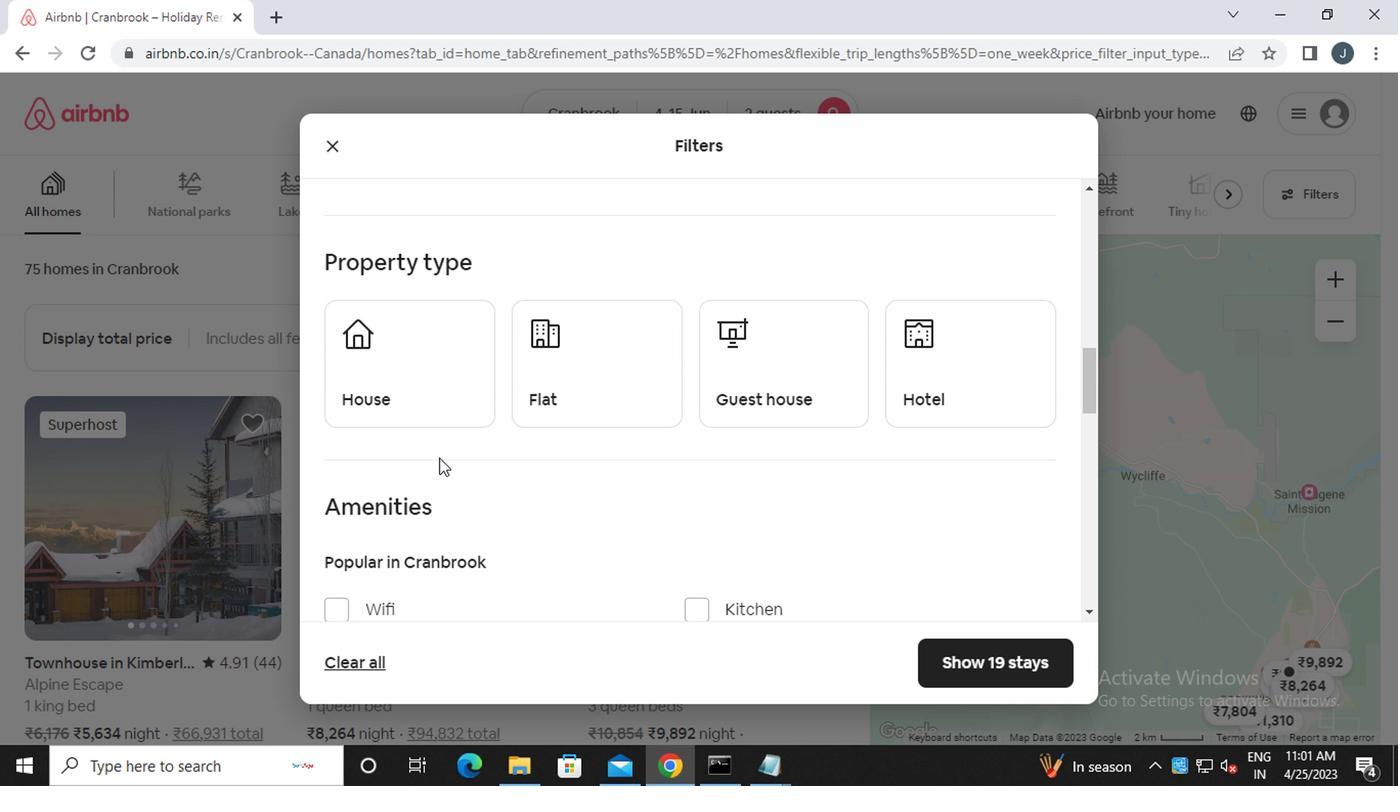 
Action: Mouse scrolled (431, 463) with delta (0, 0)
Screenshot: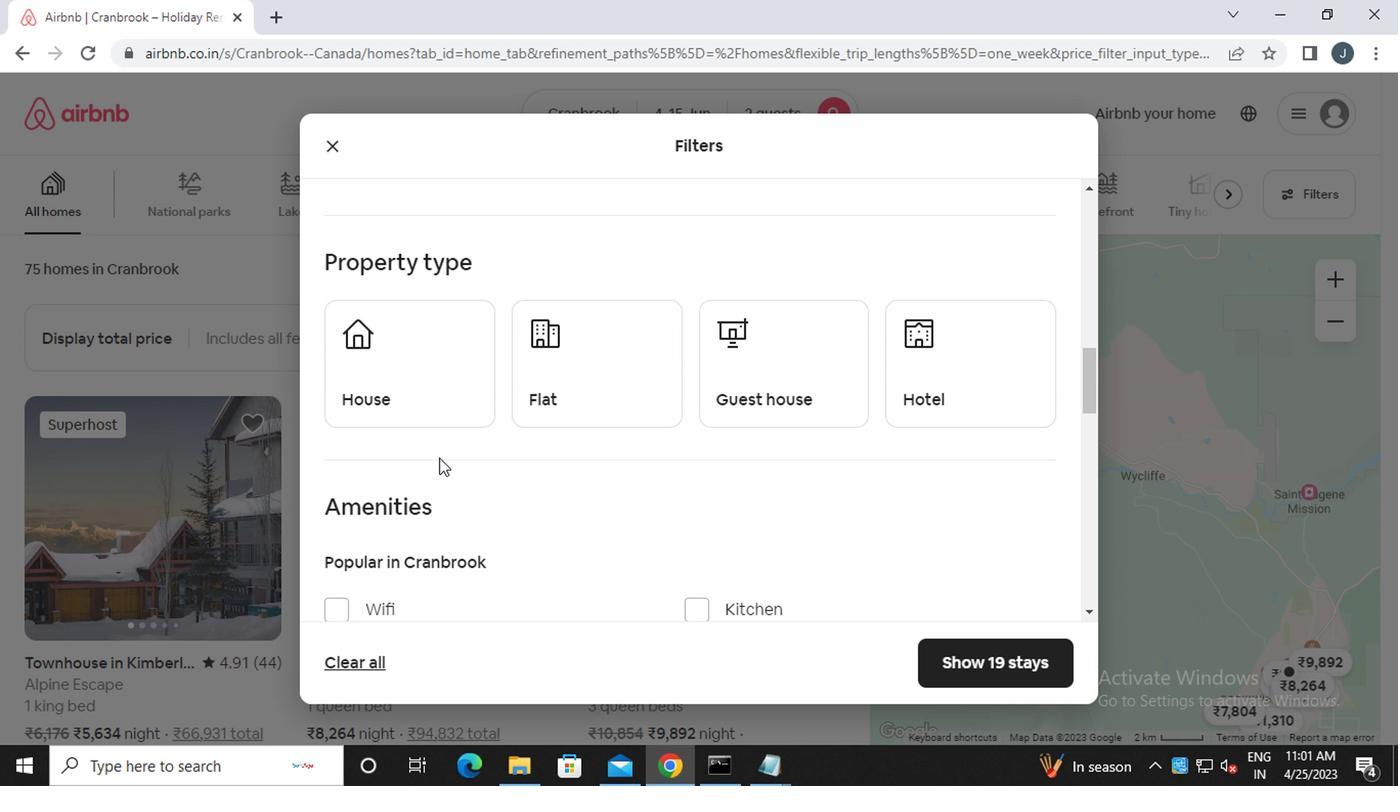 
Action: Mouse moved to (429, 466)
Screenshot: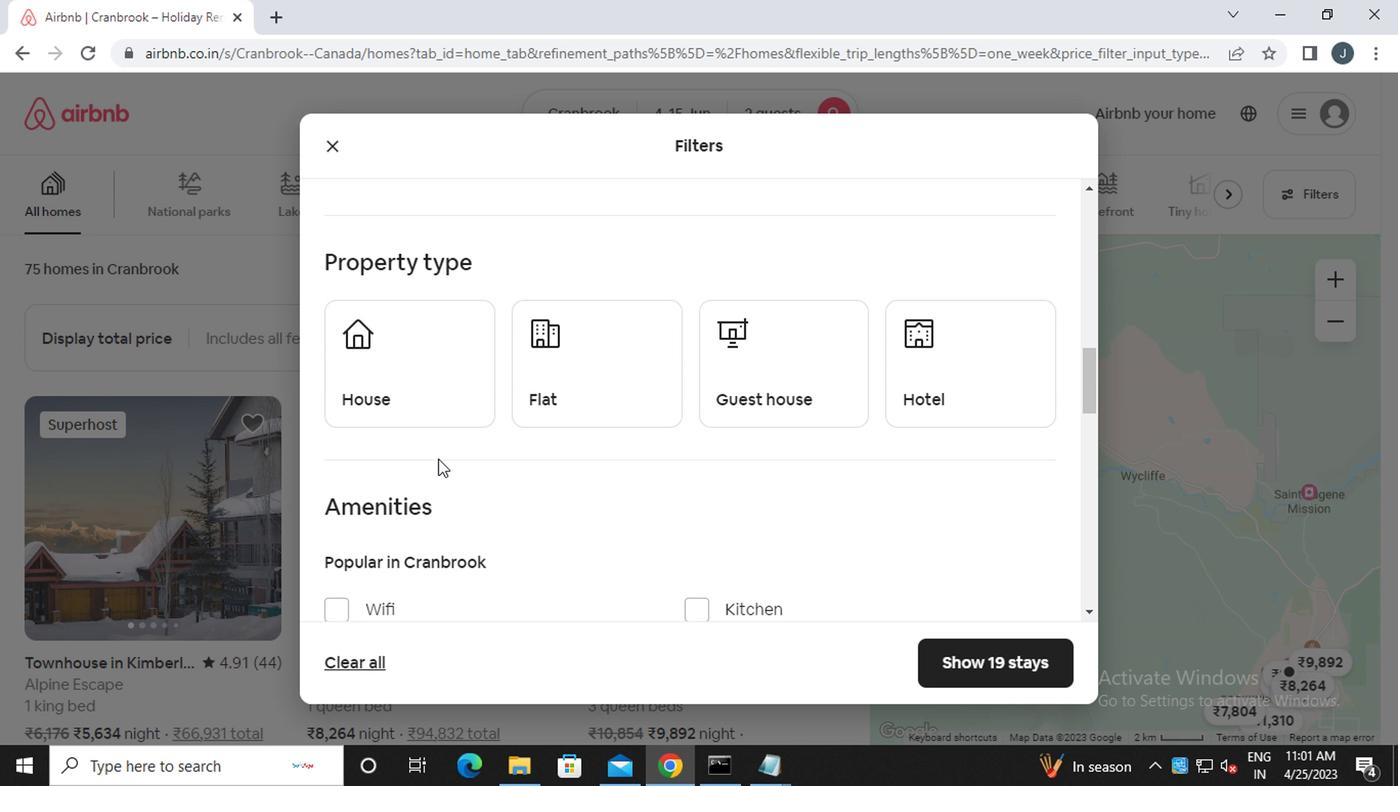 
Action: Mouse scrolled (429, 465) with delta (0, 0)
Screenshot: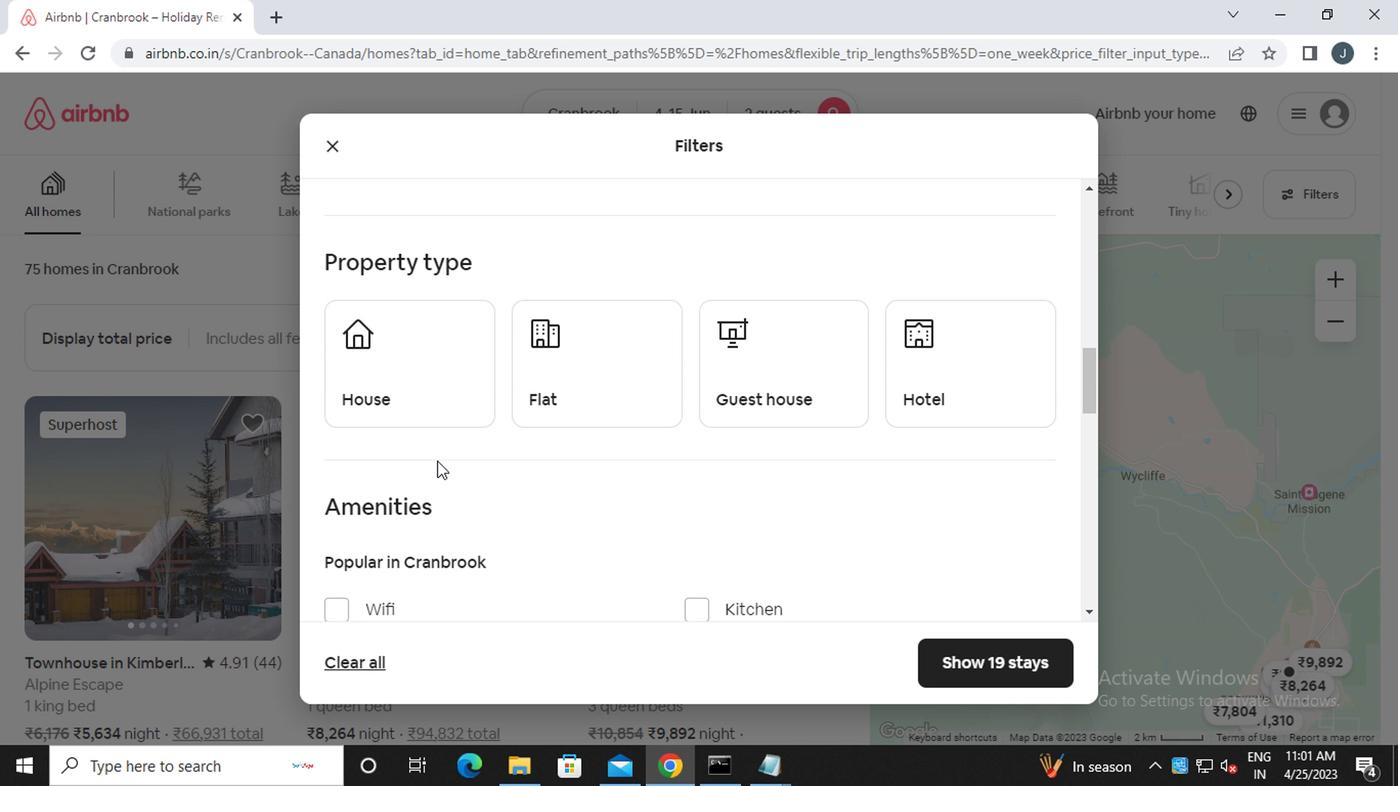 
Action: Mouse moved to (407, 197)
Screenshot: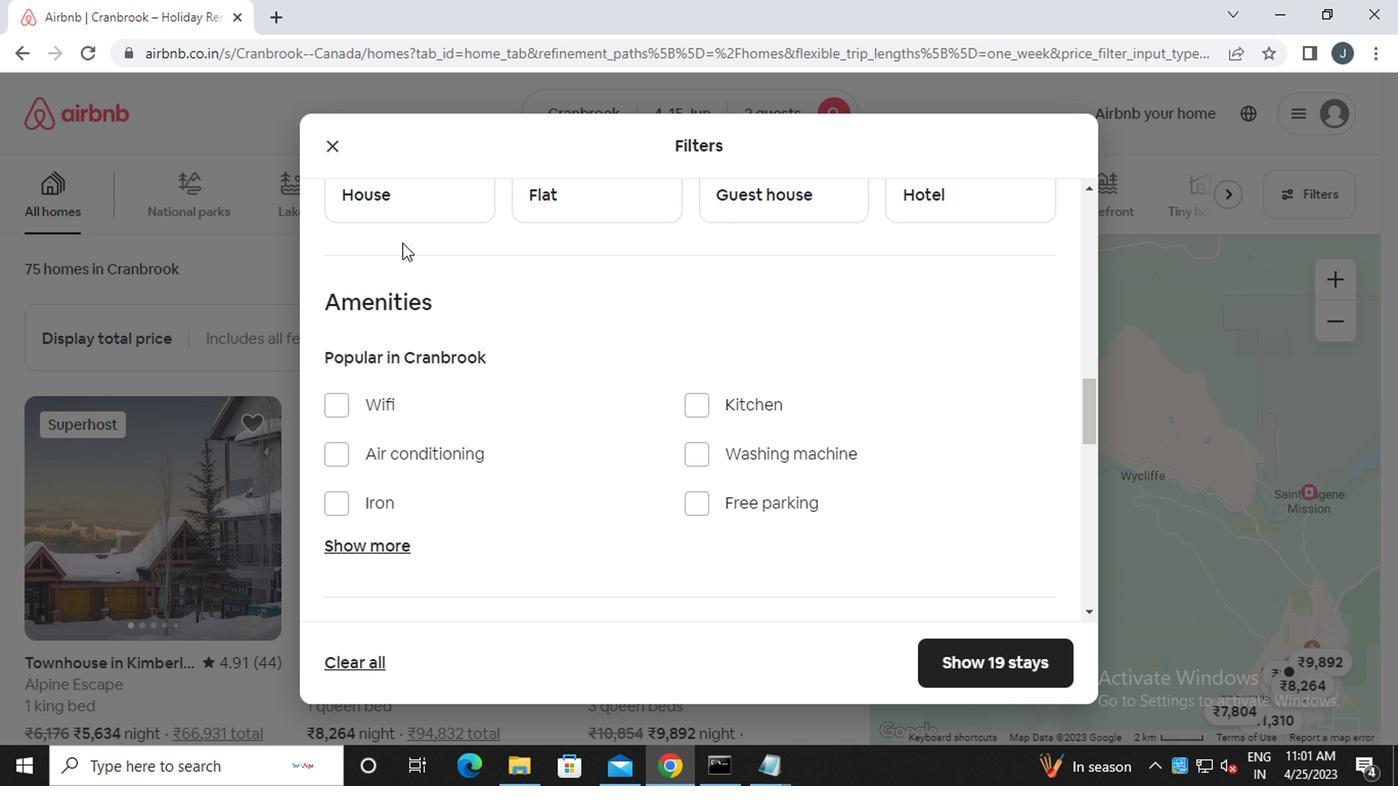 
Action: Mouse pressed left at (407, 197)
Screenshot: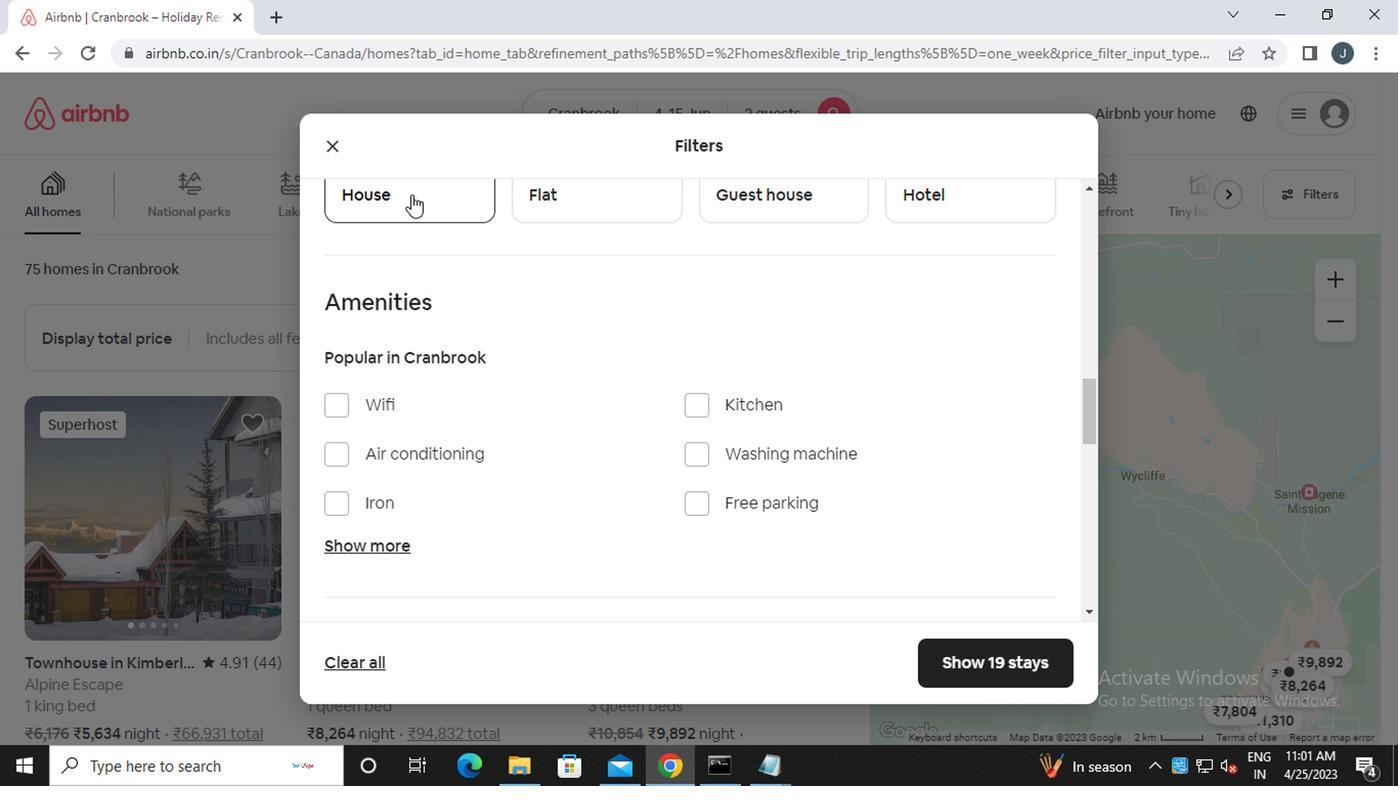 
Action: Mouse moved to (533, 209)
Screenshot: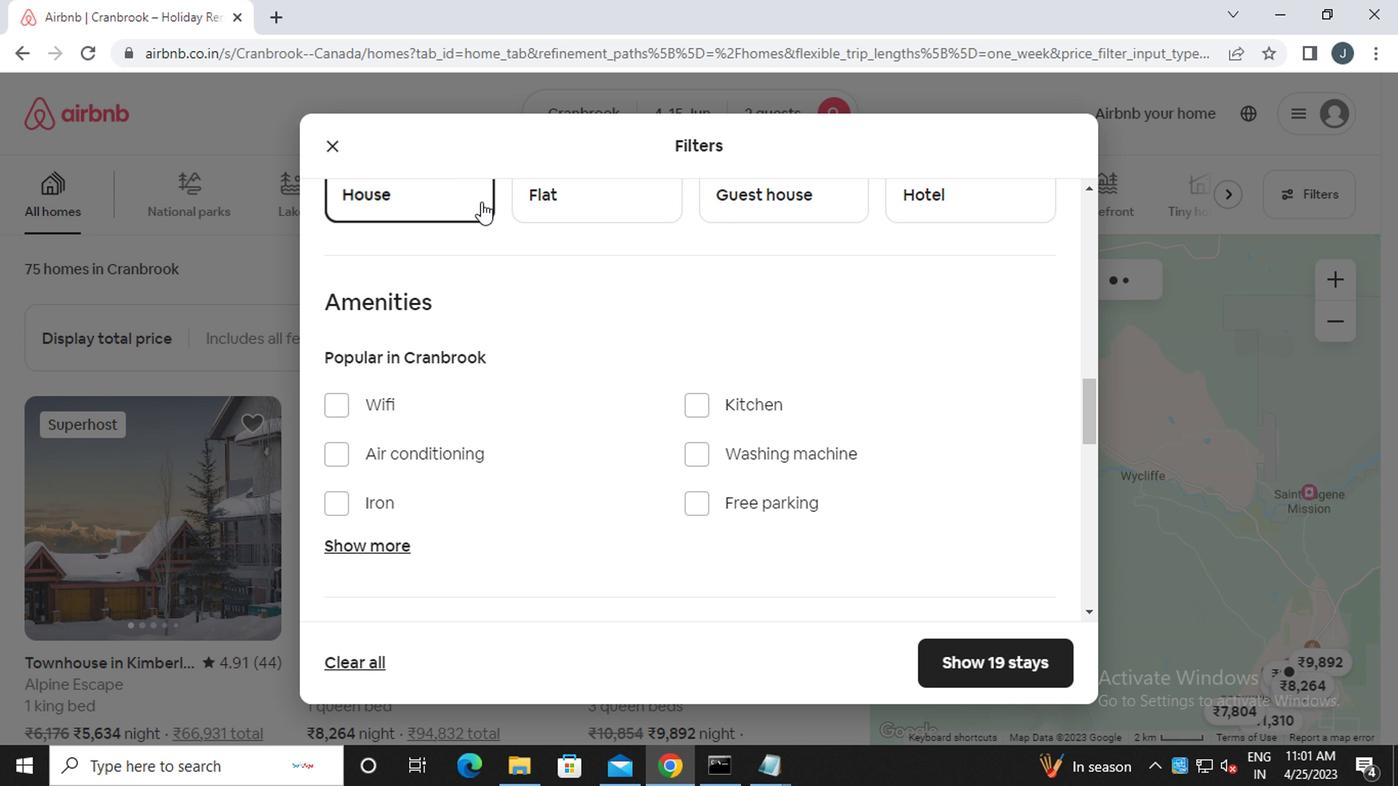 
Action: Mouse pressed left at (533, 209)
Screenshot: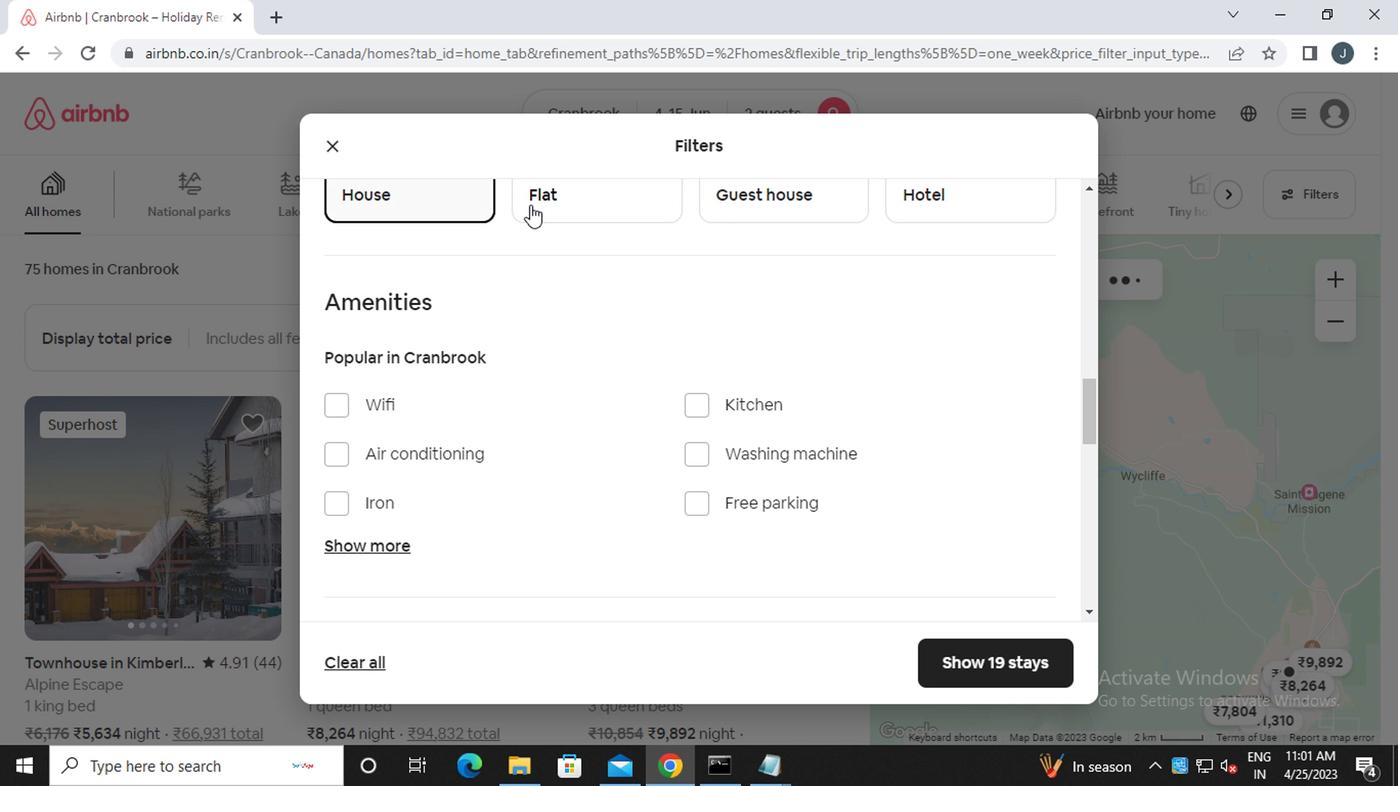 
Action: Mouse moved to (794, 211)
Screenshot: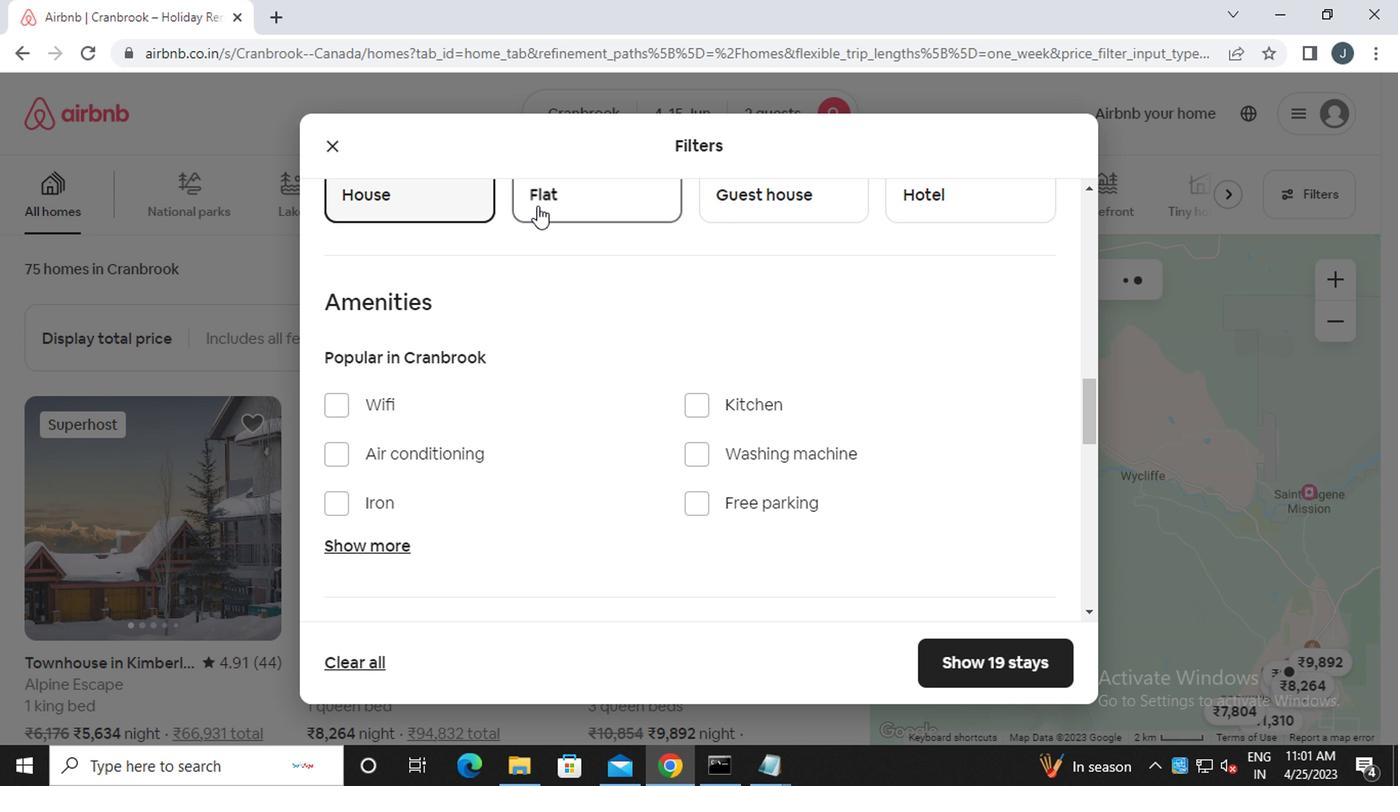 
Action: Mouse pressed left at (794, 211)
Screenshot: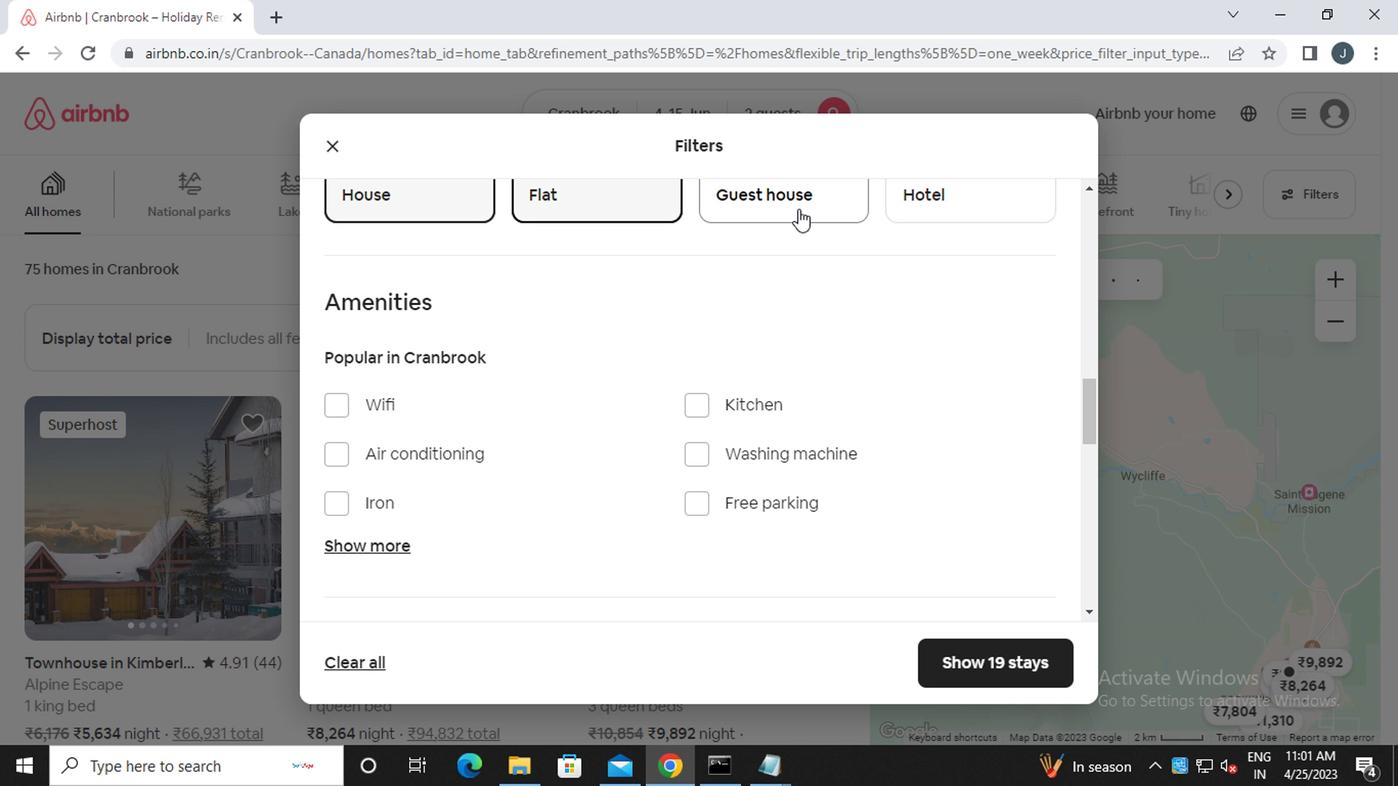 
Action: Mouse moved to (941, 206)
Screenshot: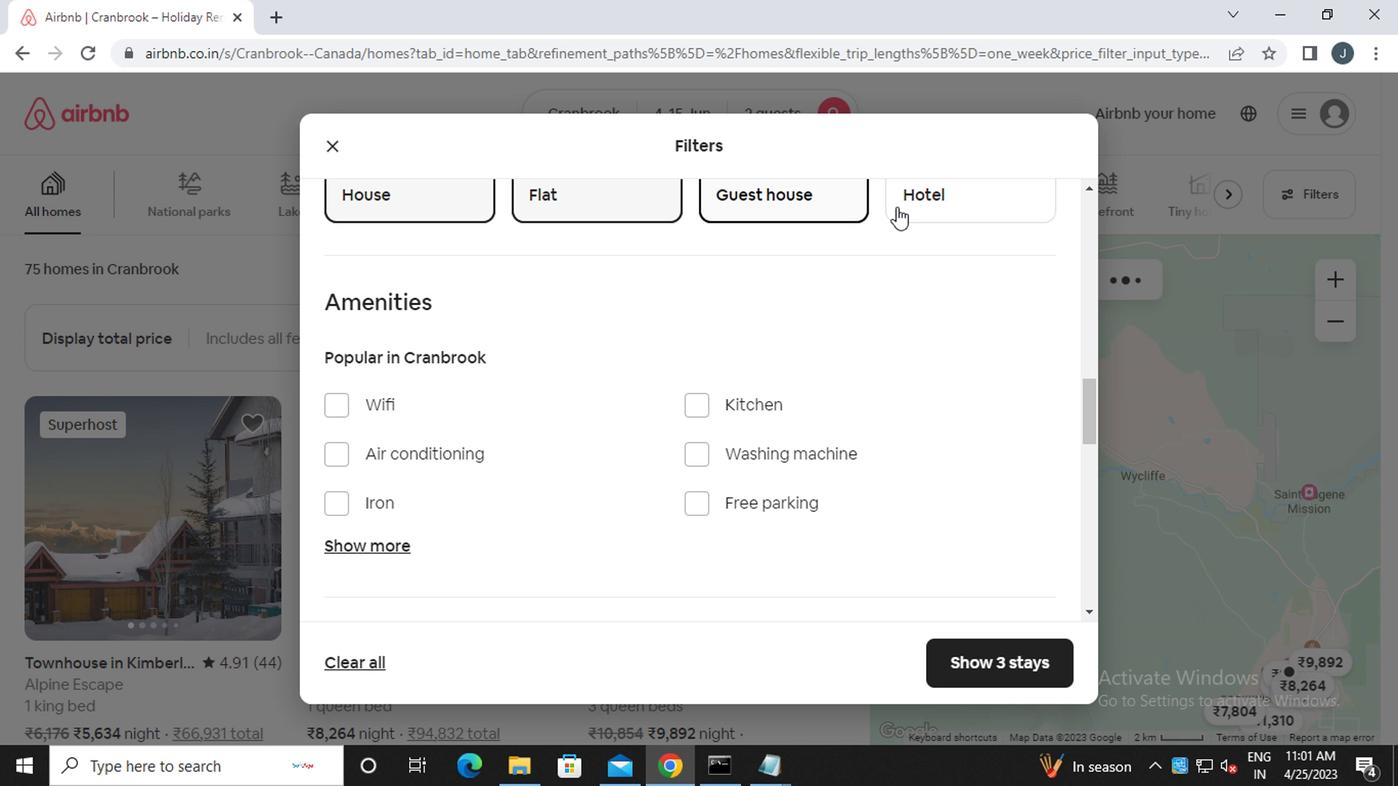 
Action: Mouse pressed left at (941, 206)
Screenshot: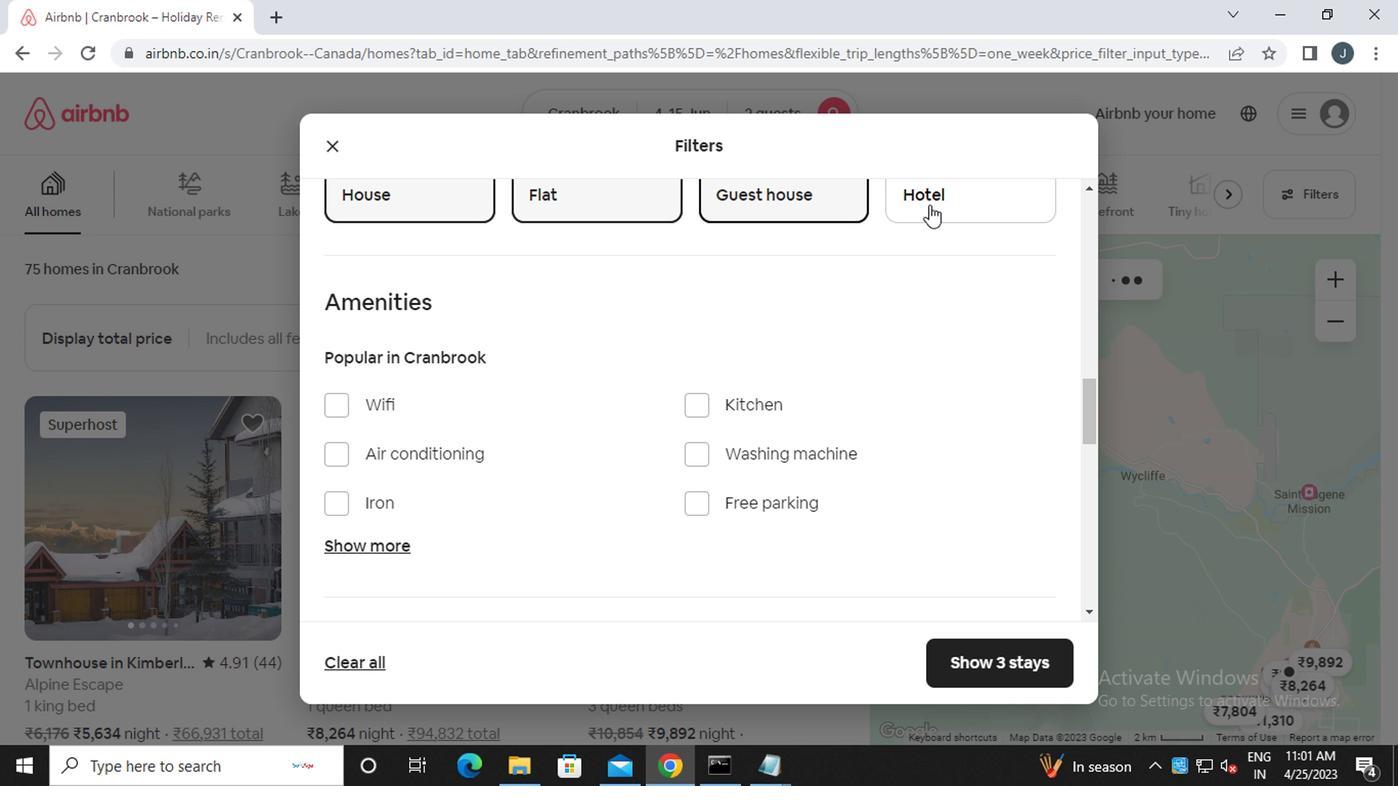 
Action: Mouse moved to (608, 401)
Screenshot: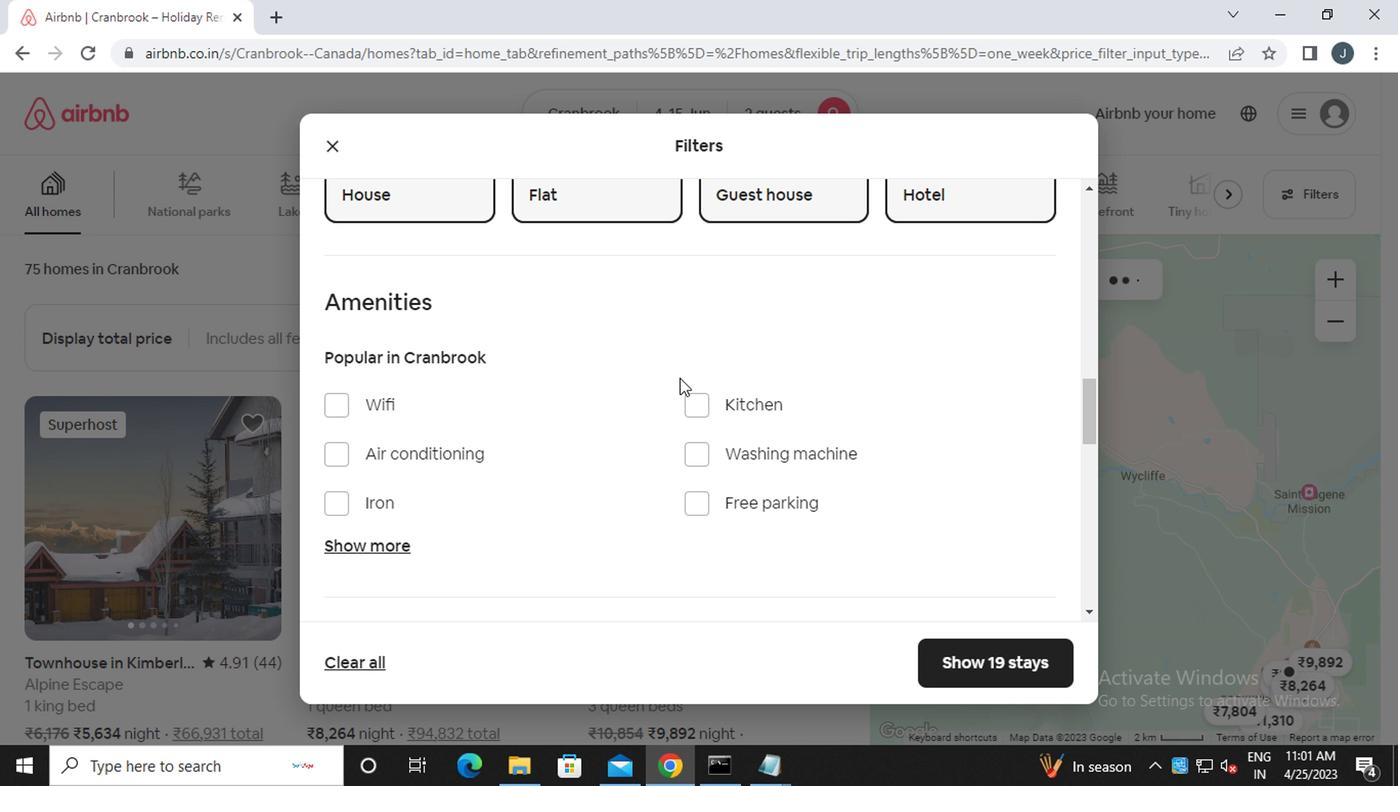 
Action: Mouse scrolled (608, 401) with delta (0, 0)
Screenshot: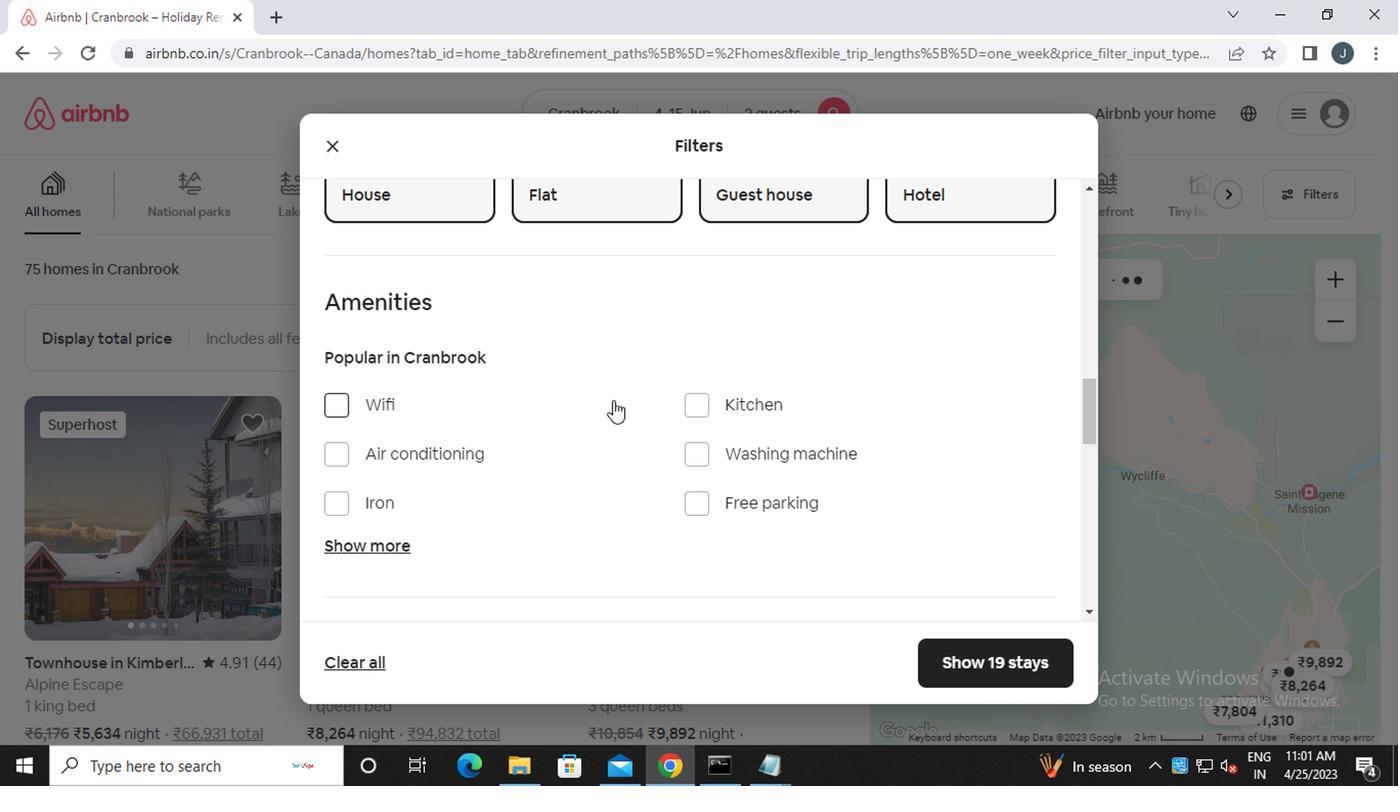 
Action: Mouse scrolled (608, 401) with delta (0, 0)
Screenshot: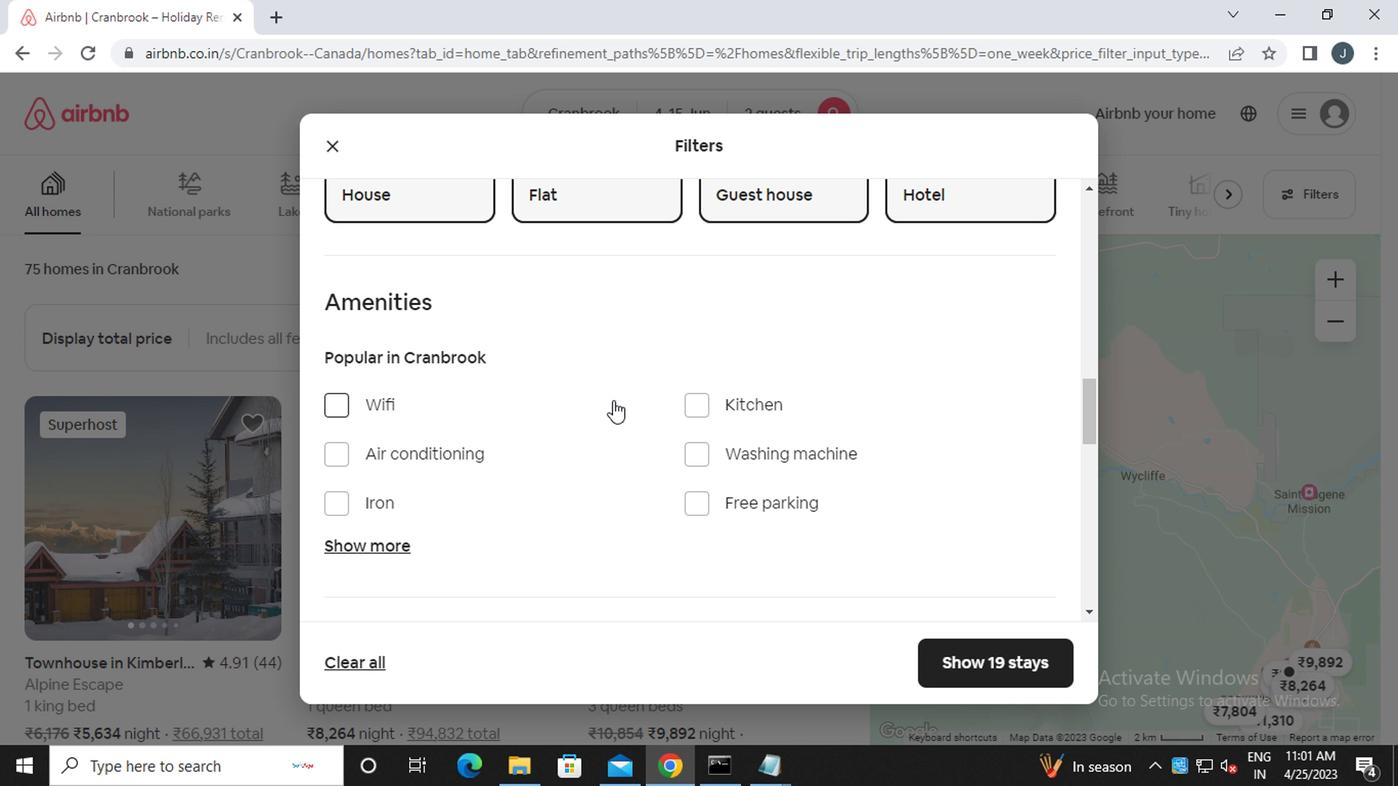 
Action: Mouse scrolled (608, 401) with delta (0, 0)
Screenshot: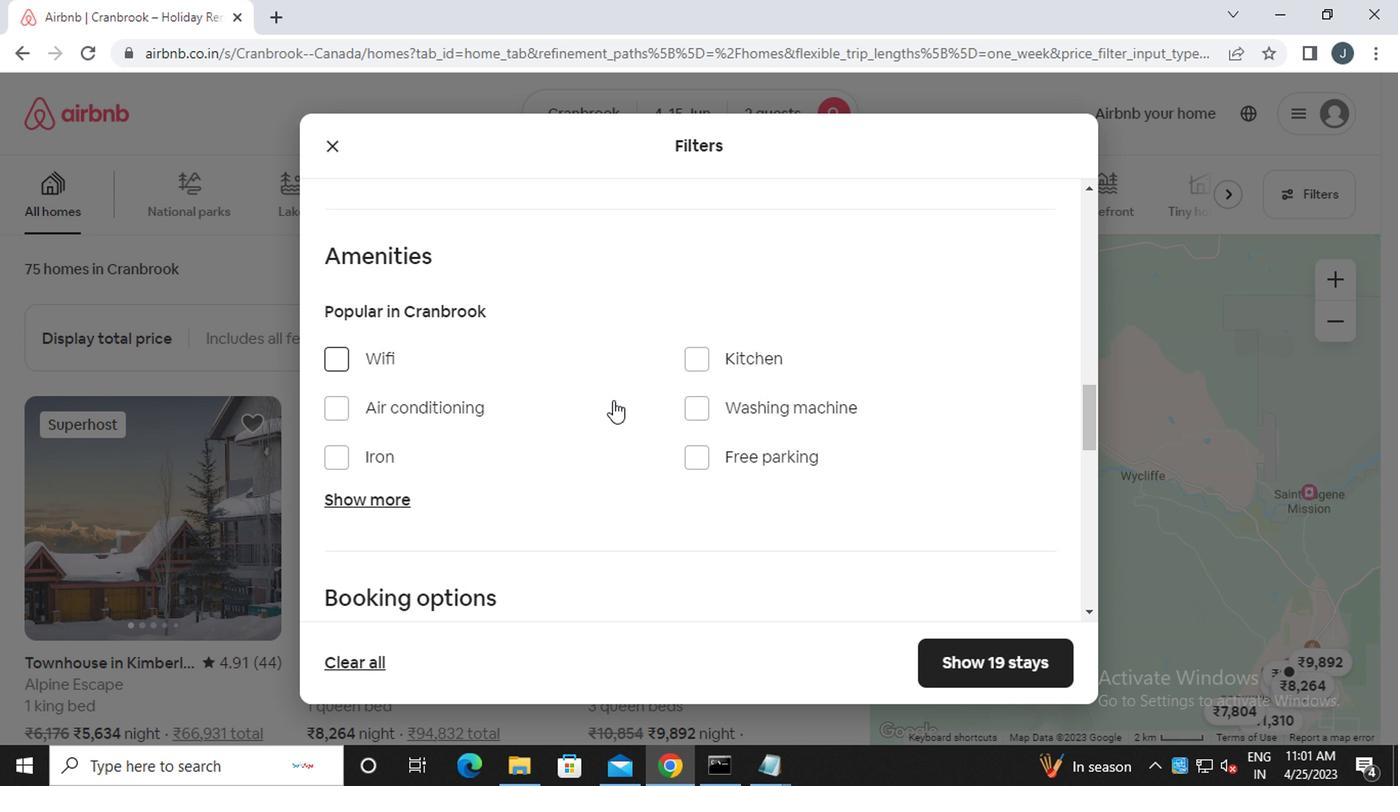 
Action: Mouse scrolled (608, 401) with delta (0, 0)
Screenshot: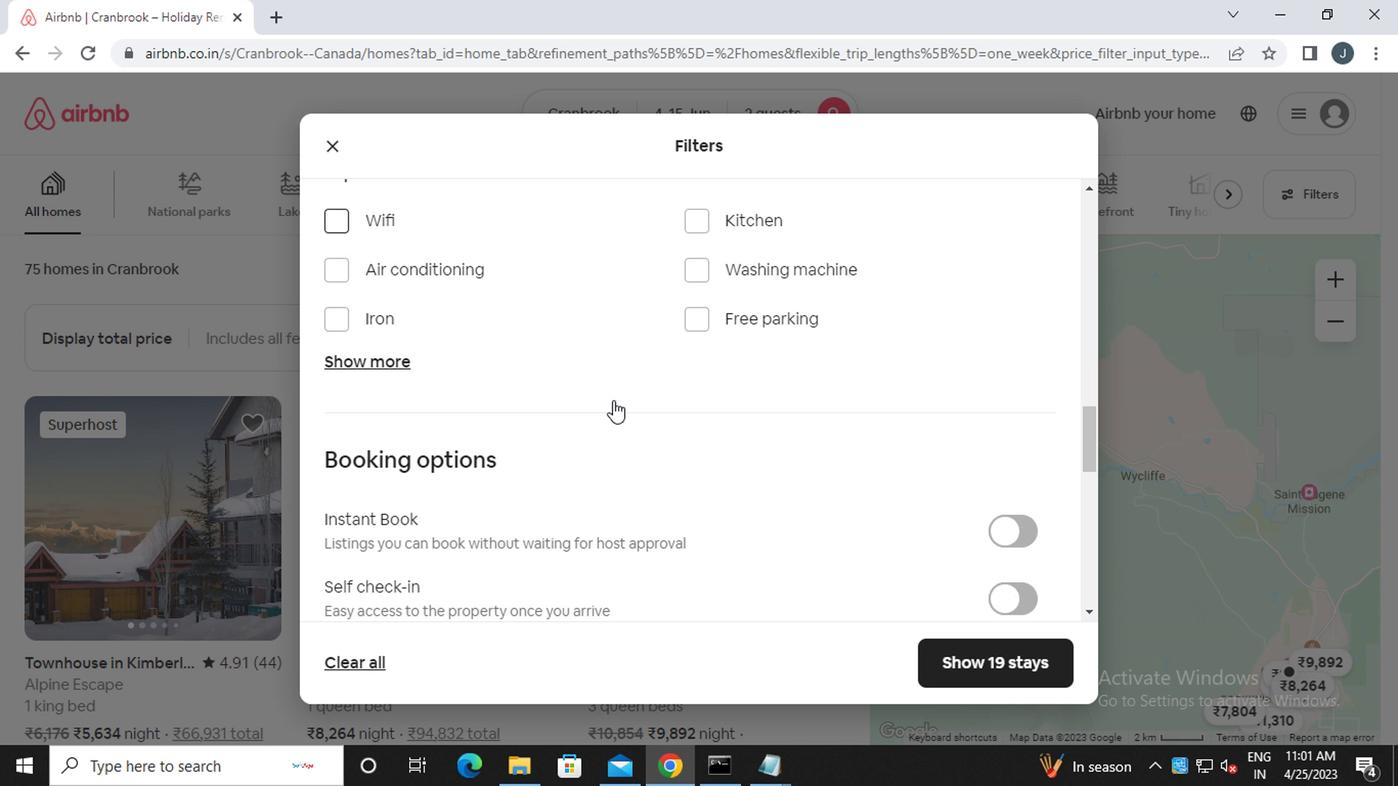 
Action: Mouse moved to (1007, 373)
Screenshot: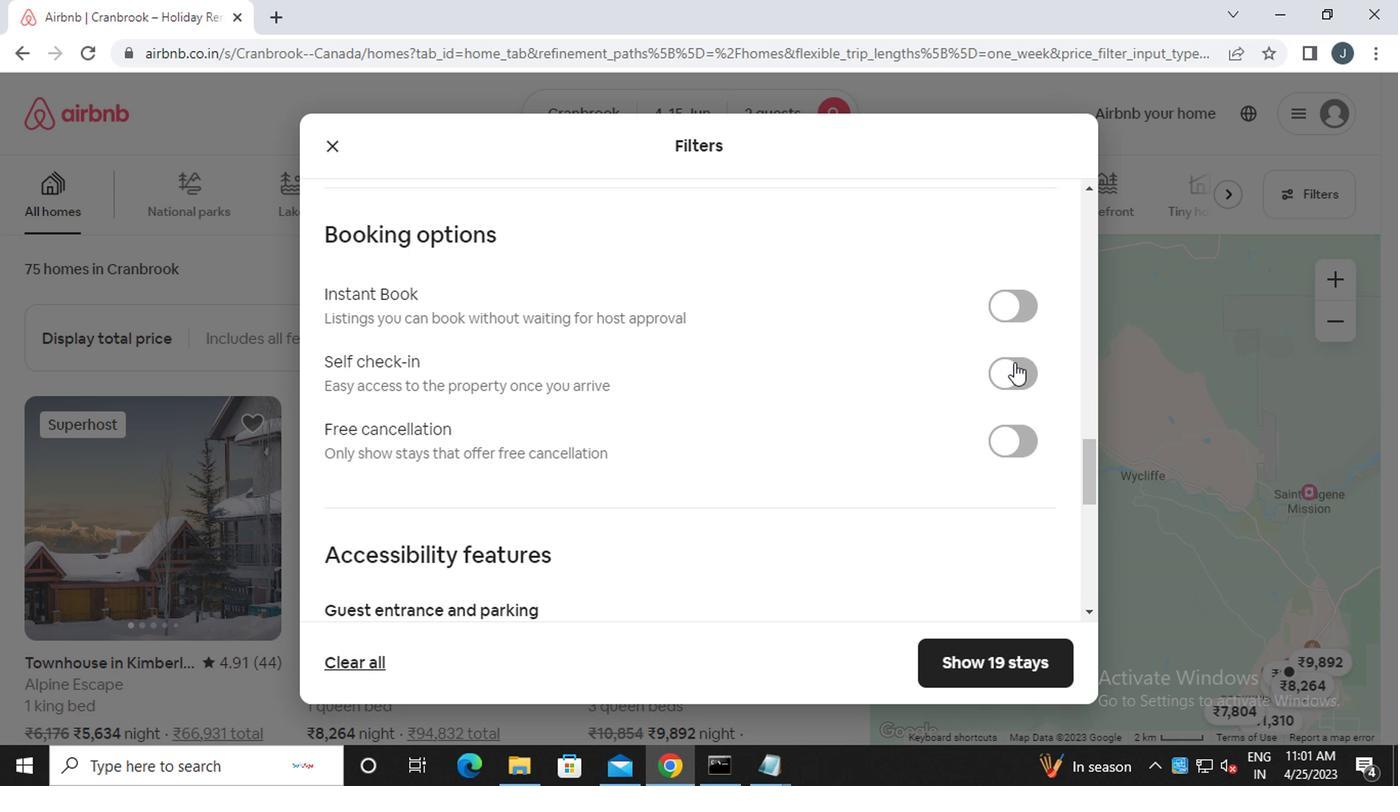 
Action: Mouse pressed left at (1007, 373)
Screenshot: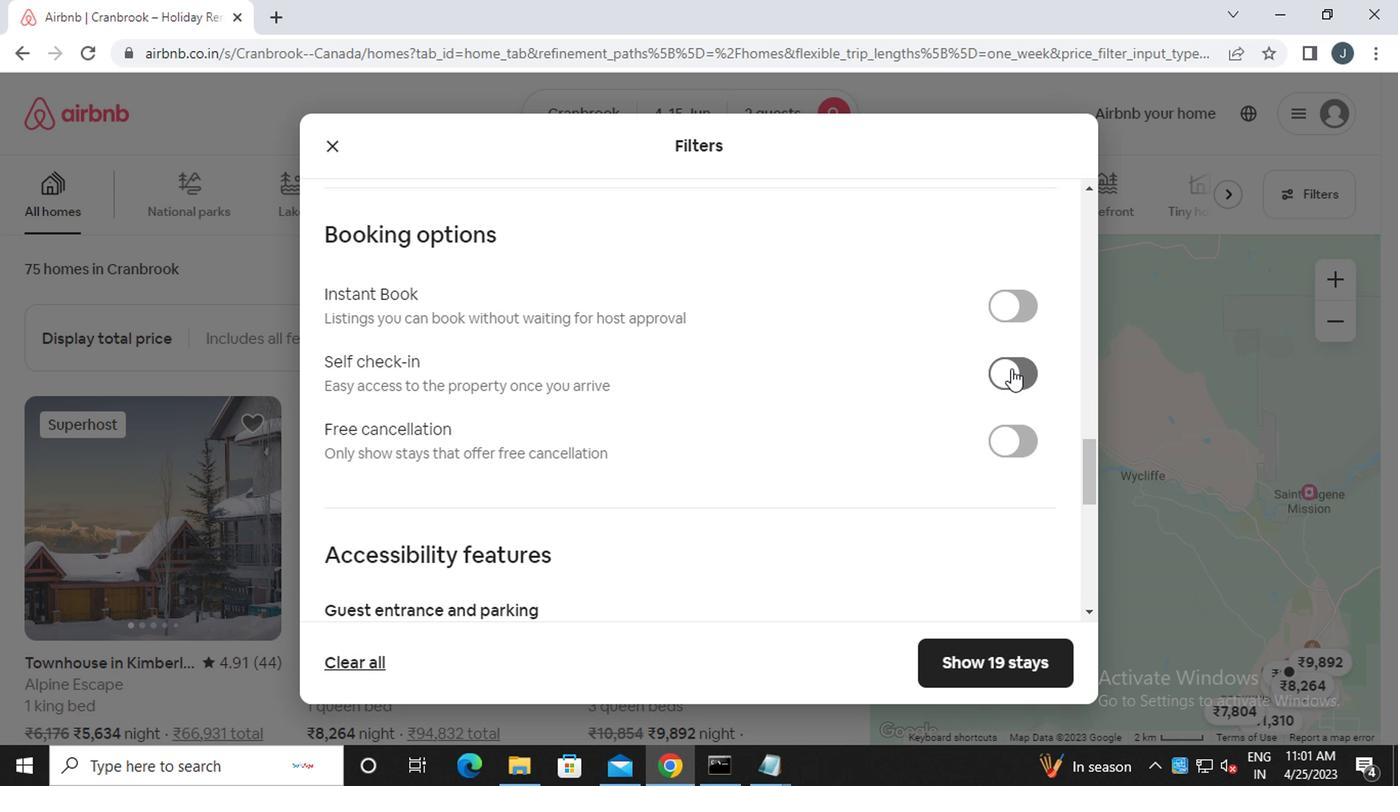 
Action: Mouse moved to (666, 439)
Screenshot: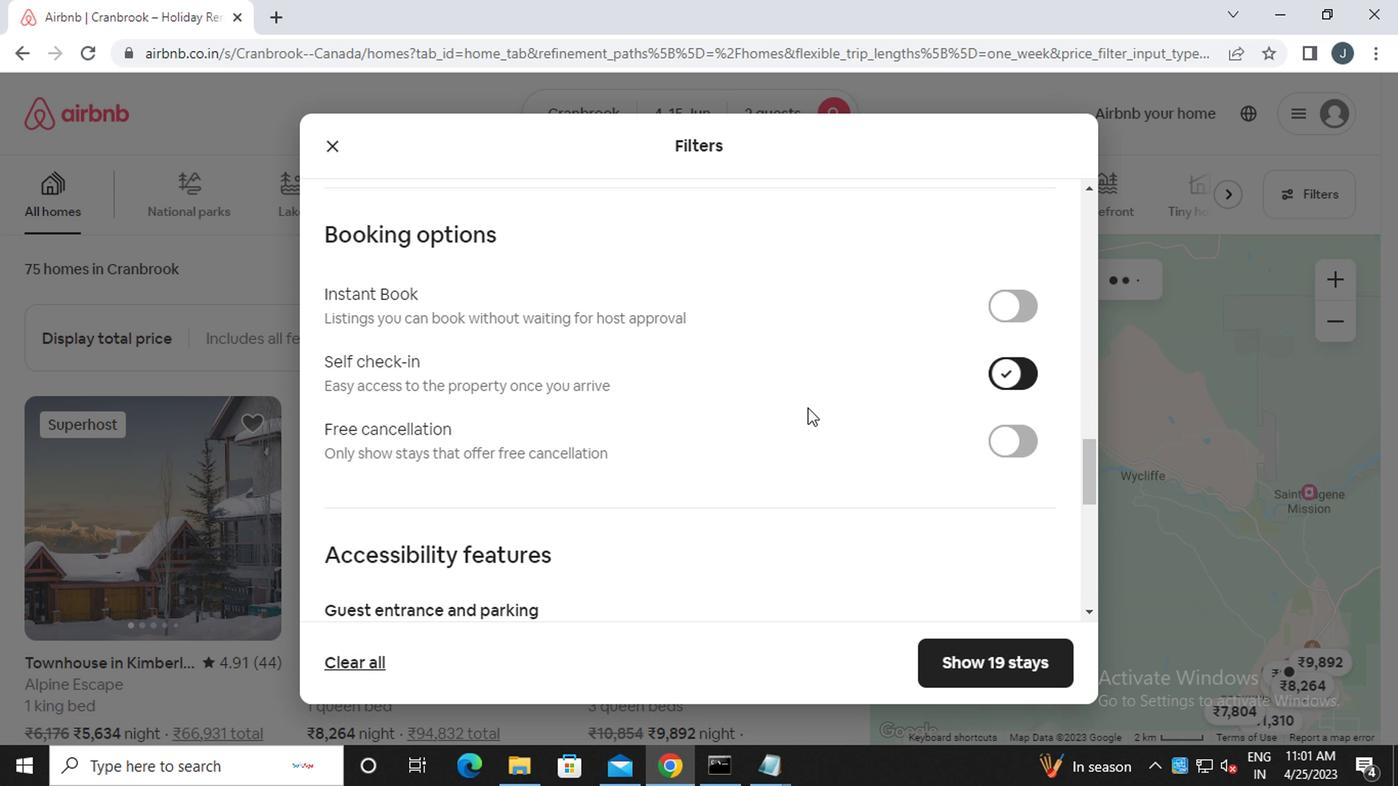 
Action: Mouse scrolled (666, 437) with delta (0, -1)
Screenshot: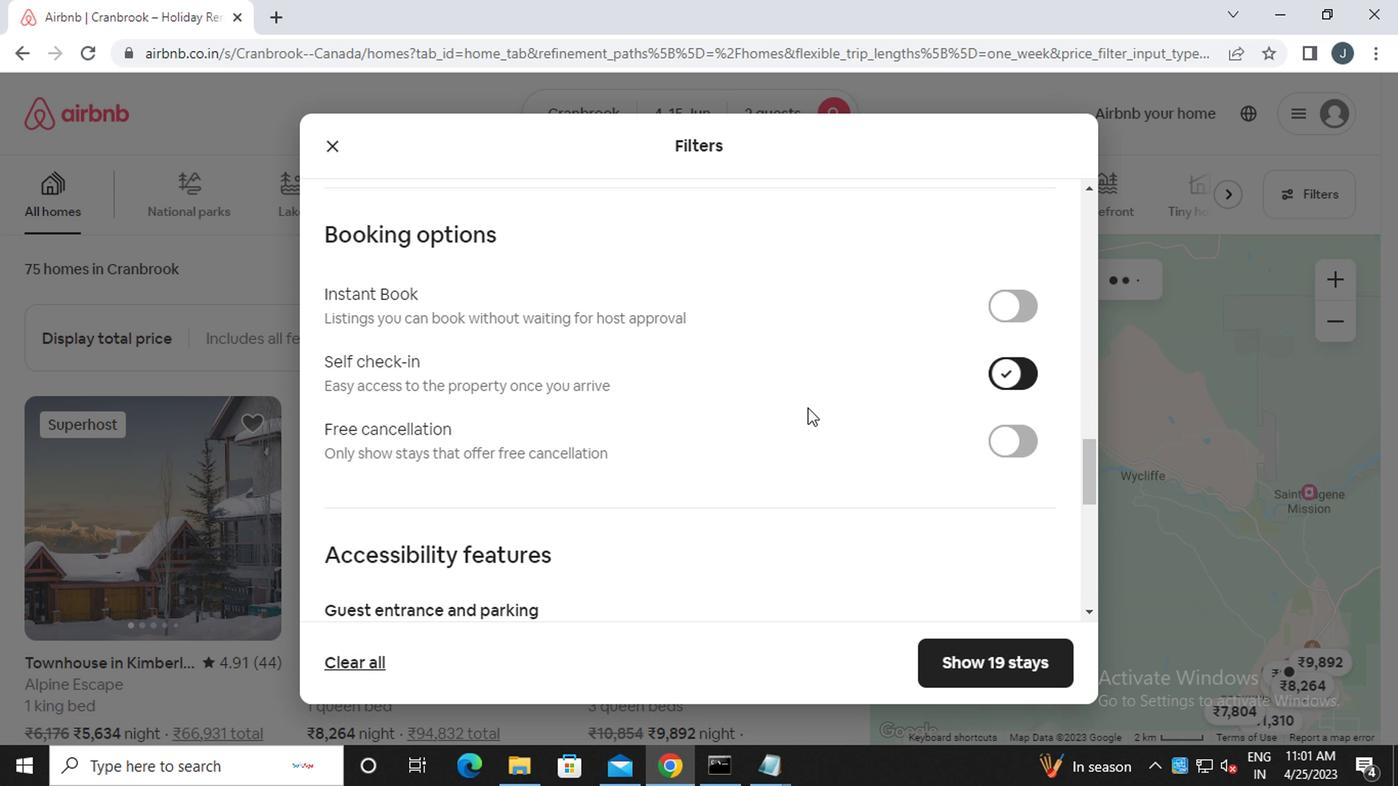 
Action: Mouse moved to (661, 442)
Screenshot: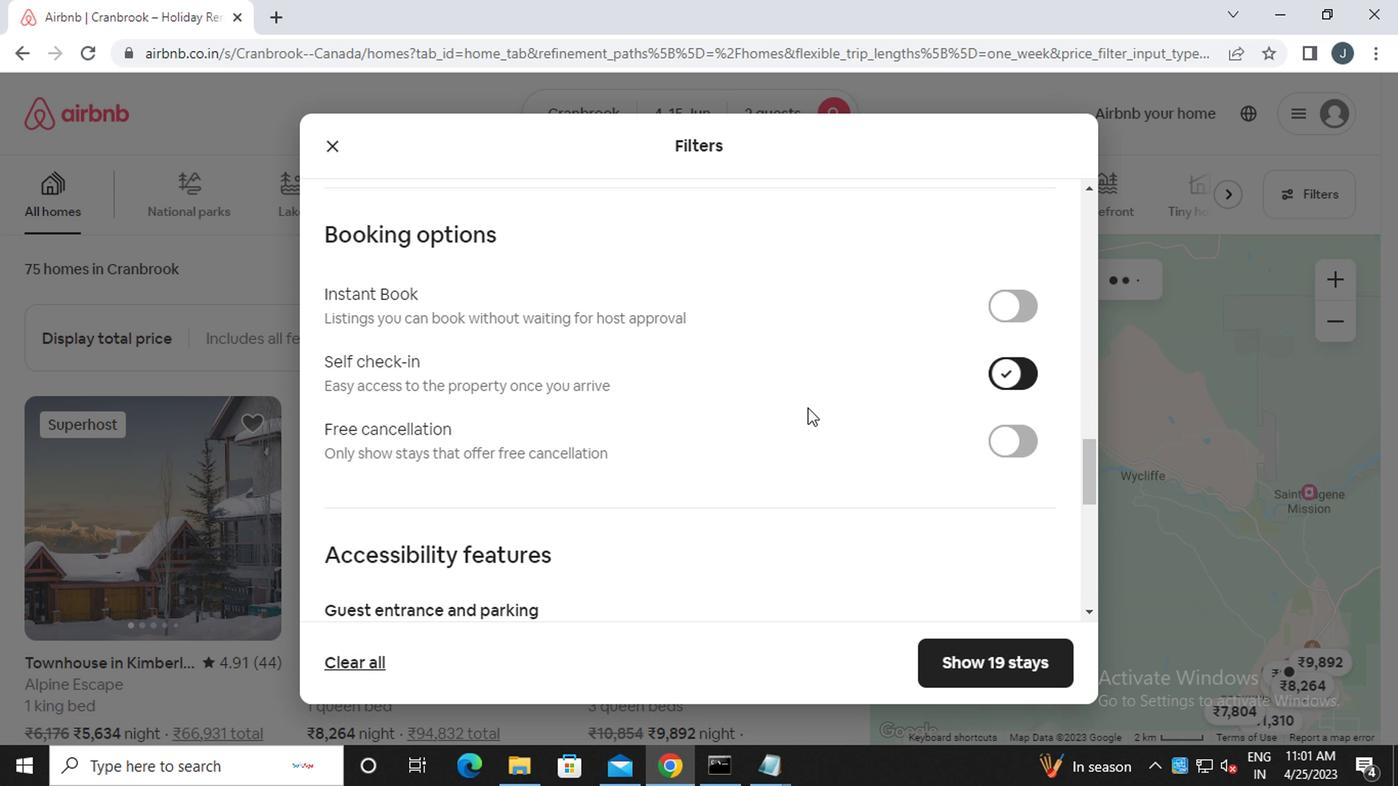 
Action: Mouse scrolled (661, 440) with delta (0, -1)
Screenshot: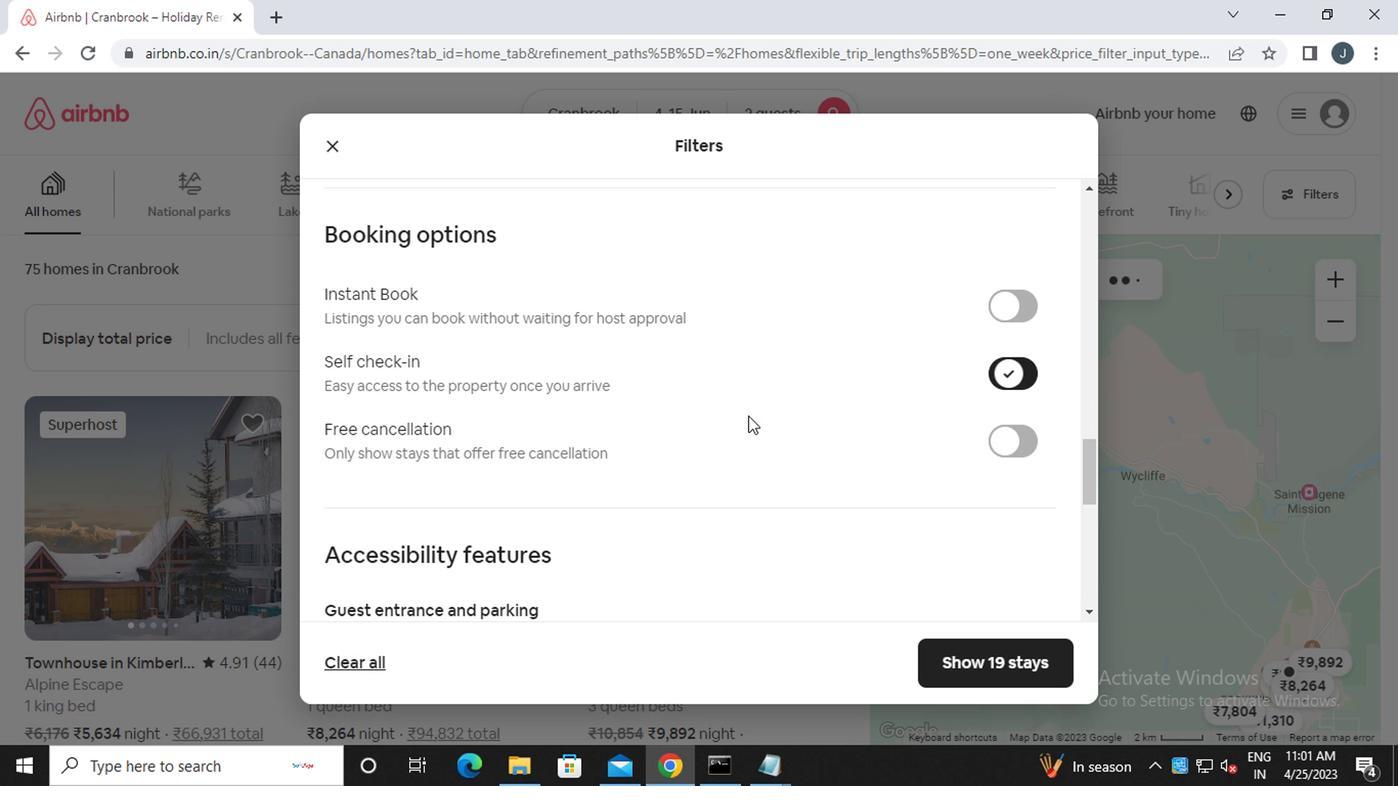 
Action: Mouse moved to (661, 442)
Screenshot: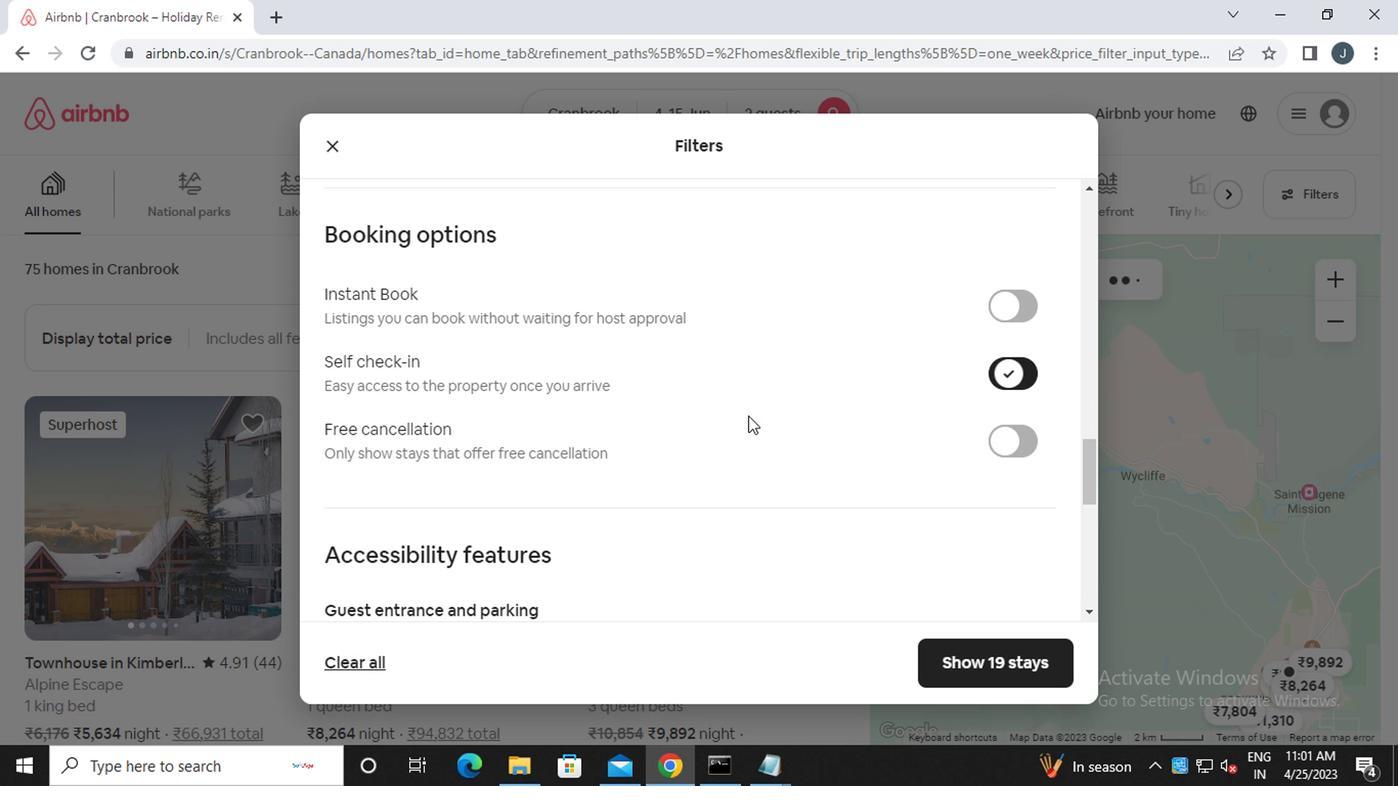 
Action: Mouse scrolled (661, 440) with delta (0, -1)
Screenshot: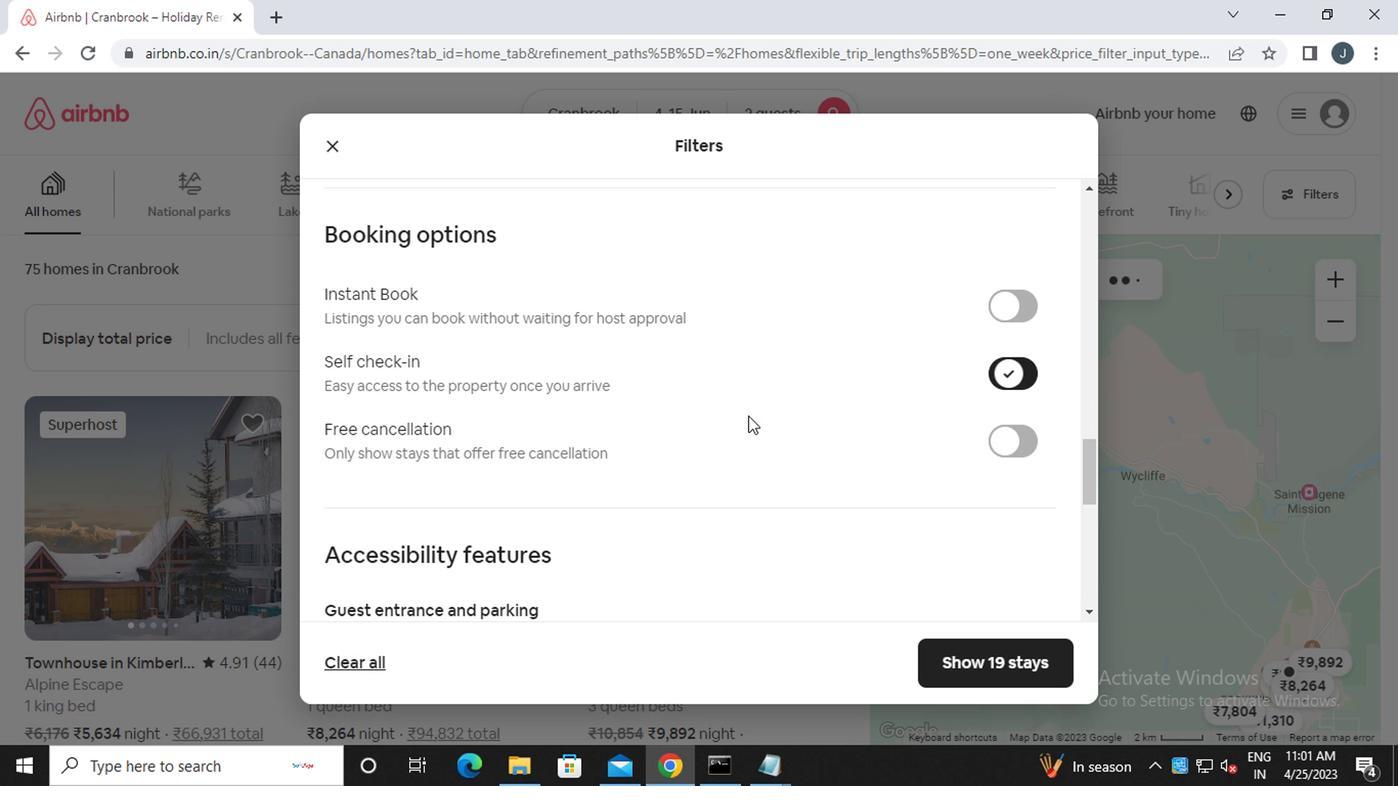
Action: Mouse moved to (661, 442)
Screenshot: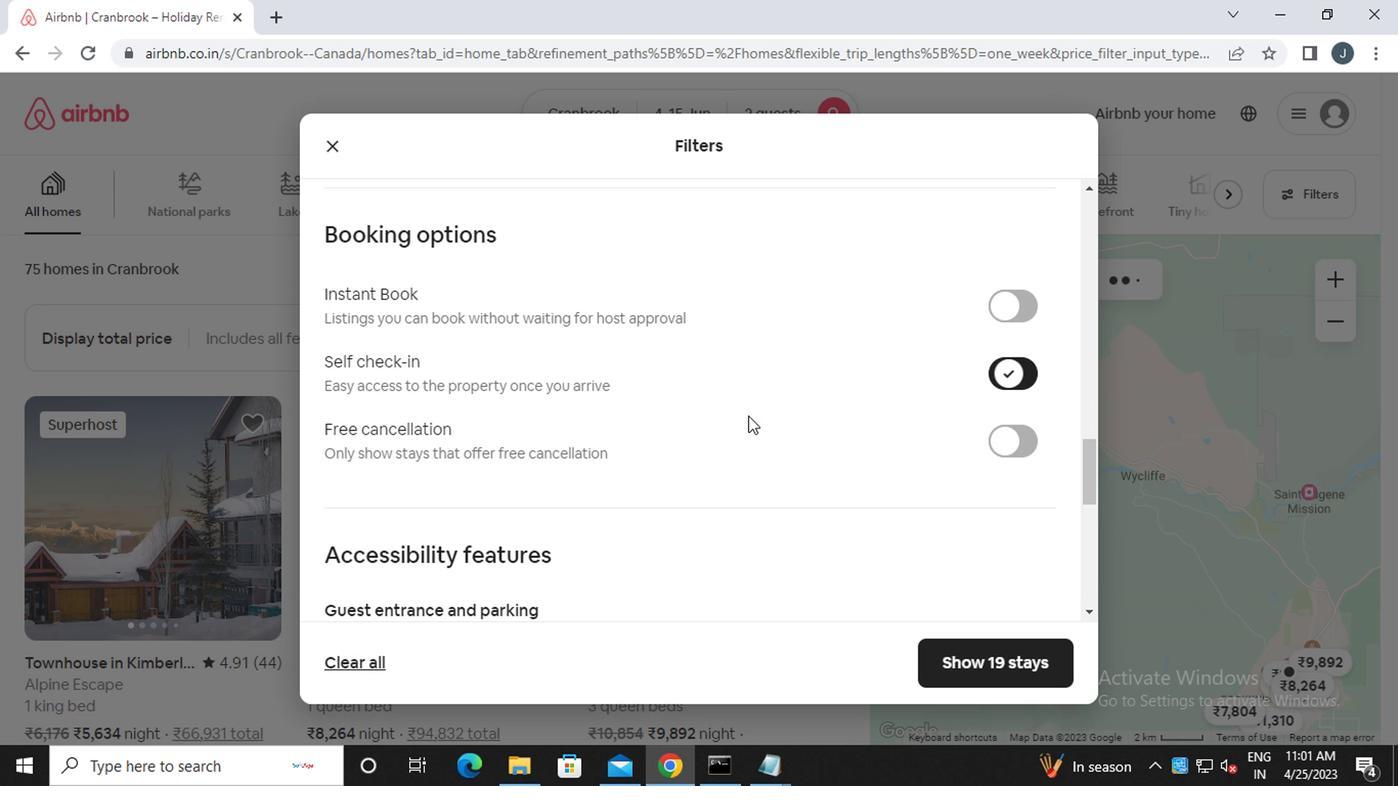 
Action: Mouse scrolled (661, 440) with delta (0, -1)
Screenshot: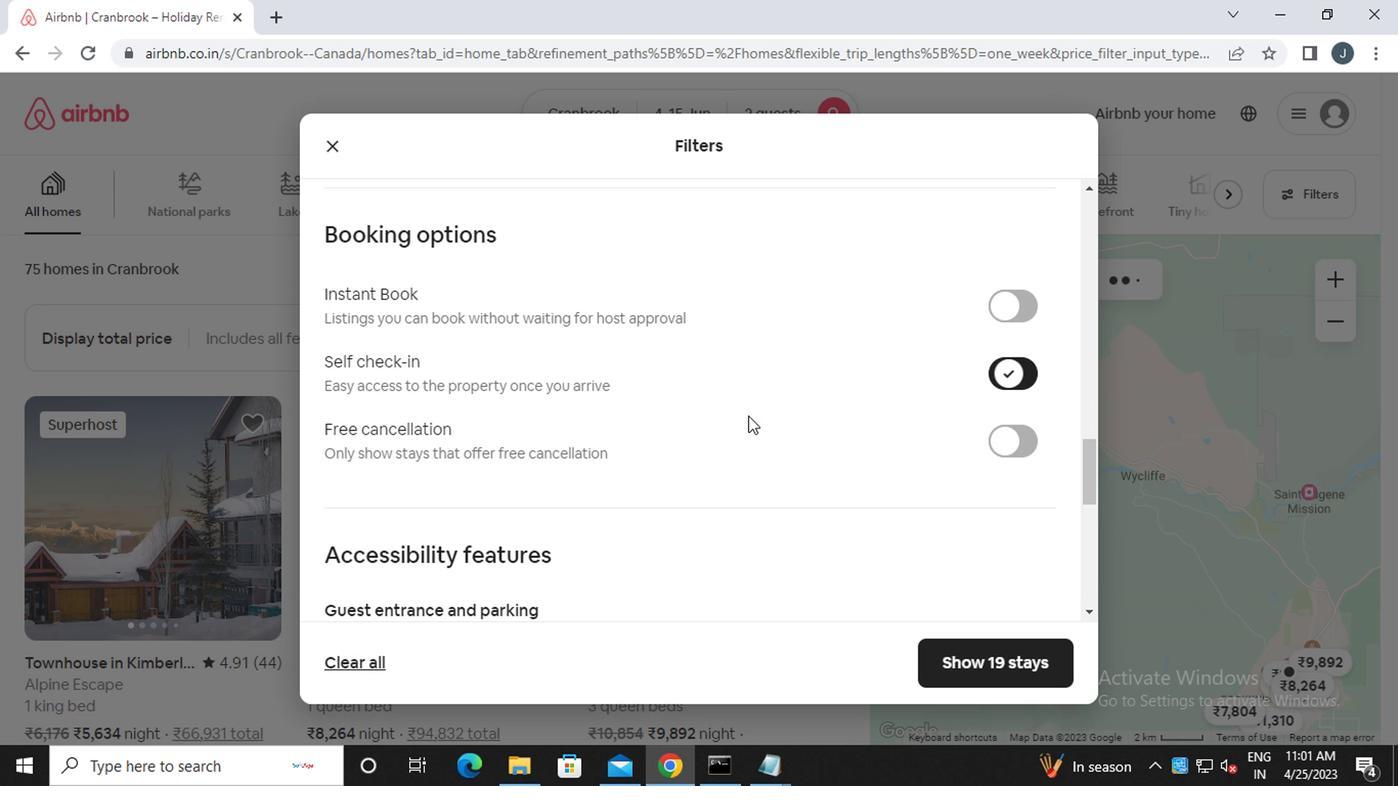 
Action: Mouse moved to (659, 442)
Screenshot: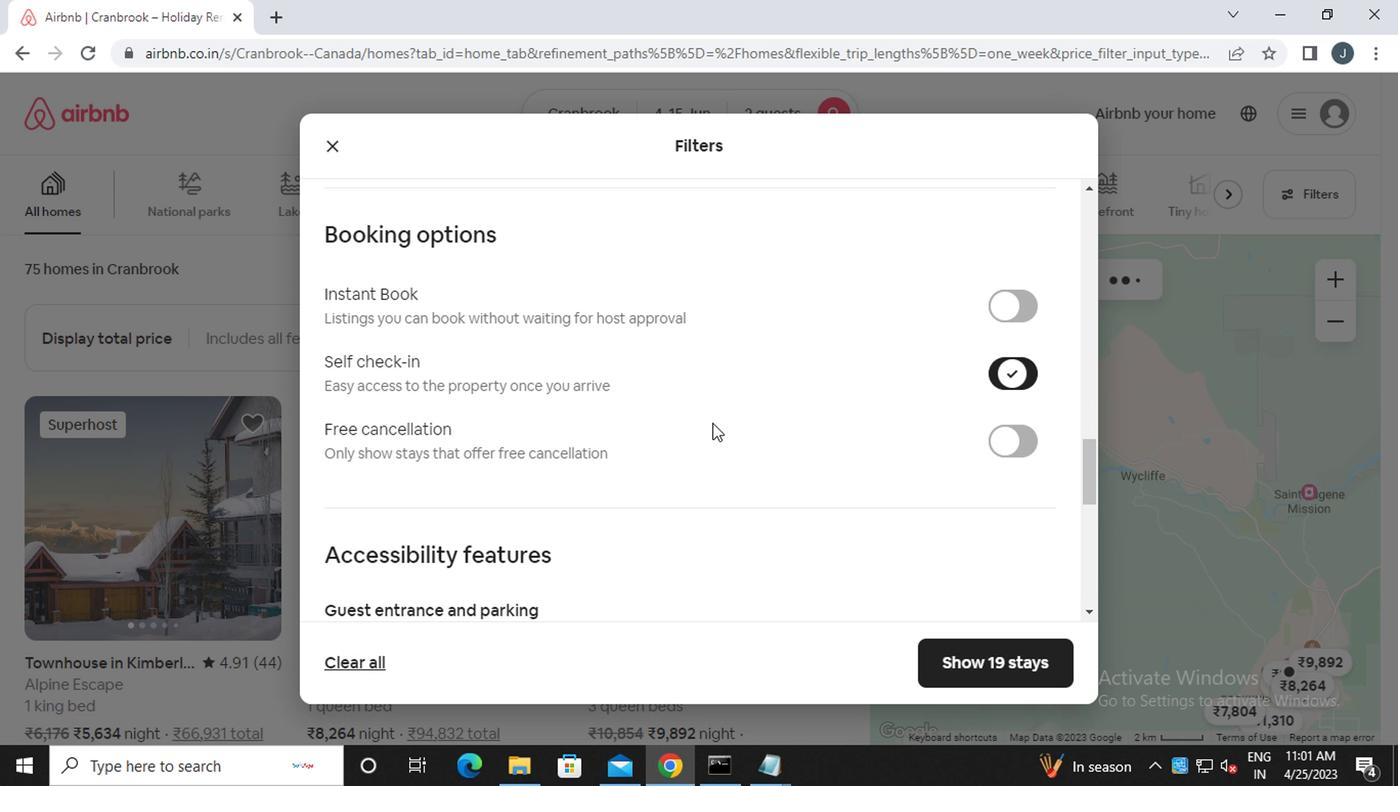 
Action: Mouse scrolled (659, 442) with delta (0, 0)
Screenshot: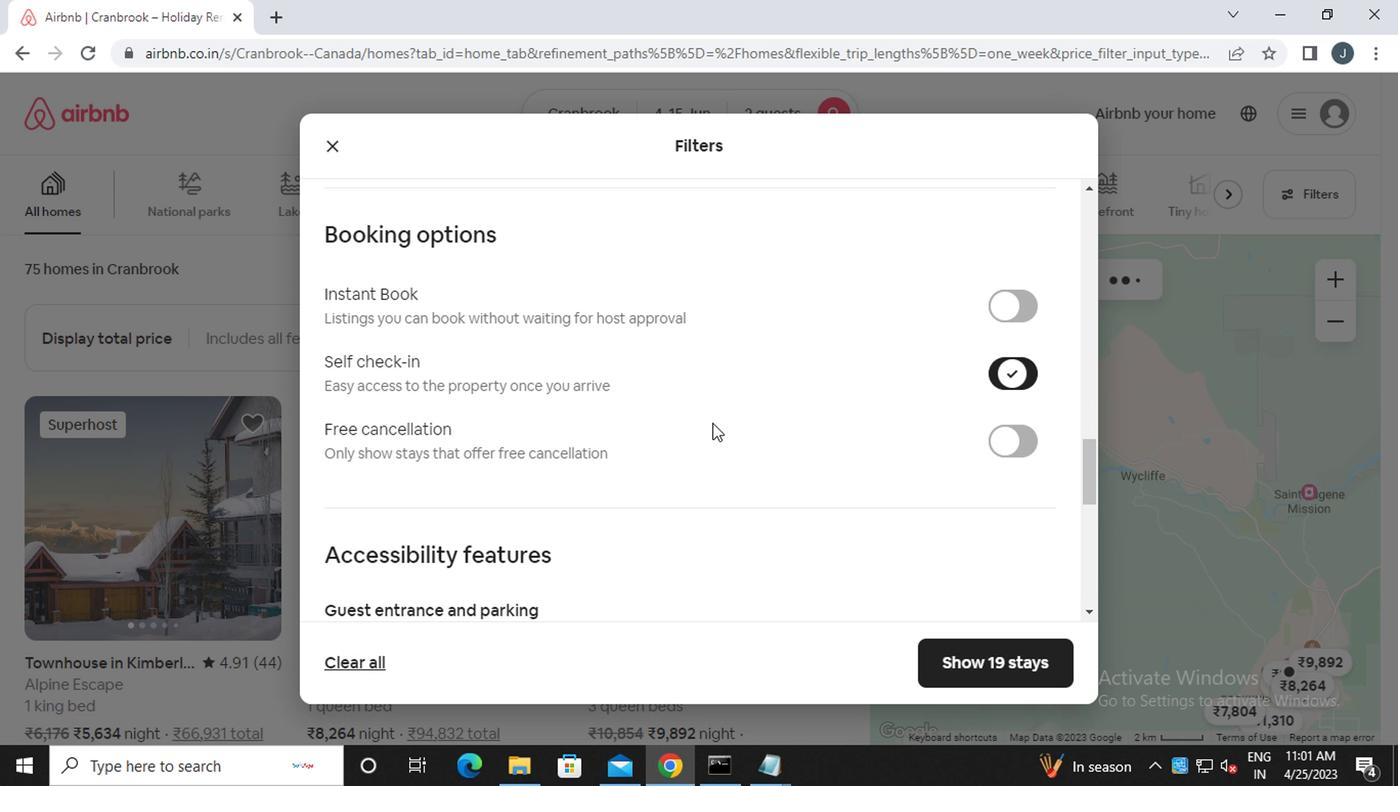 
Action: Mouse moved to (658, 442)
Screenshot: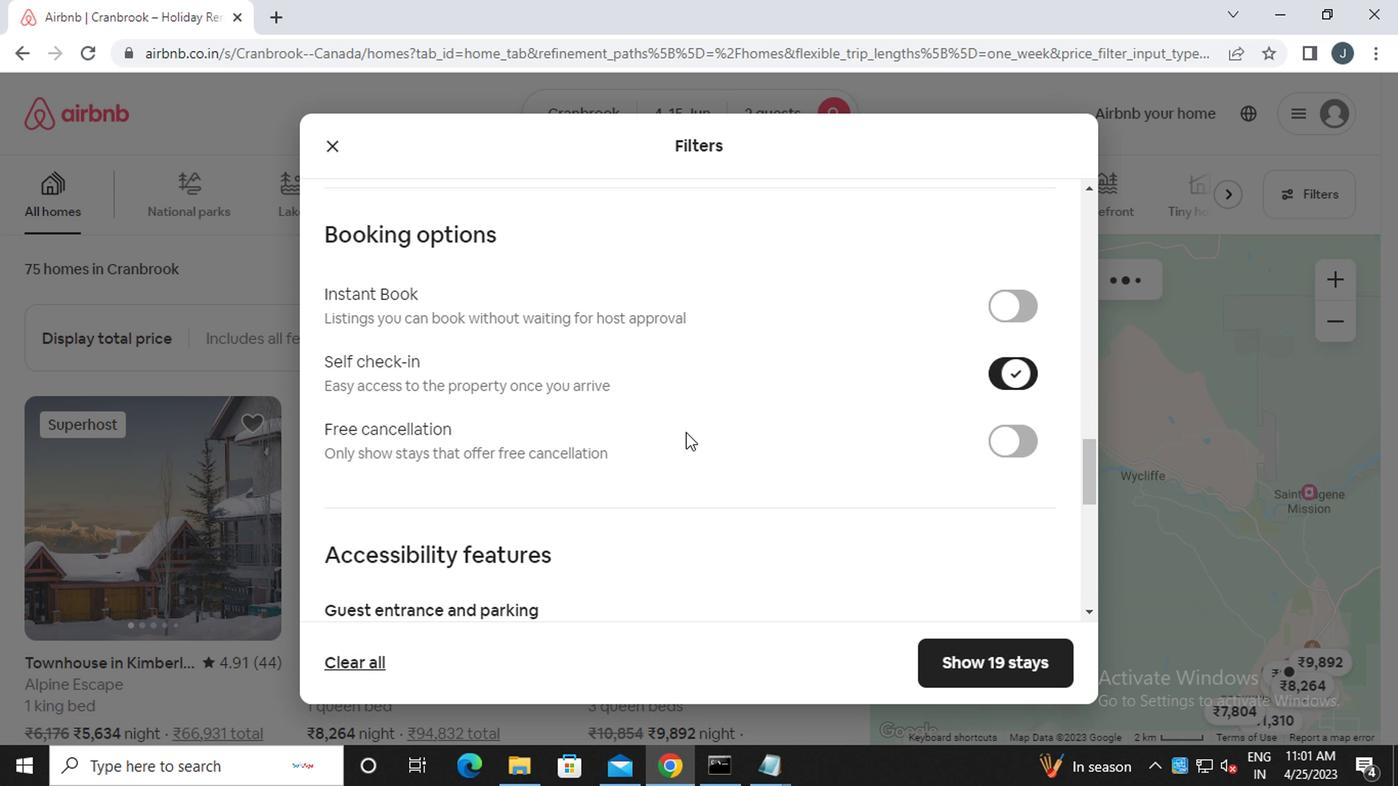 
Action: Mouse scrolled (658, 442) with delta (0, 0)
Screenshot: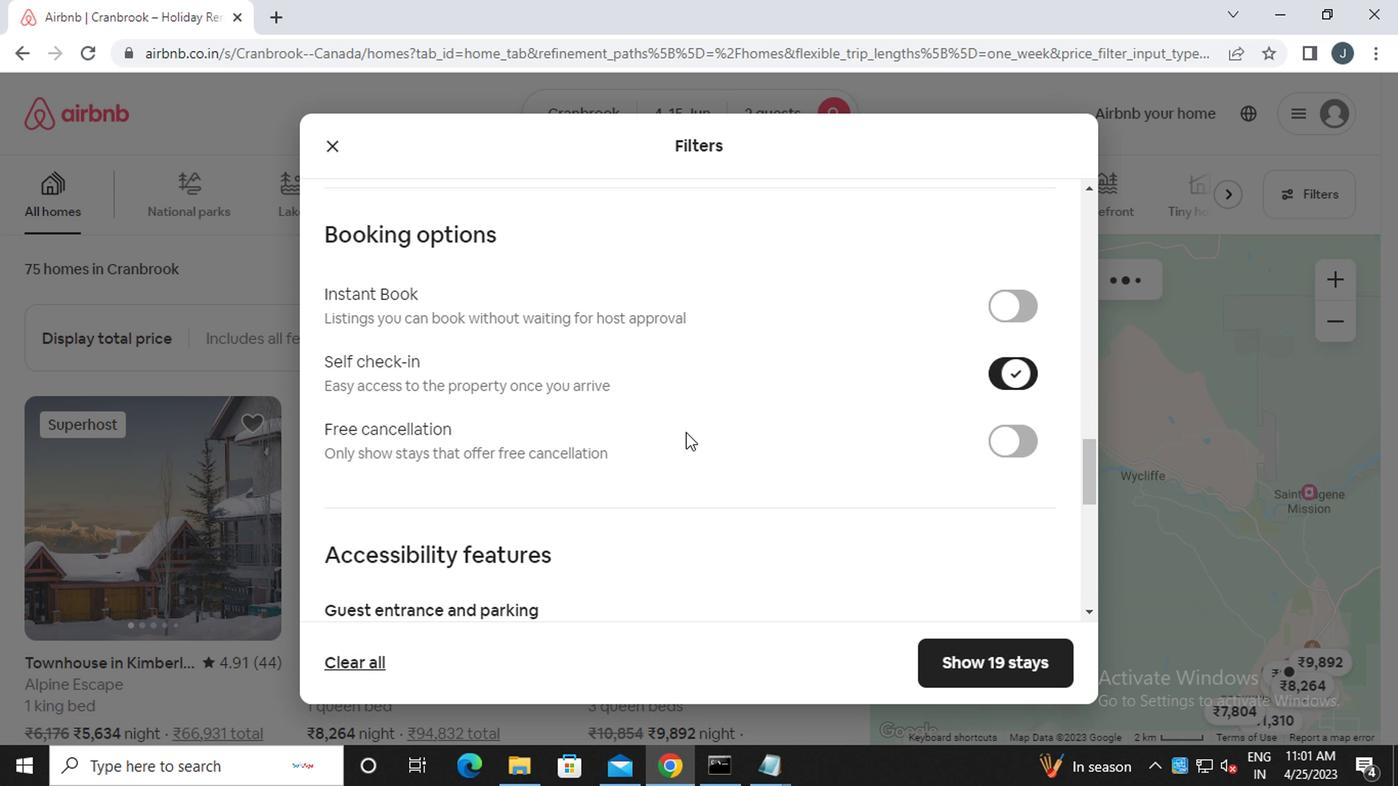 
Action: Mouse scrolled (658, 442) with delta (0, 0)
Screenshot: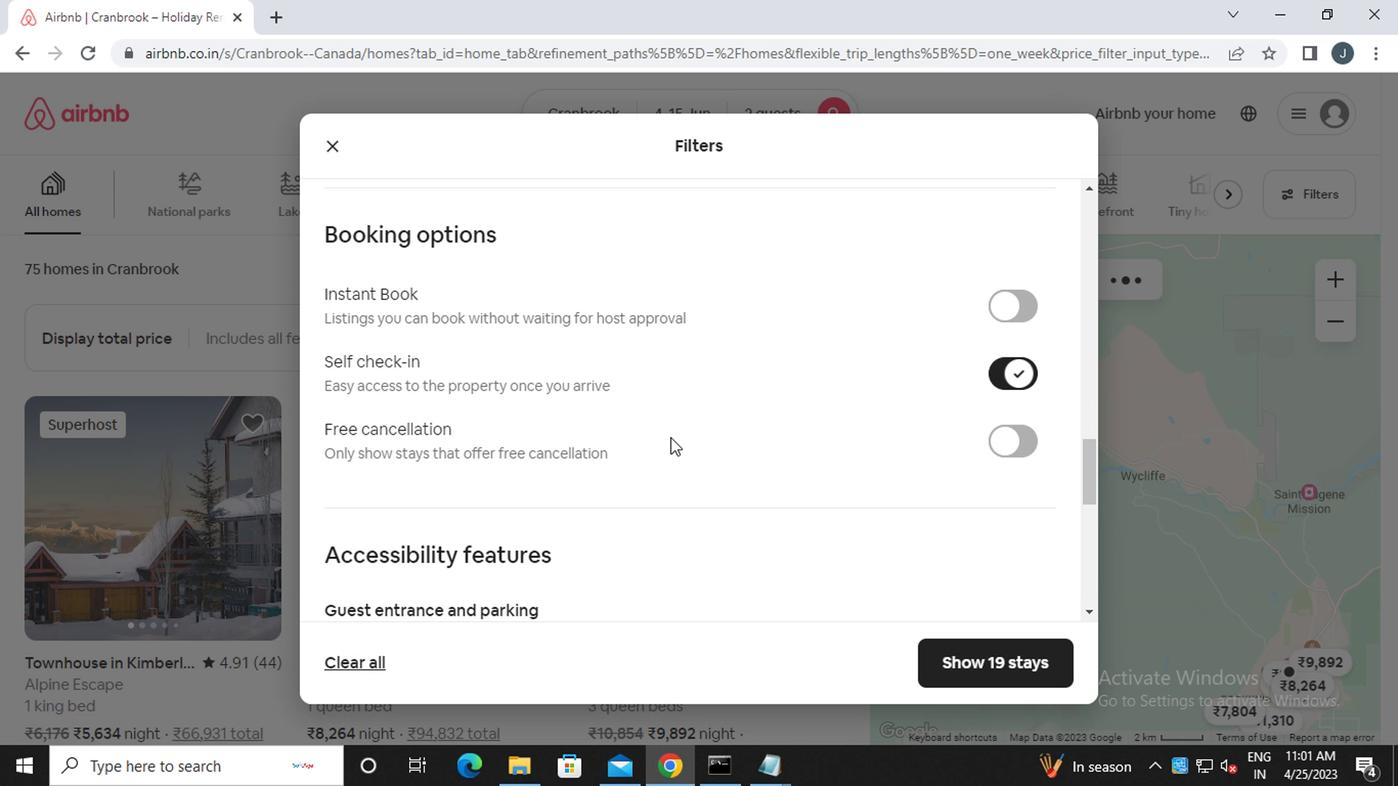 
Action: Mouse moved to (653, 444)
Screenshot: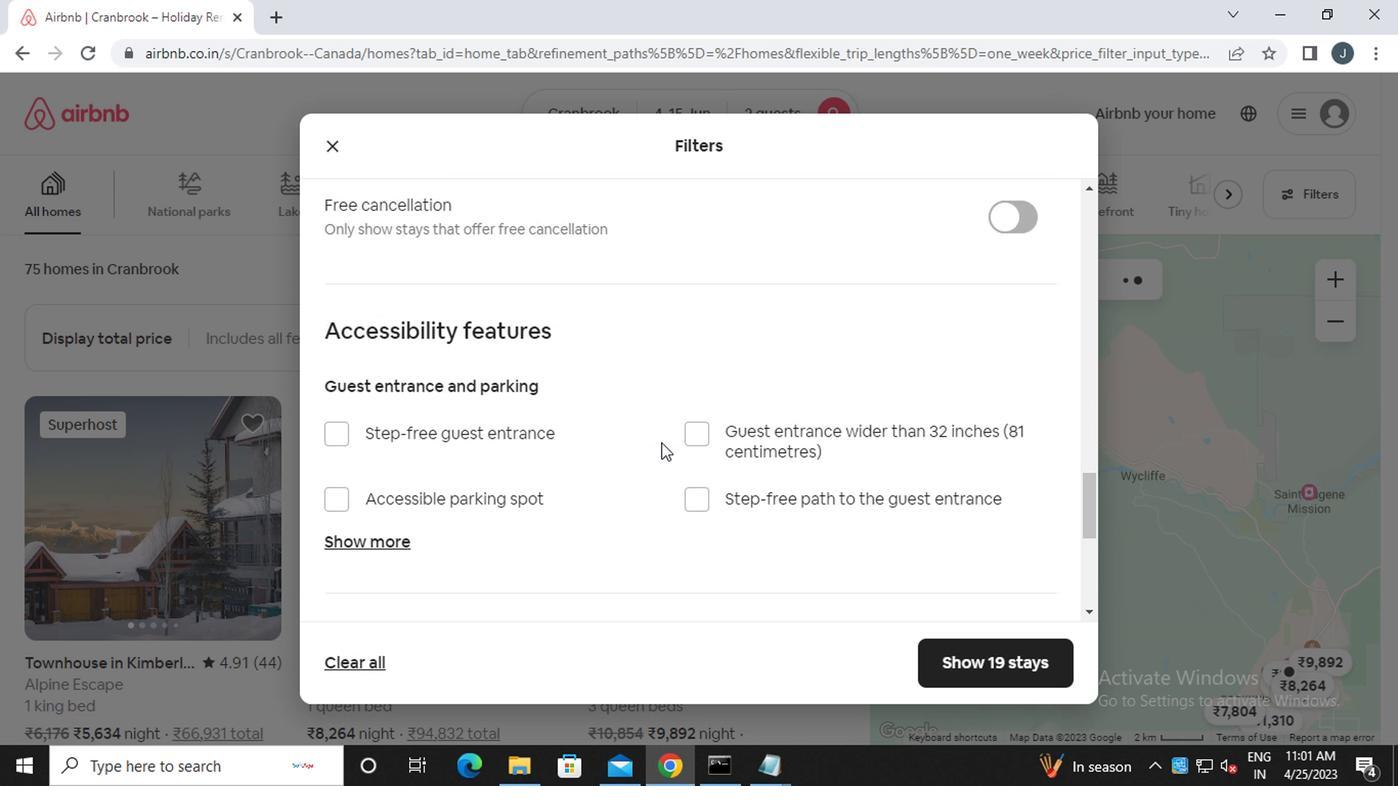 
Action: Mouse scrolled (653, 442) with delta (0, -1)
Screenshot: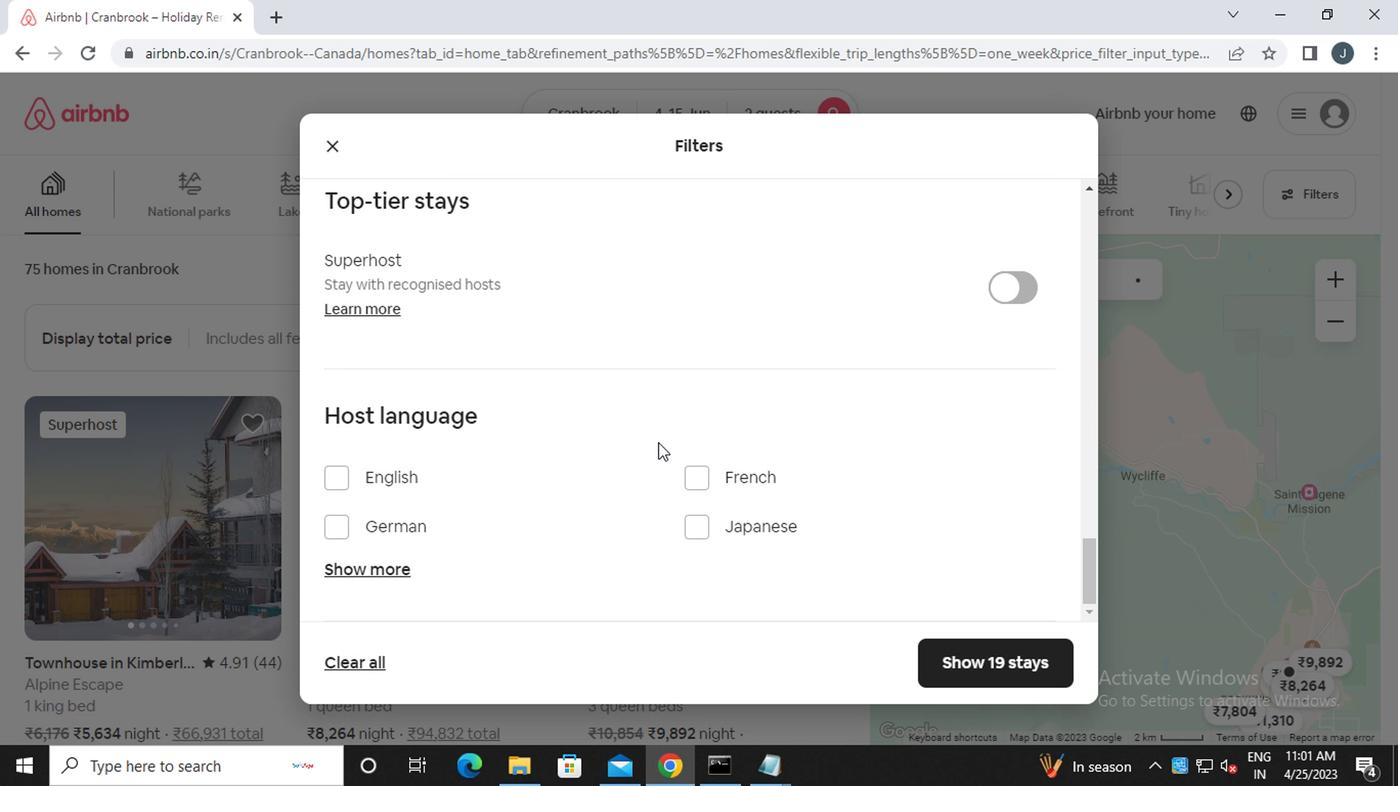 
Action: Mouse scrolled (653, 442) with delta (0, -1)
Screenshot: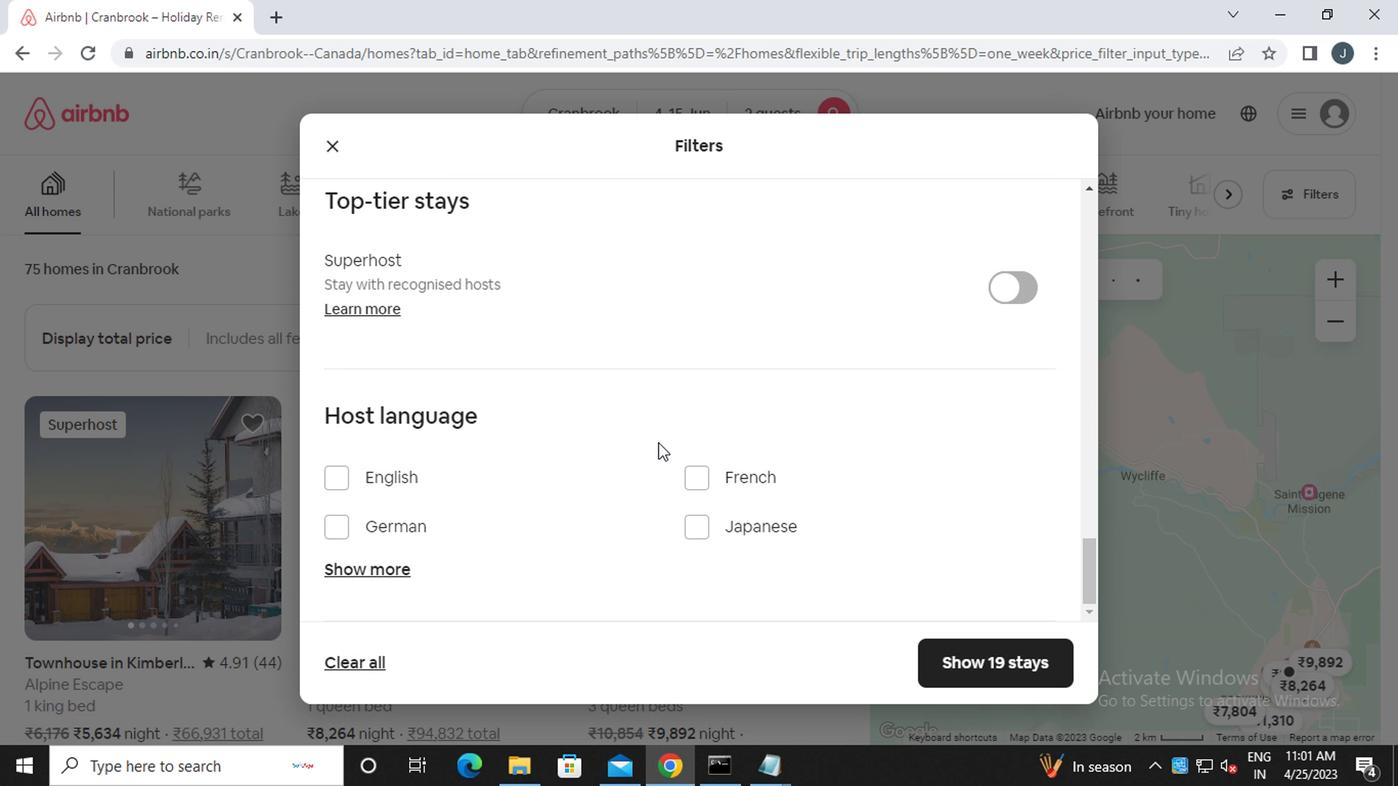 
Action: Mouse scrolled (653, 442) with delta (0, -1)
Screenshot: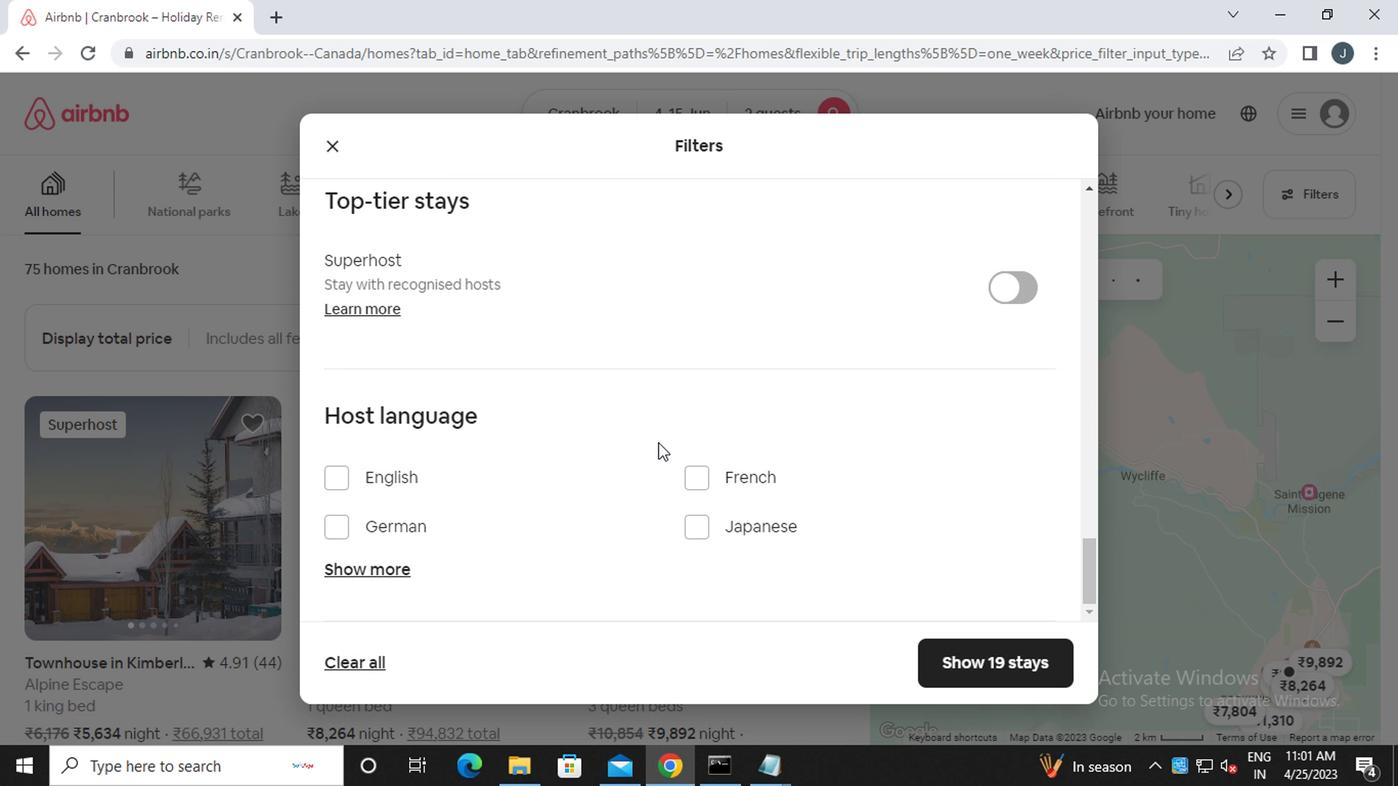 
Action: Mouse scrolled (653, 442) with delta (0, -1)
Screenshot: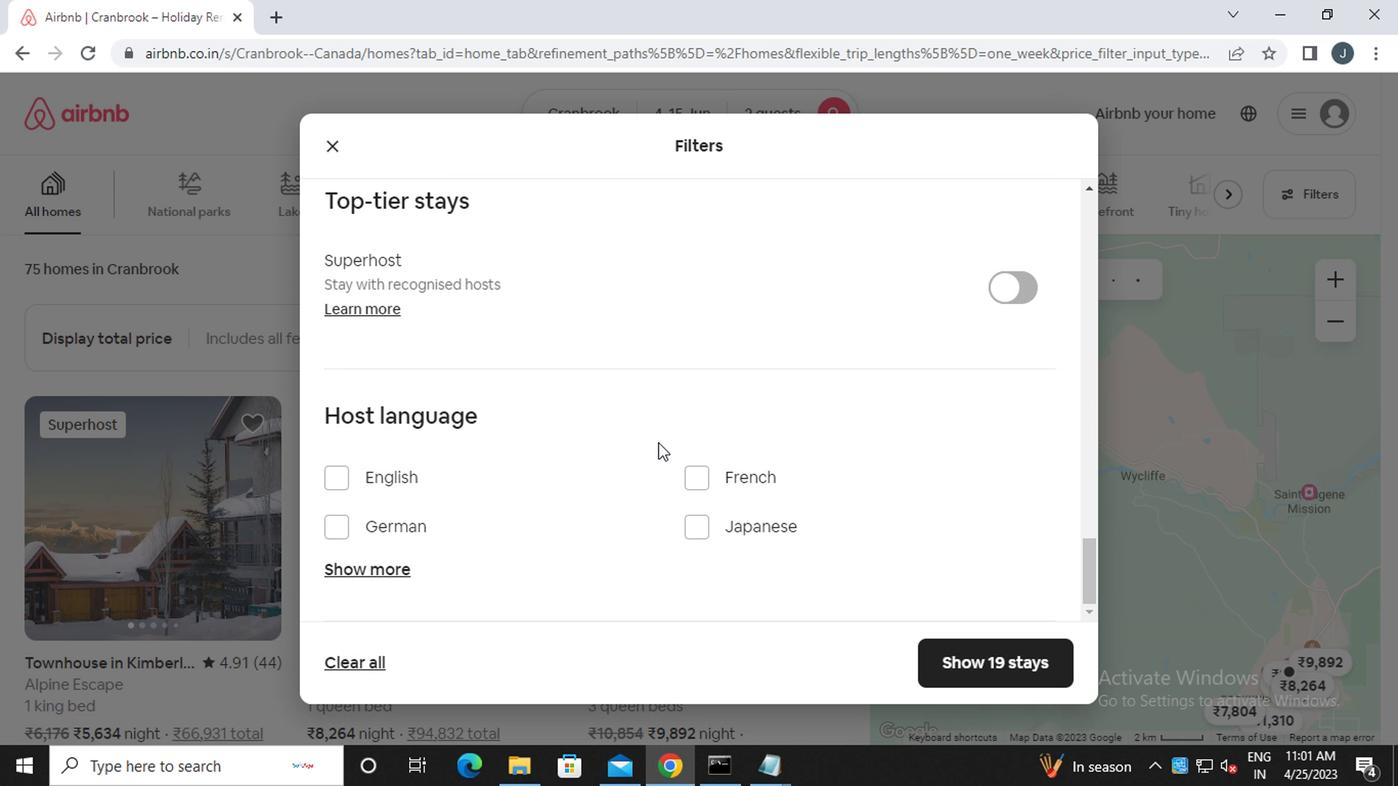 
Action: Mouse scrolled (653, 442) with delta (0, -1)
Screenshot: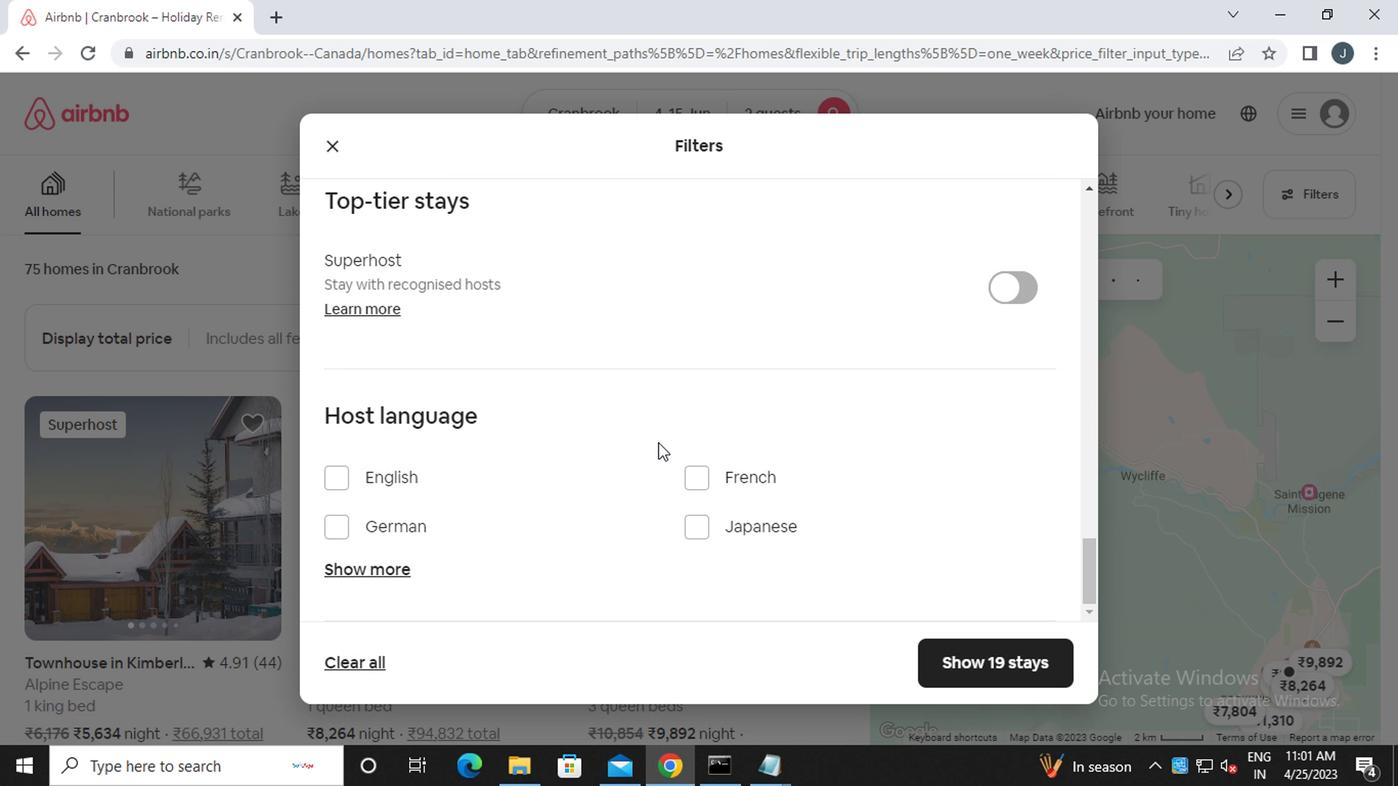 
Action: Mouse scrolled (653, 442) with delta (0, -1)
Screenshot: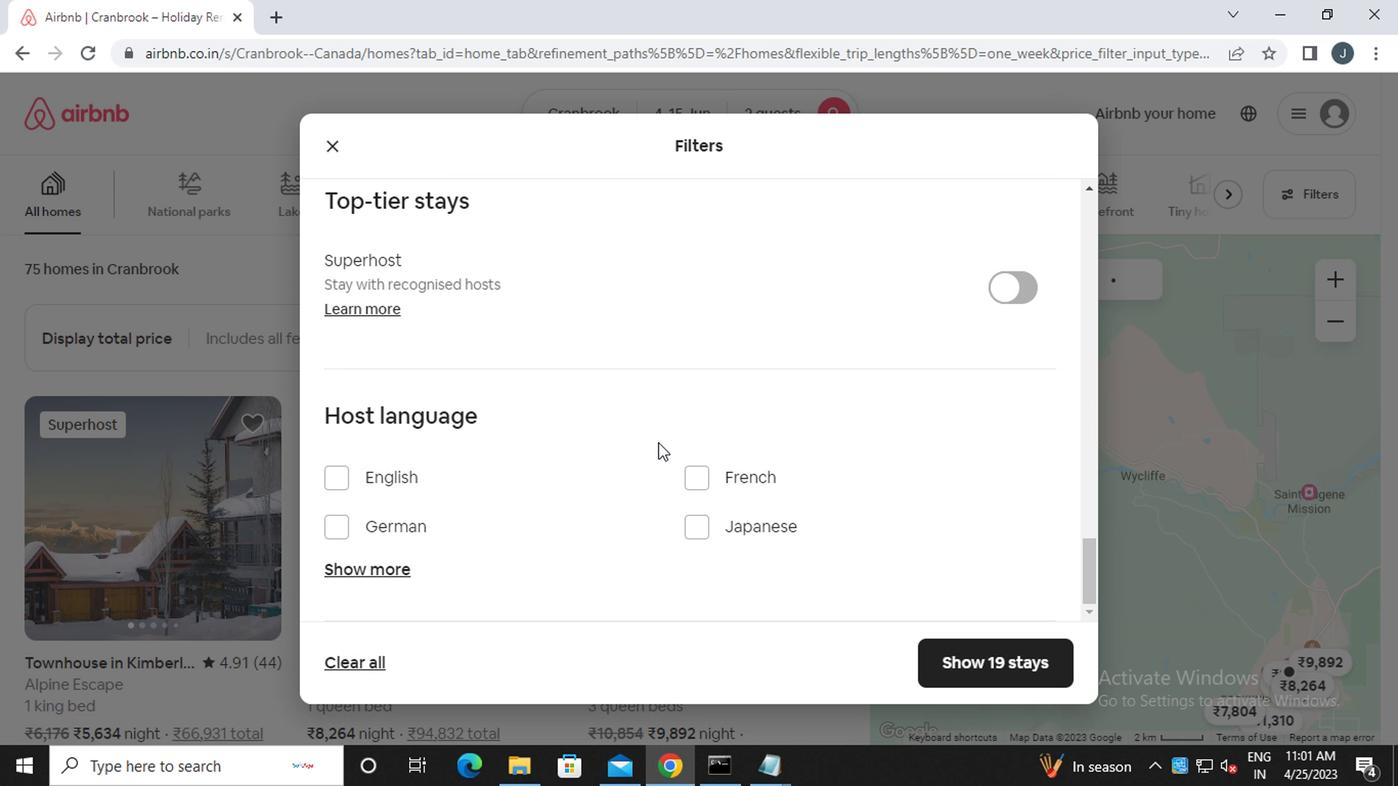 
Action: Mouse moved to (332, 478)
Screenshot: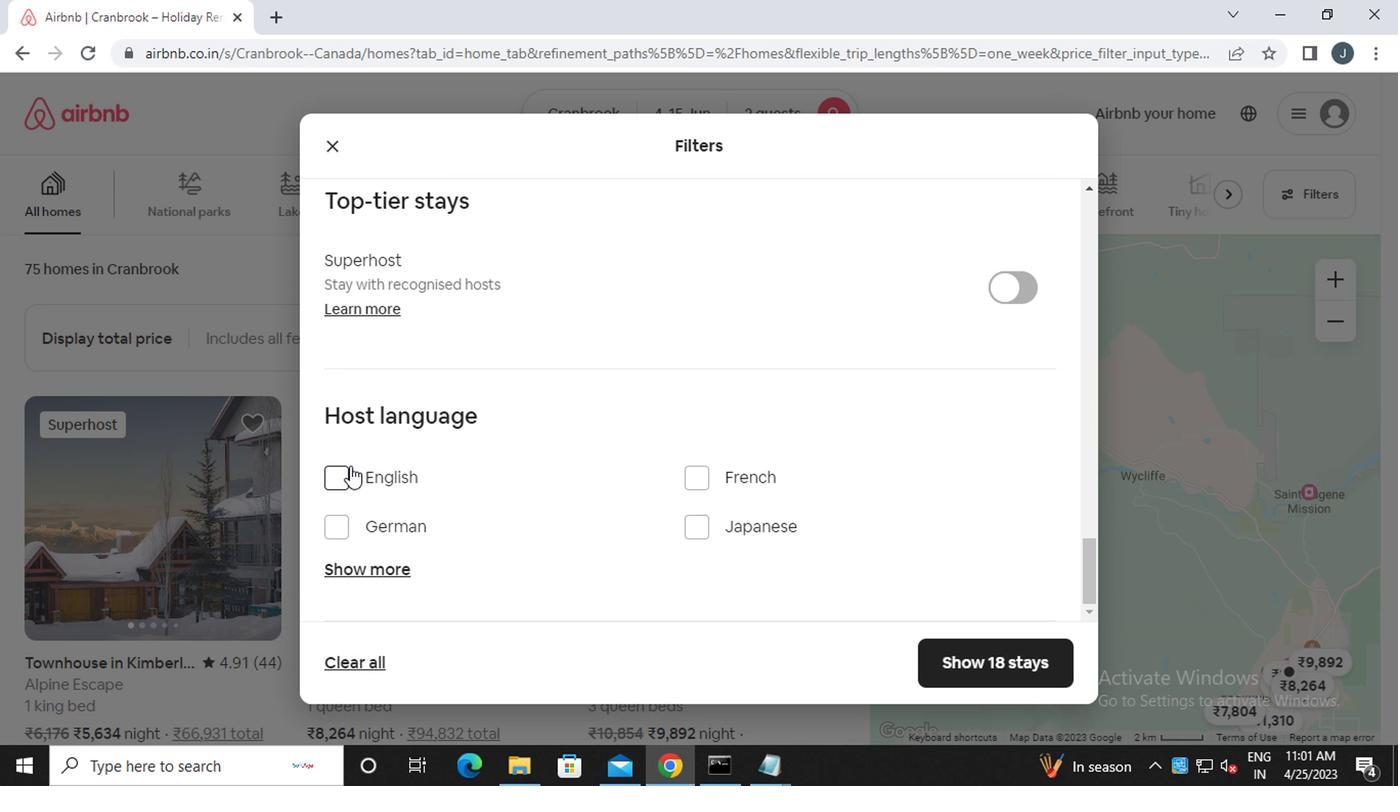 
Action: Mouse pressed left at (332, 478)
Screenshot: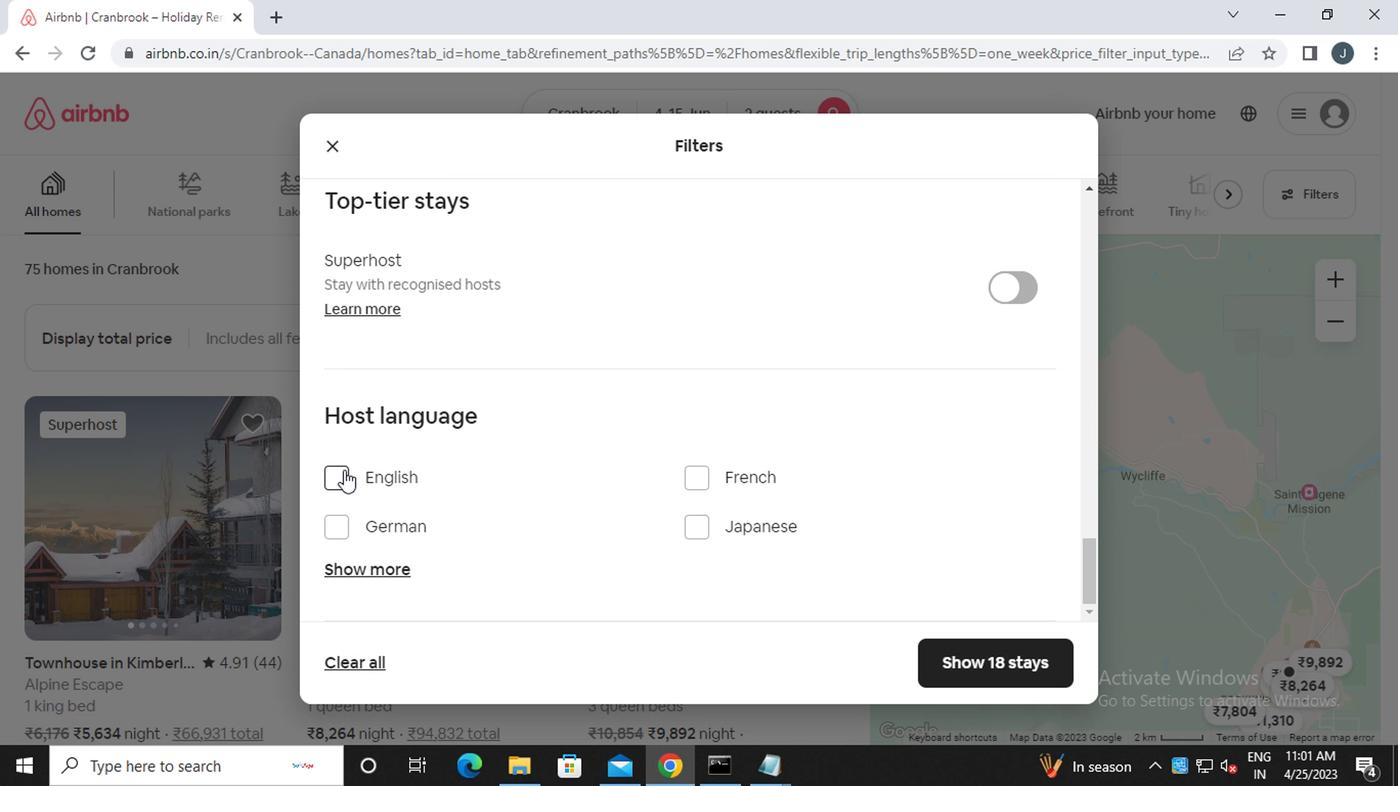 
Action: Mouse moved to (1006, 658)
Screenshot: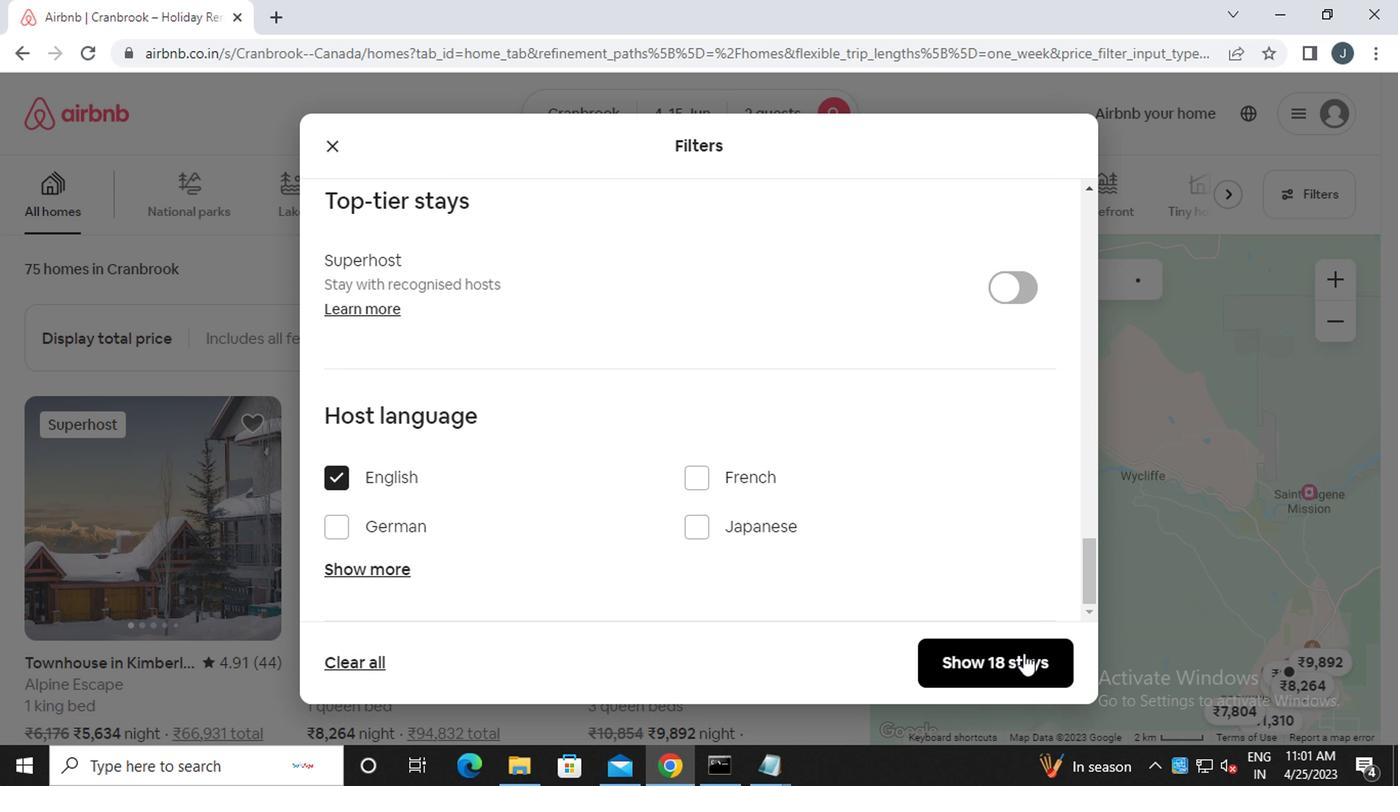 
Action: Mouse pressed left at (1006, 658)
Screenshot: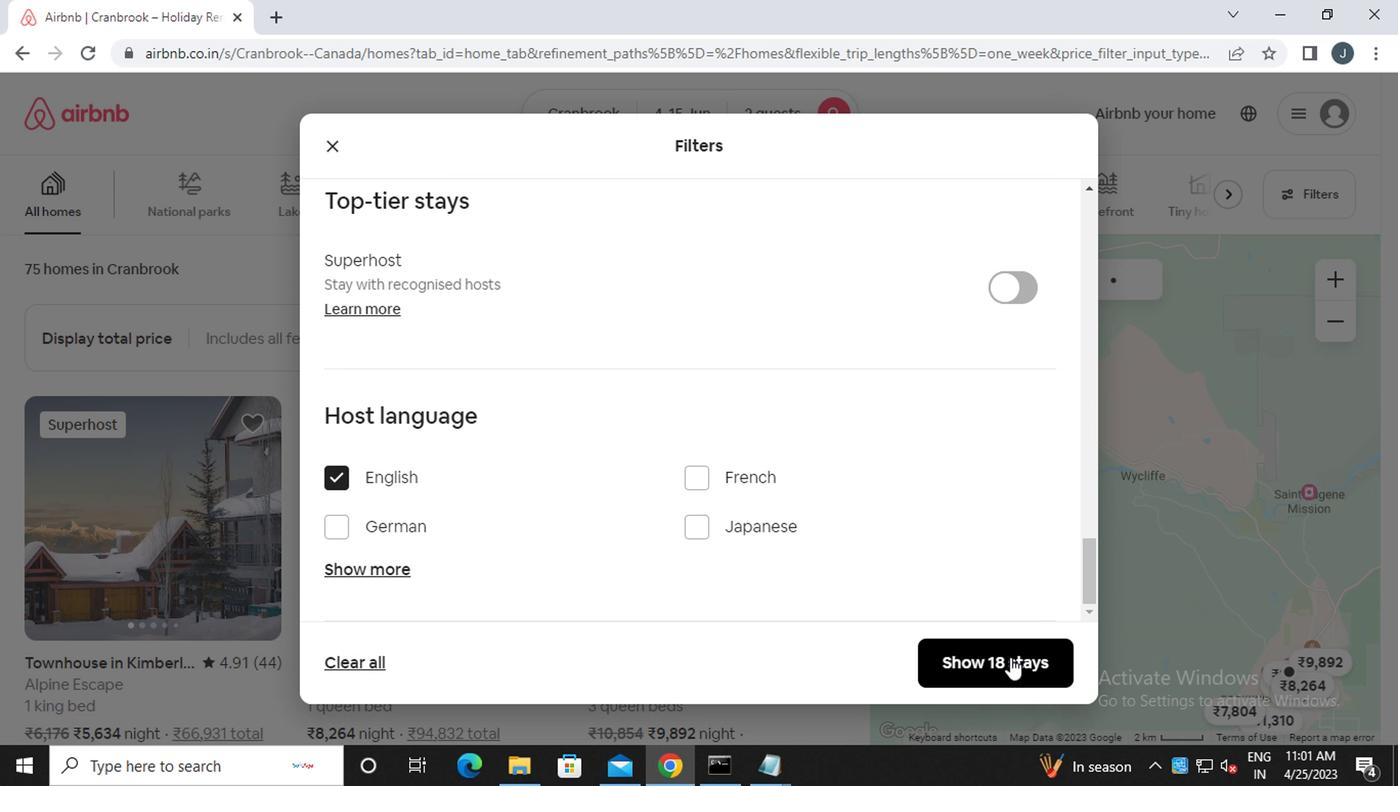
Action: Mouse moved to (986, 640)
Screenshot: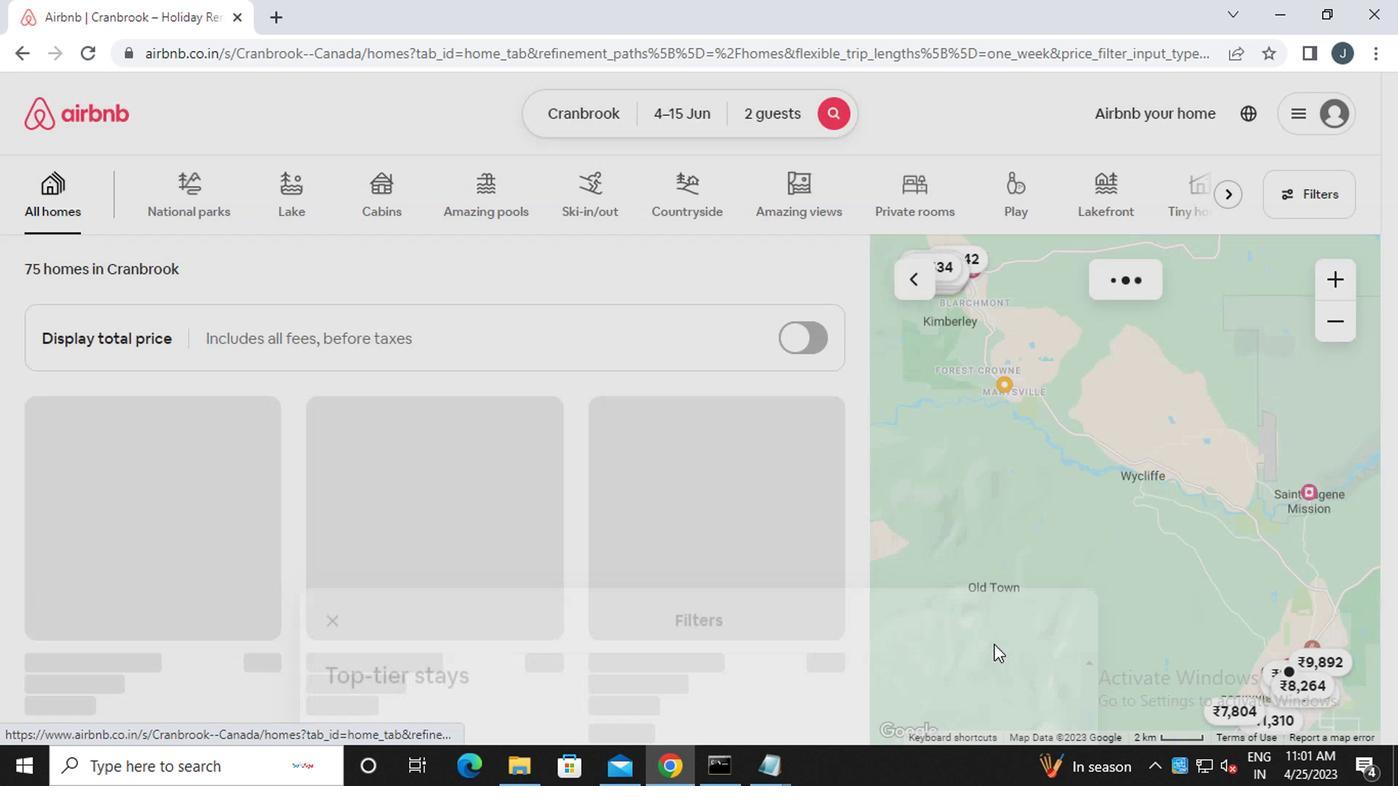 
